 Task: Buy 5 Kegerators from Small Appliances section under best seller category for shipping address: Christian Kelly, 4555 Long Street, Gainesville, Florida 32653, Cell Number 3522153680. Pay from credit card ending with 7965, CVV 549
Action: Mouse moved to (80, 72)
Screenshot: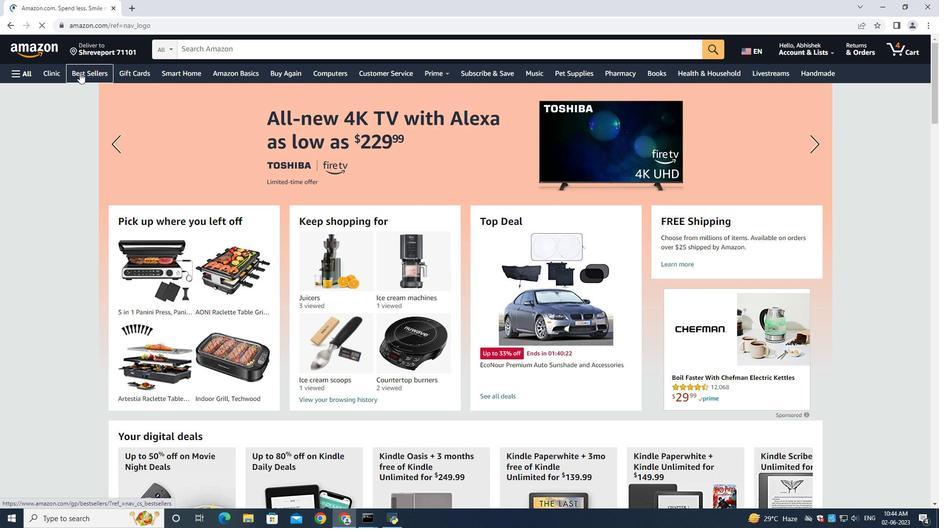 
Action: Mouse pressed left at (80, 72)
Screenshot: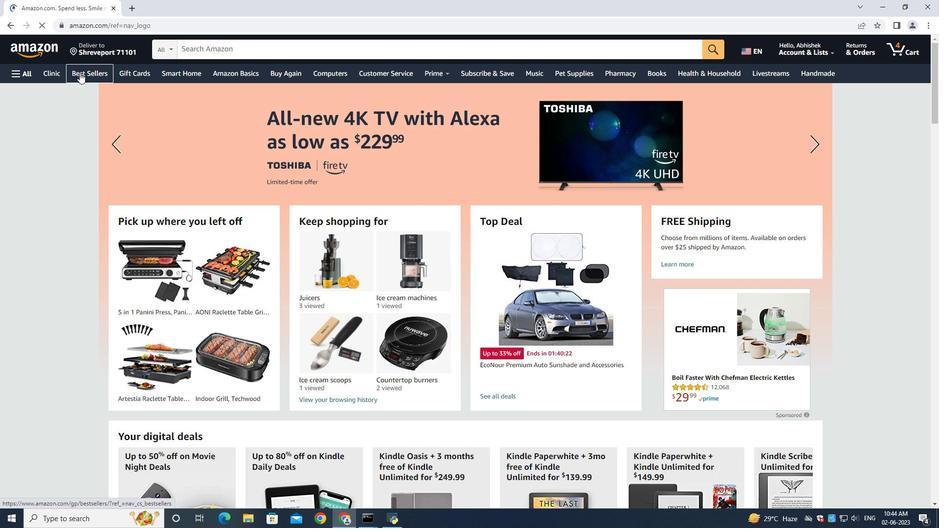 
Action: Mouse moved to (211, 45)
Screenshot: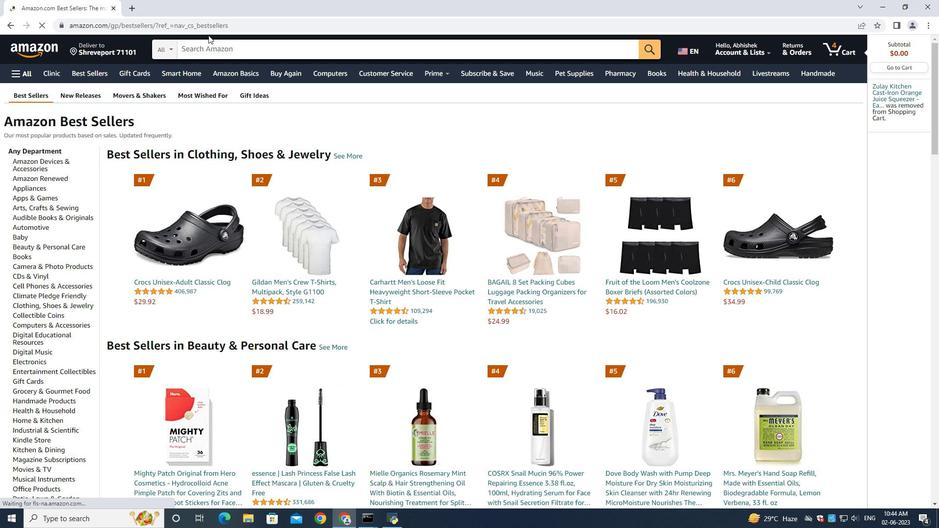 
Action: Mouse pressed left at (211, 45)
Screenshot: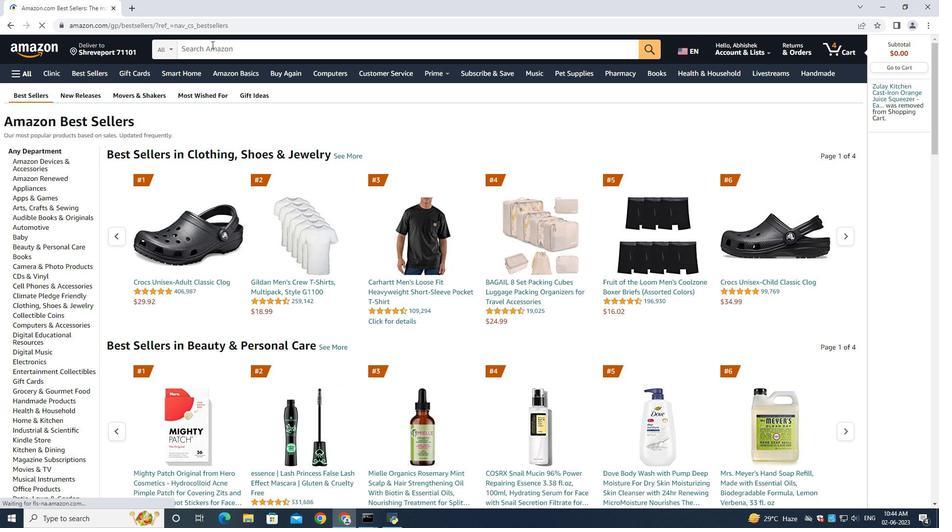 
Action: Mouse moved to (921, 203)
Screenshot: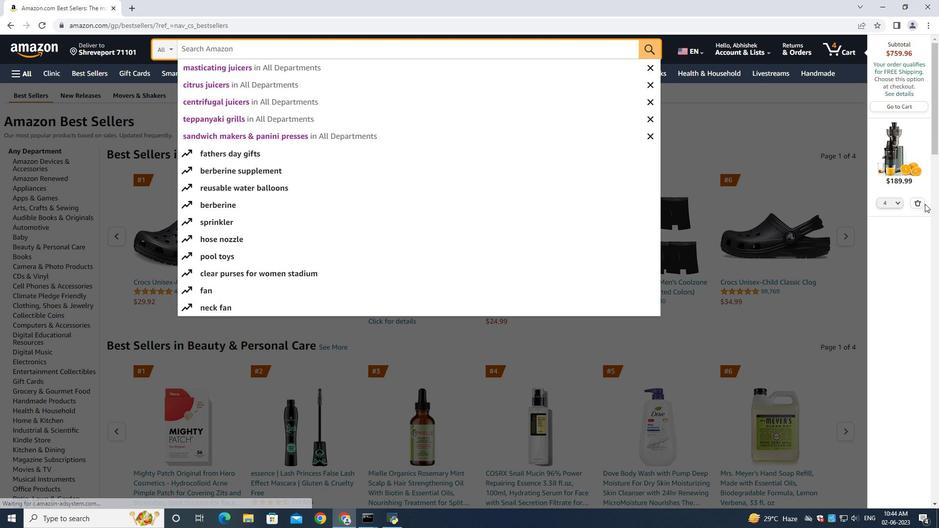 
Action: Mouse pressed left at (921, 203)
Screenshot: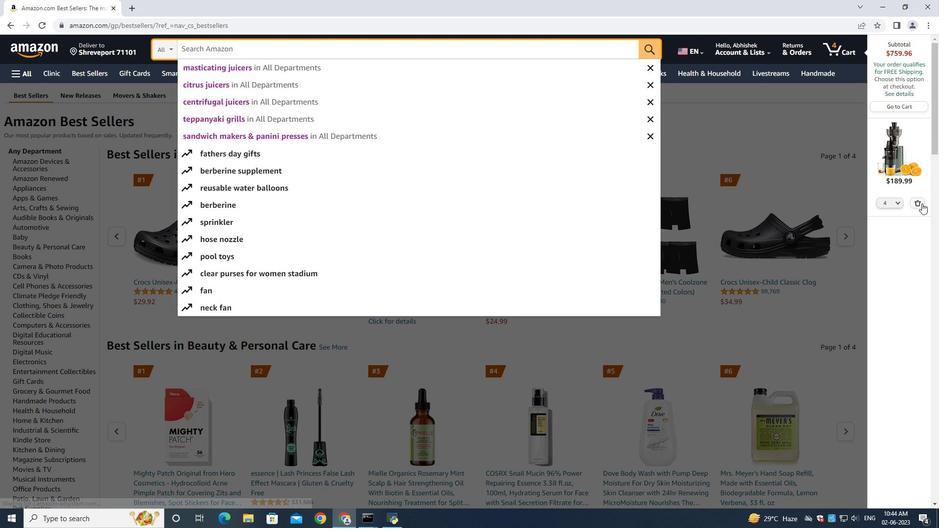 
Action: Mouse moved to (229, 53)
Screenshot: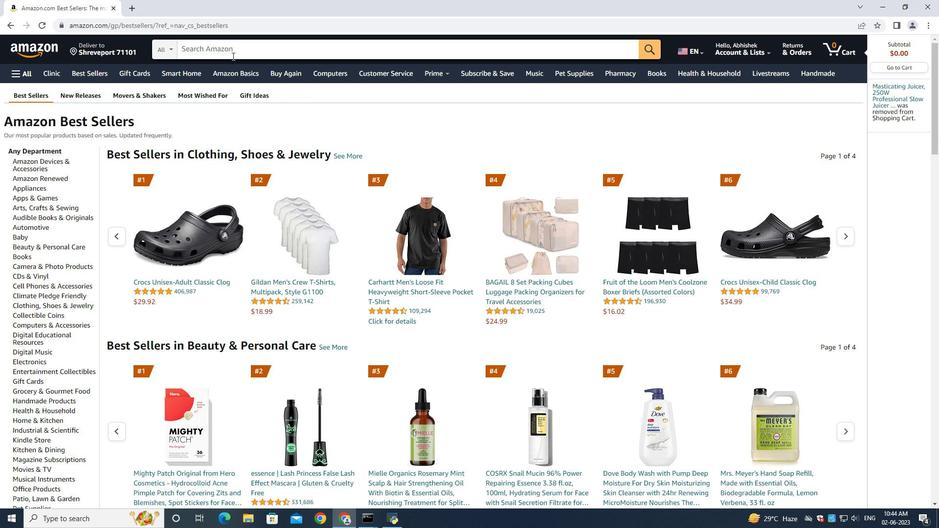 
Action: Mouse pressed left at (229, 53)
Screenshot: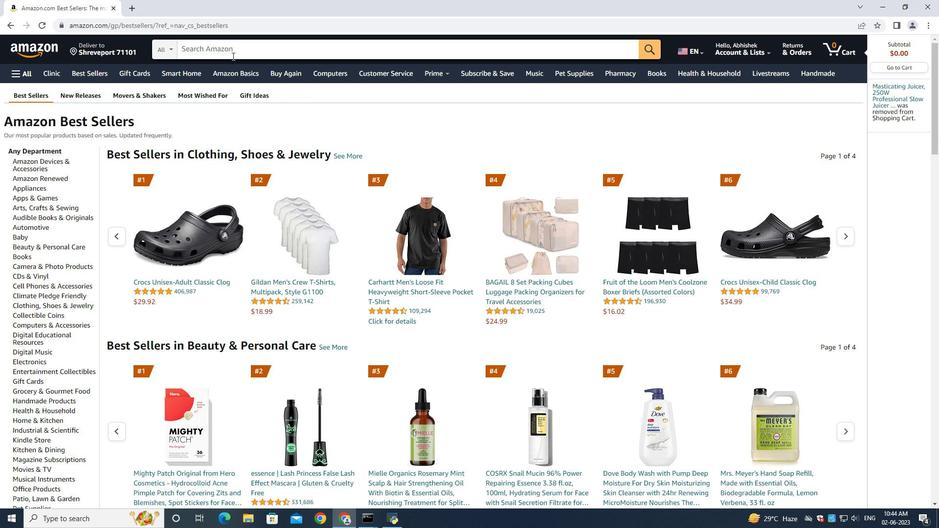 
Action: Mouse moved to (229, 53)
Screenshot: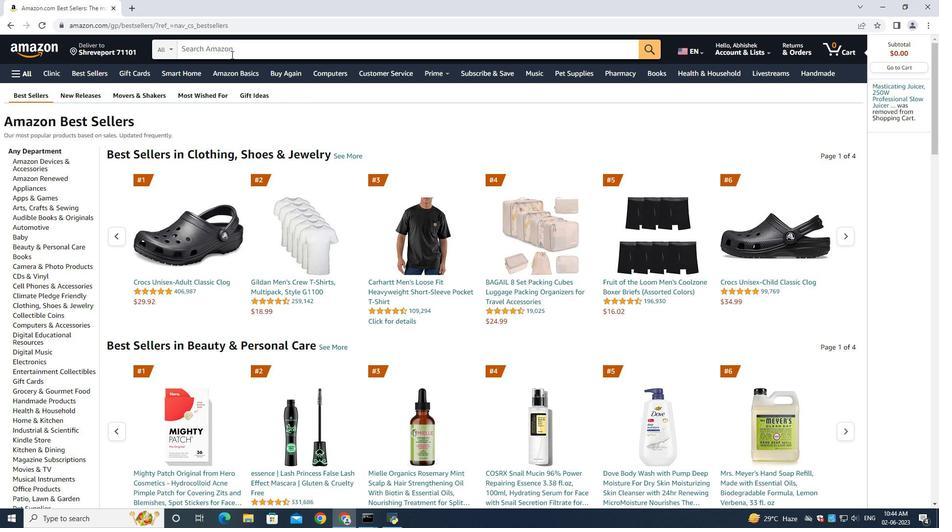 
Action: Key pressed <Key.shift>Kegerators
Screenshot: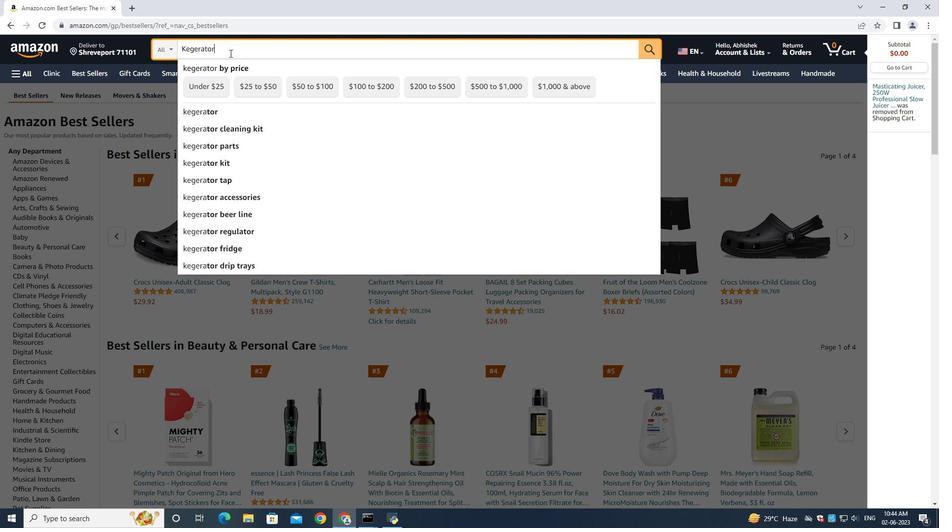
Action: Mouse moved to (237, 55)
Screenshot: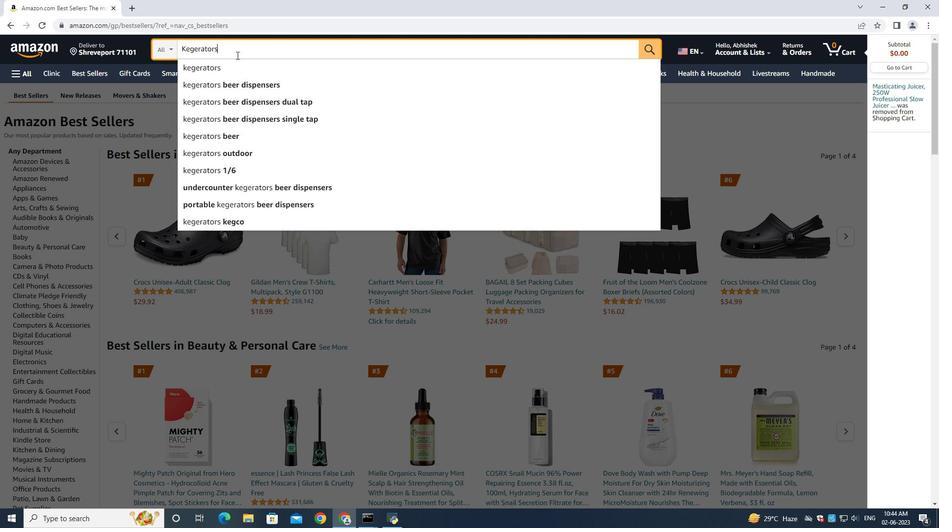 
Action: Key pressed <Key.space><Key.enter>
Screenshot: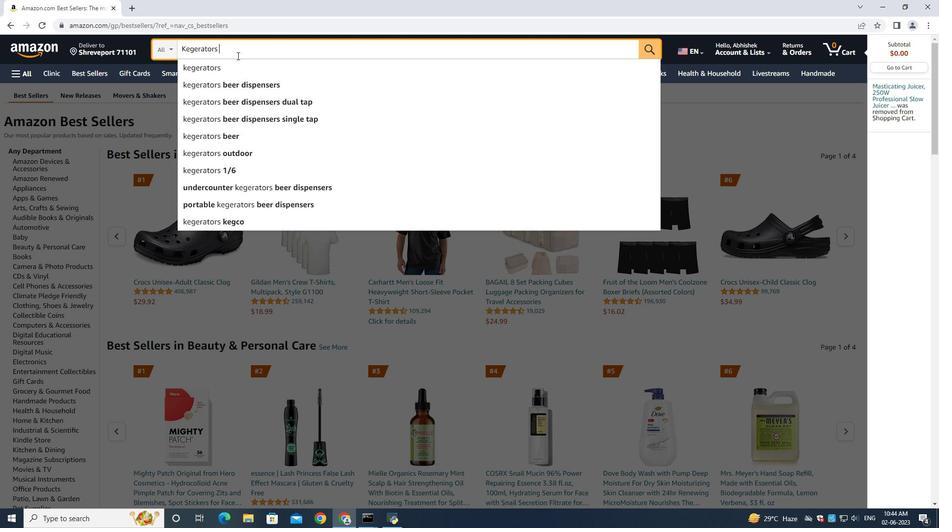
Action: Mouse moved to (272, 54)
Screenshot: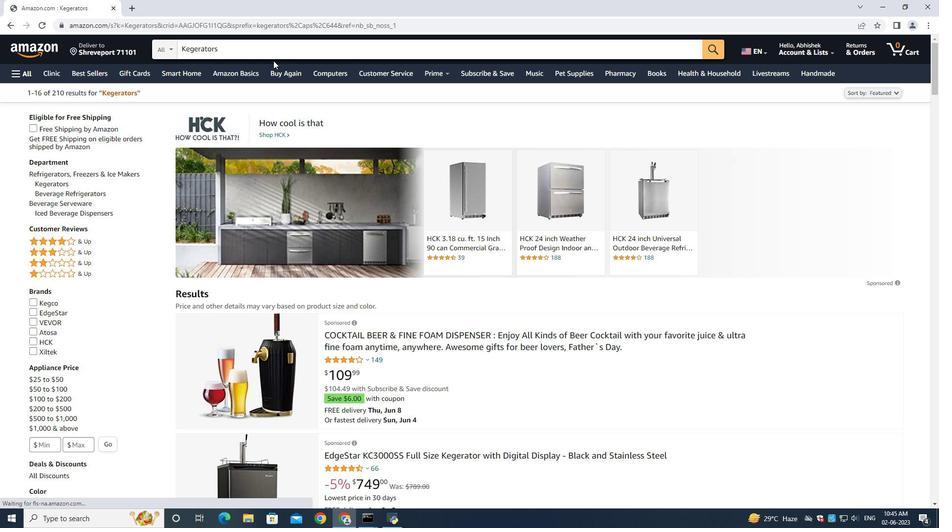 
Action: Mouse pressed left at (272, 54)
Screenshot: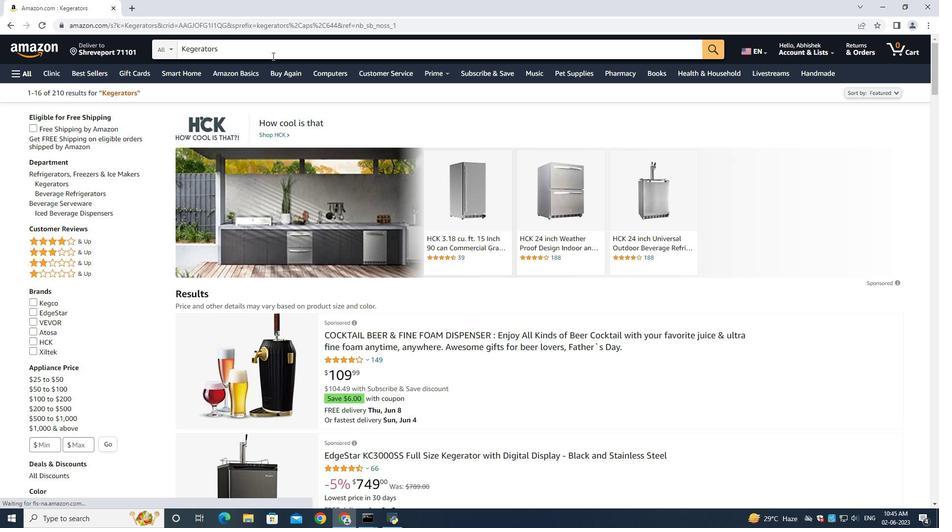
Action: Mouse moved to (273, 54)
Screenshot: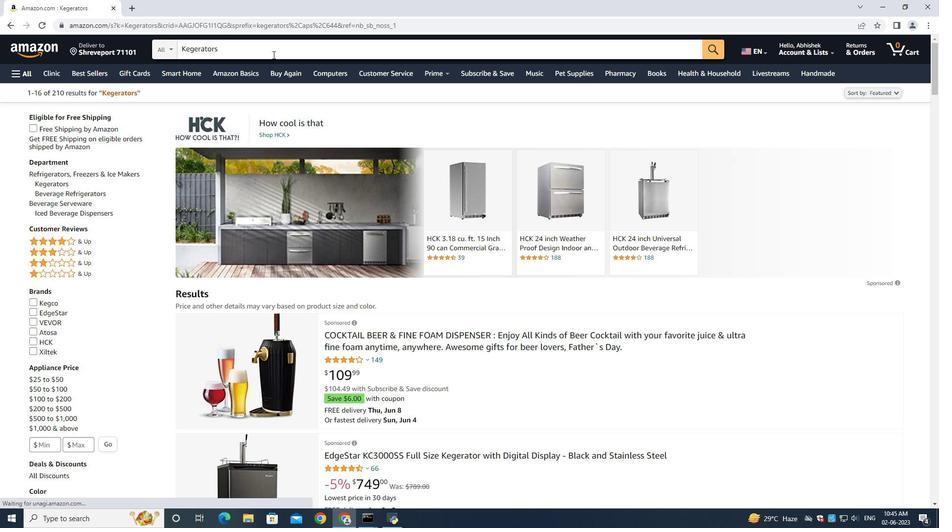 
Action: Key pressed <Key.space>small<Key.enter>
Screenshot: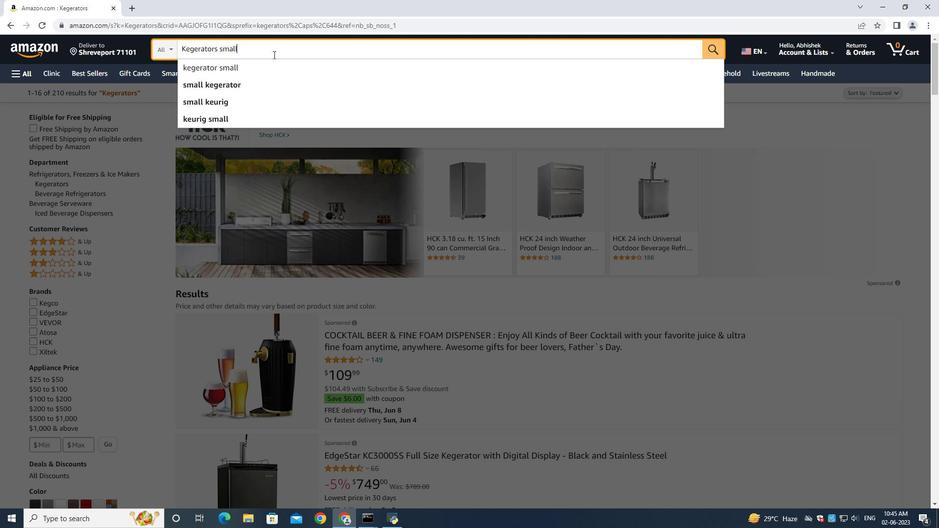 
Action: Mouse moved to (272, 52)
Screenshot: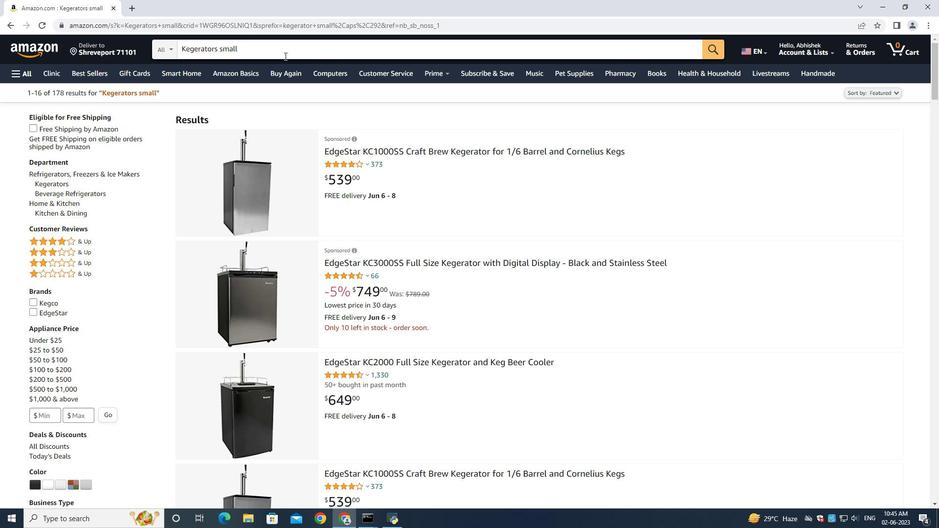 
Action: Mouse pressed left at (272, 52)
Screenshot: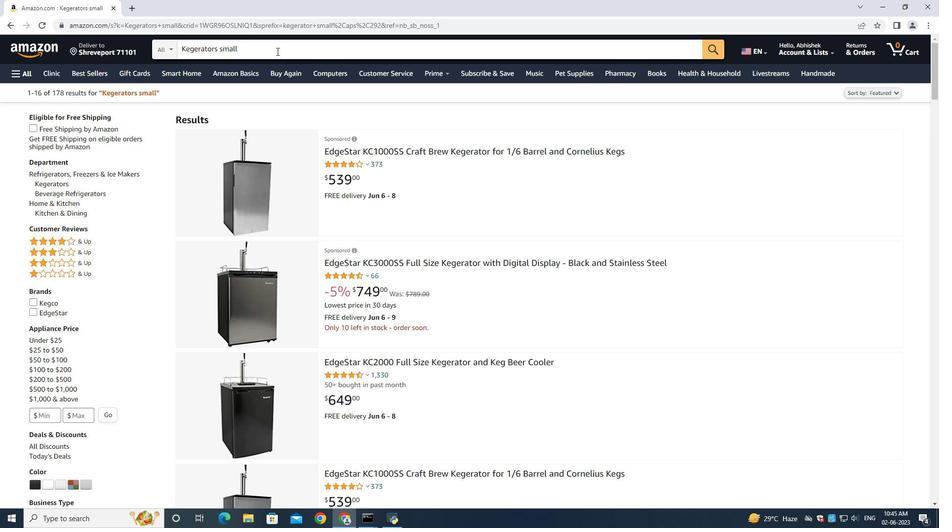 
Action: Key pressed <Key.space>appliances<Key.enter>
Screenshot: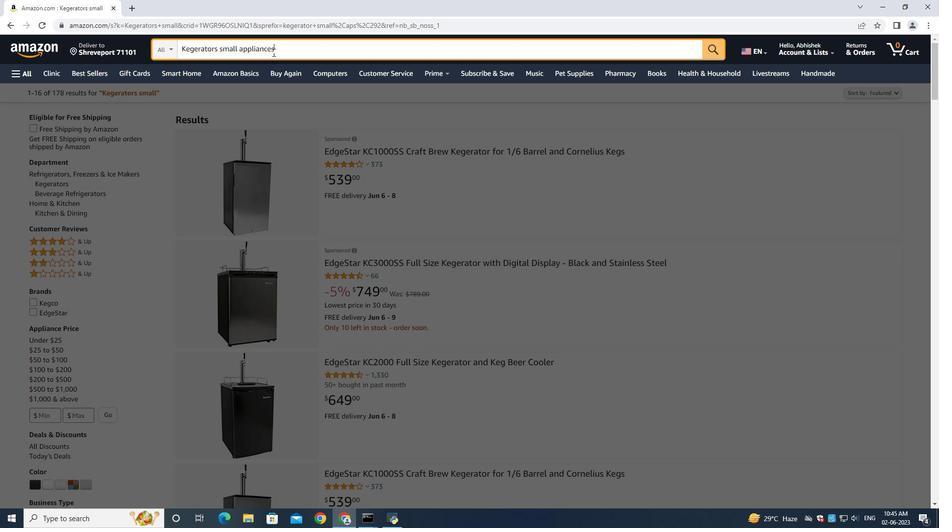 
Action: Mouse moved to (56, 184)
Screenshot: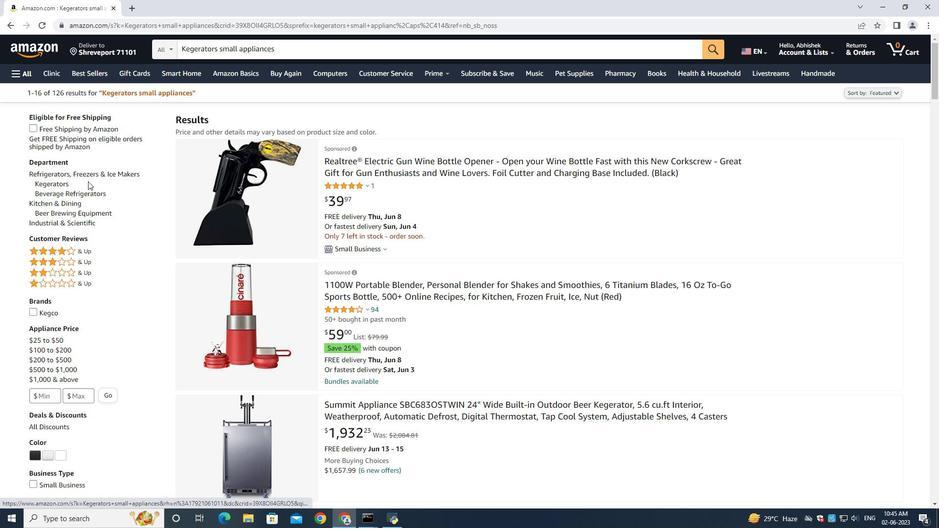 
Action: Mouse pressed left at (56, 184)
Screenshot: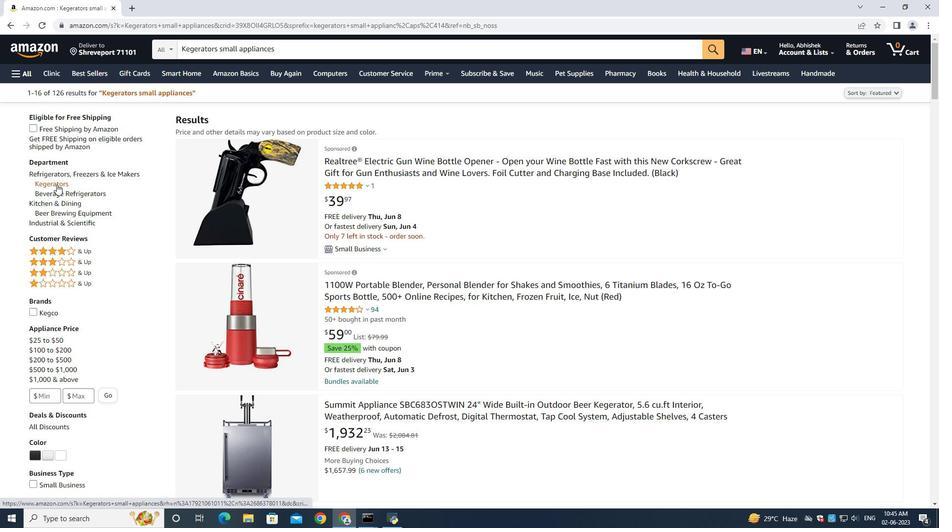 
Action: Mouse moved to (423, 178)
Screenshot: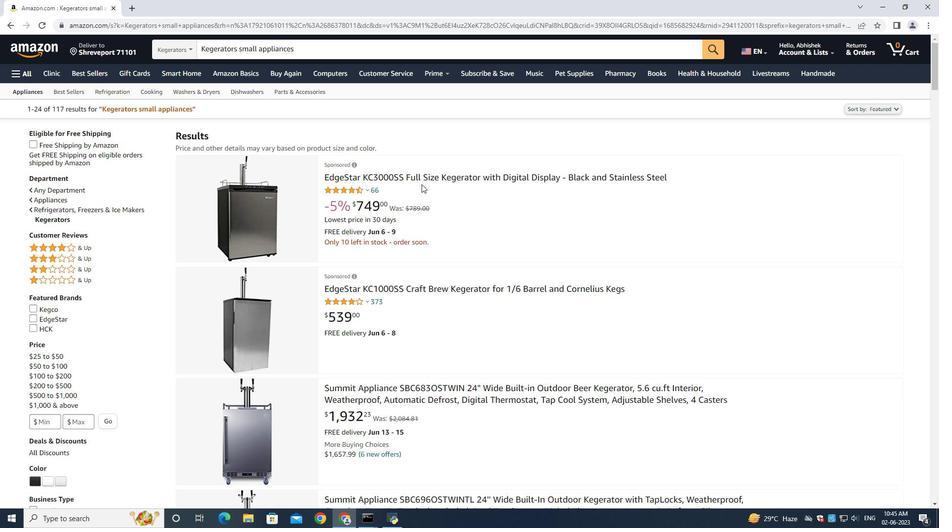 
Action: Mouse pressed left at (423, 178)
Screenshot: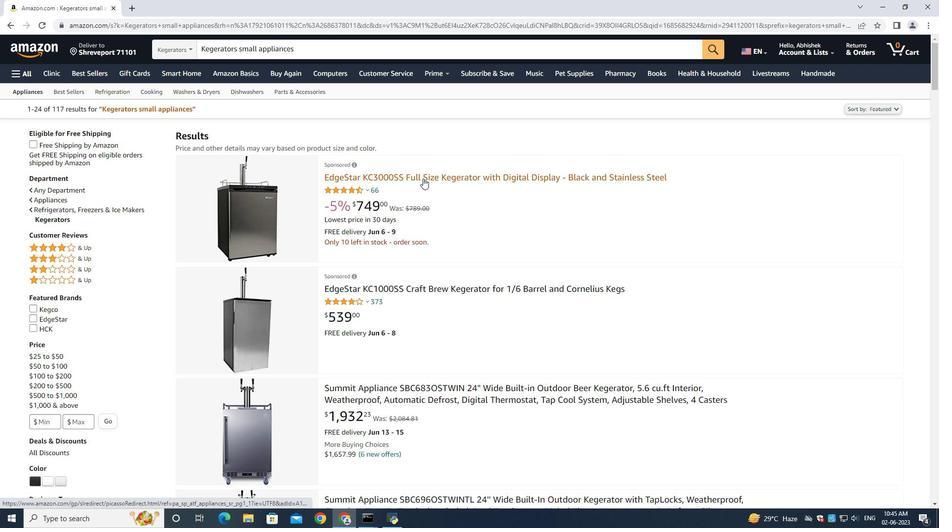 
Action: Mouse moved to (726, 235)
Screenshot: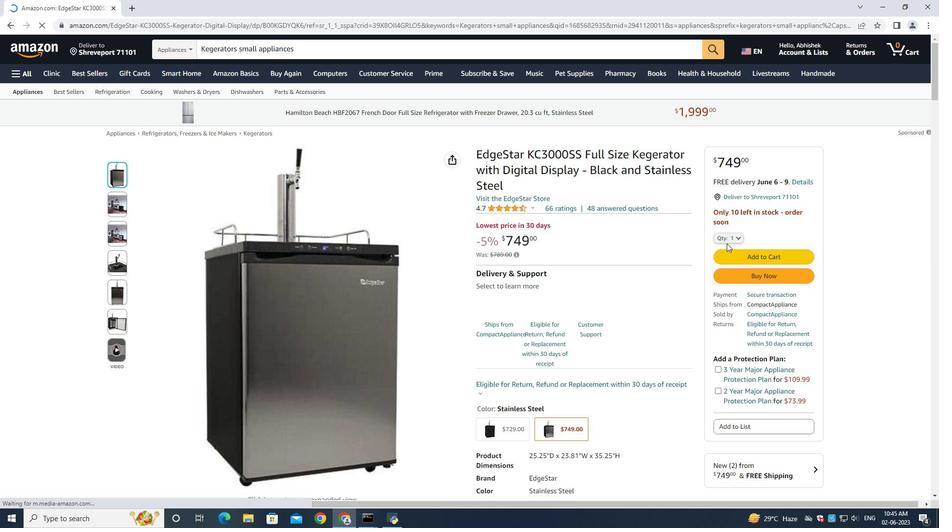 
Action: Mouse pressed left at (726, 235)
Screenshot: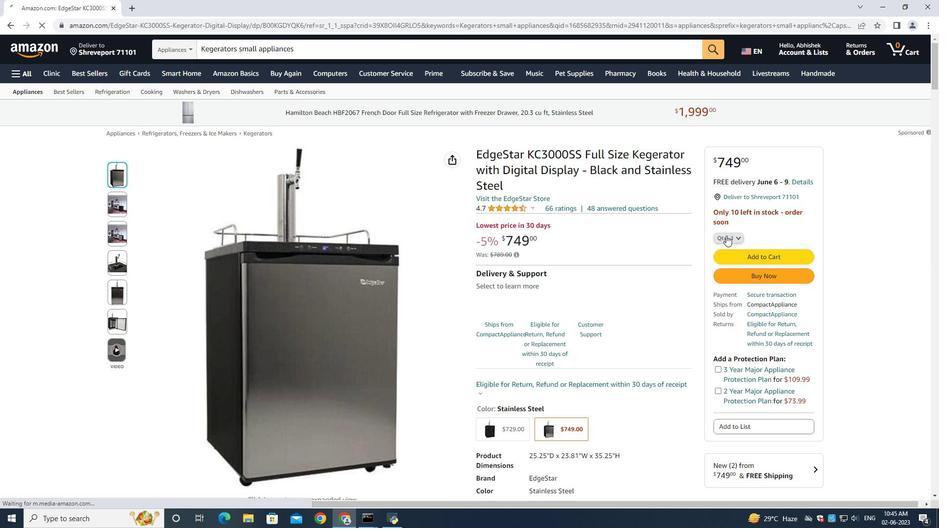 
Action: Mouse moved to (719, 291)
Screenshot: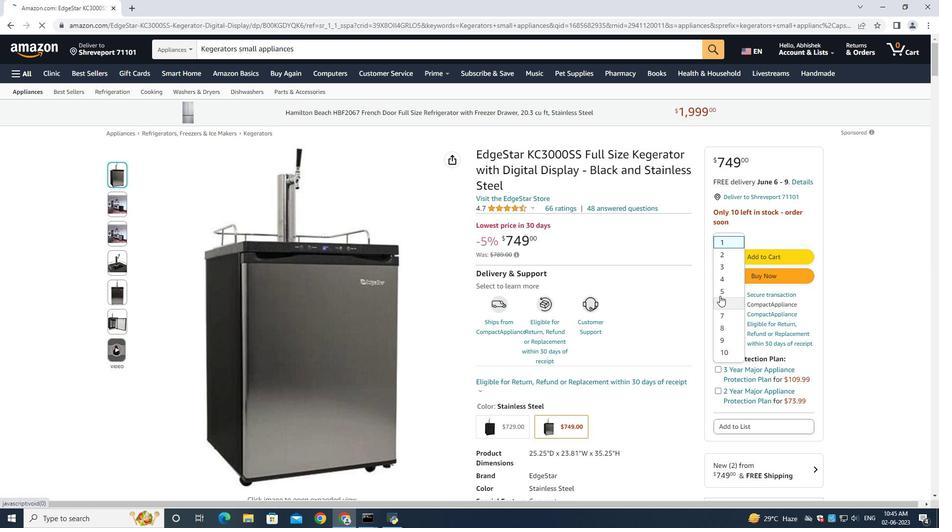 
Action: Mouse pressed left at (719, 291)
Screenshot: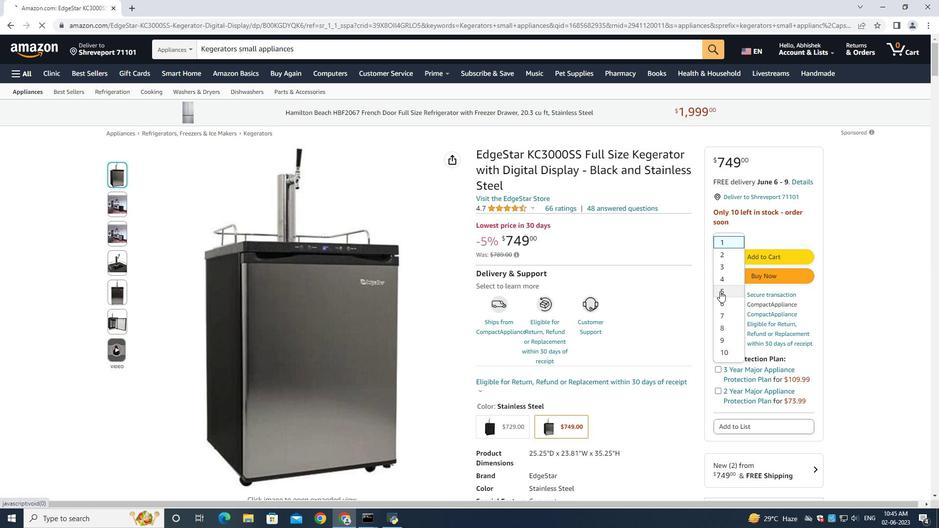 
Action: Mouse moved to (758, 276)
Screenshot: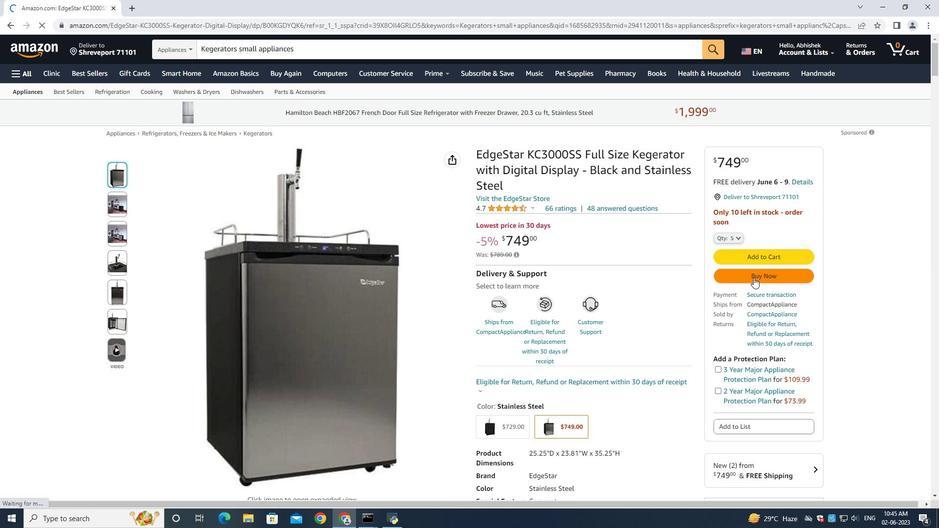 
Action: Mouse pressed left at (758, 276)
Screenshot: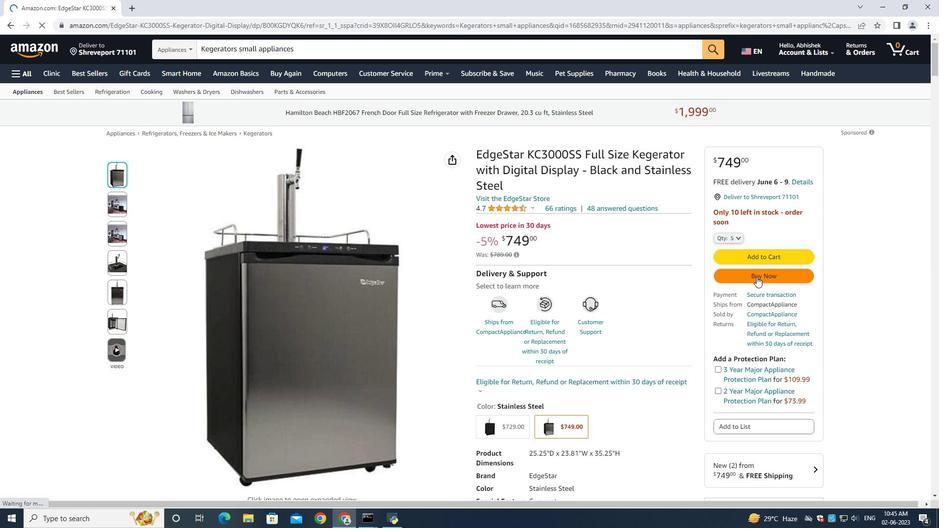 
Action: Mouse moved to (760, 276)
Screenshot: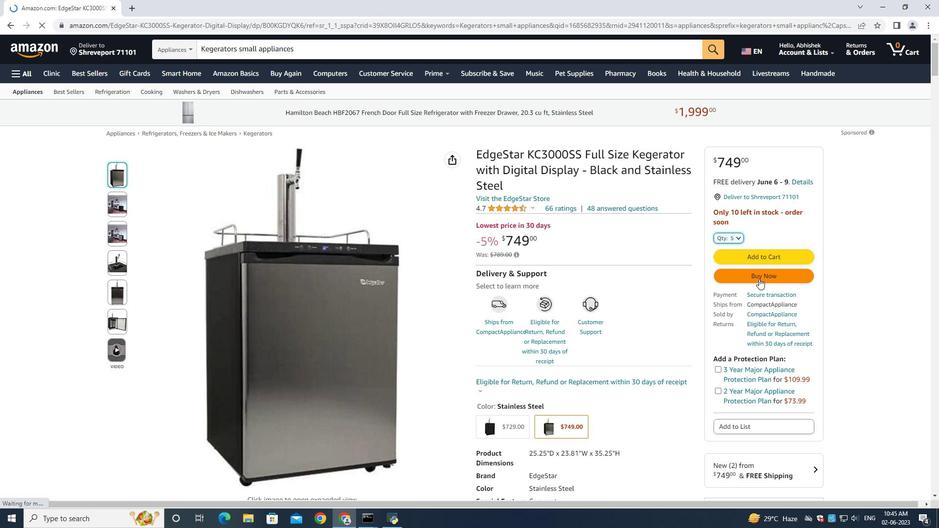 
Action: Mouse pressed left at (760, 276)
Screenshot: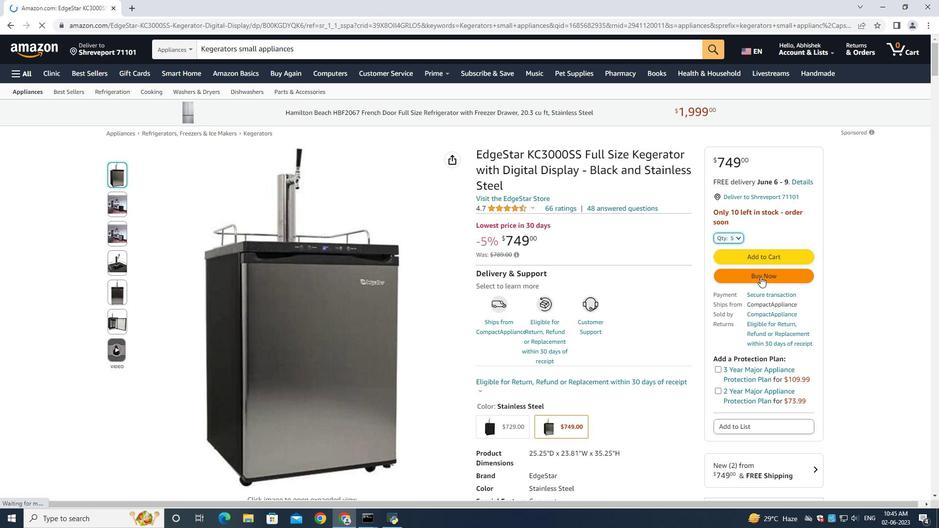 
Action: Mouse moved to (533, 269)
Screenshot: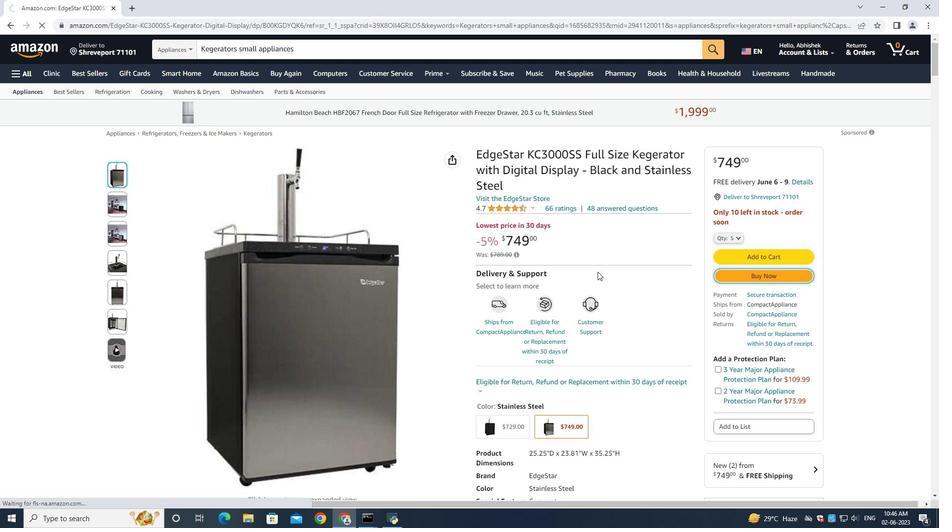 
Action: Mouse scrolled (533, 269) with delta (0, 0)
Screenshot: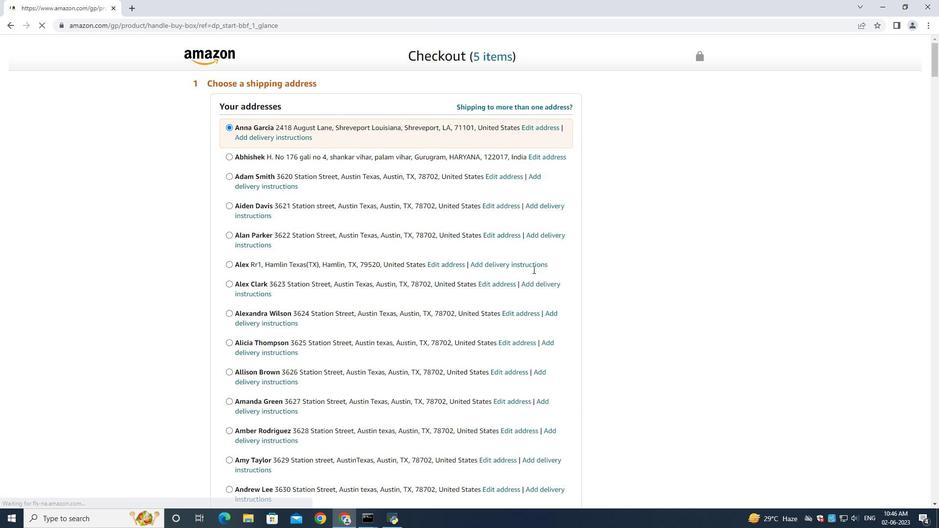 
Action: Mouse moved to (533, 270)
Screenshot: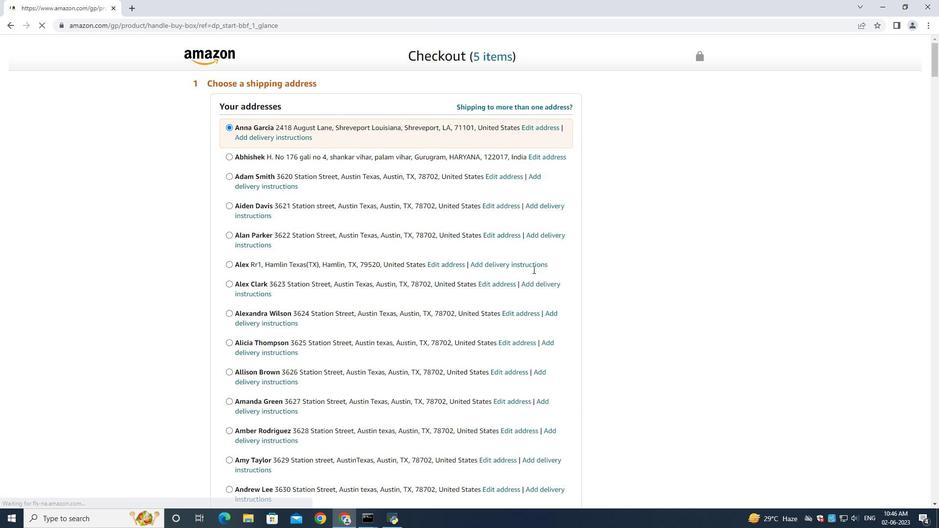 
Action: Mouse scrolled (533, 269) with delta (0, 0)
Screenshot: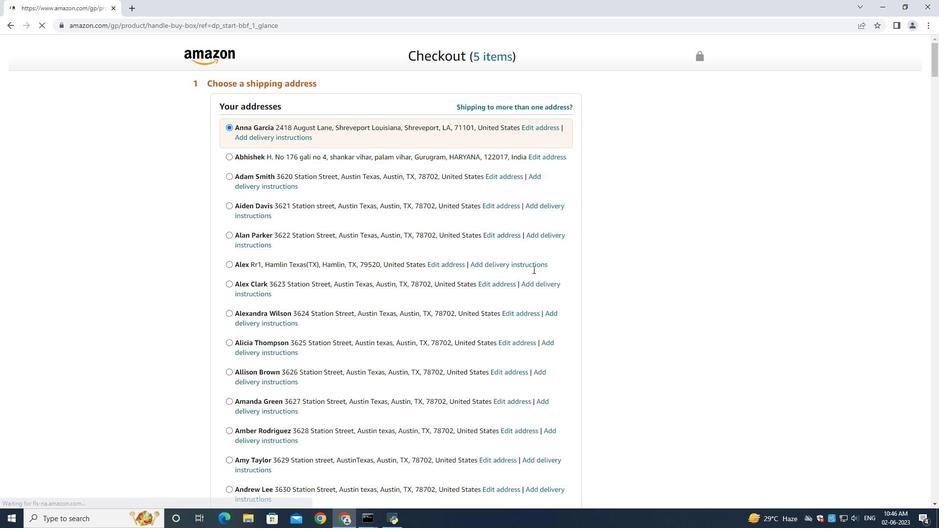 
Action: Mouse moved to (532, 273)
Screenshot: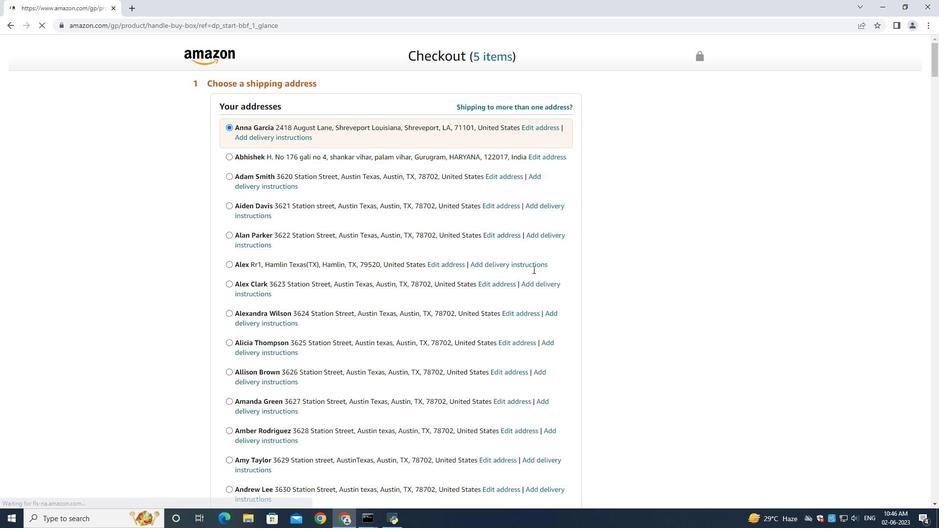 
Action: Mouse scrolled (532, 272) with delta (0, 0)
Screenshot: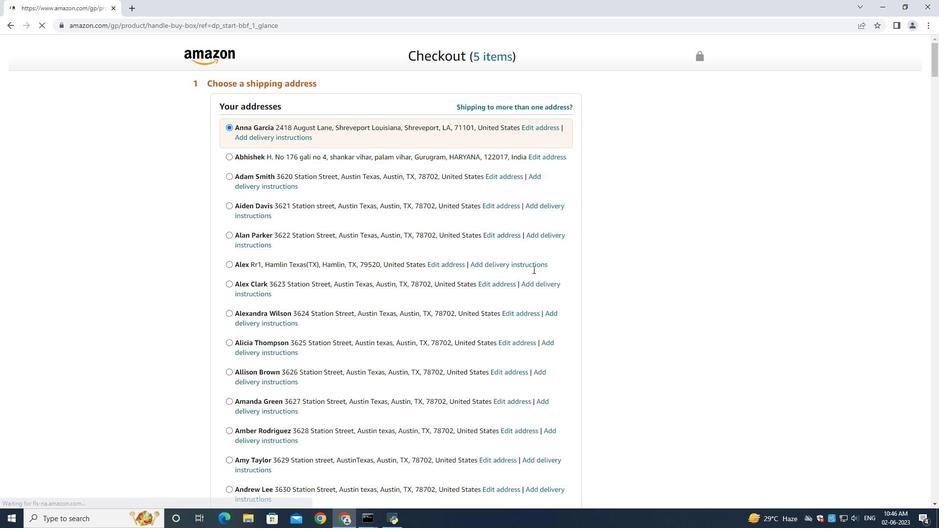 
Action: Mouse moved to (532, 273)
Screenshot: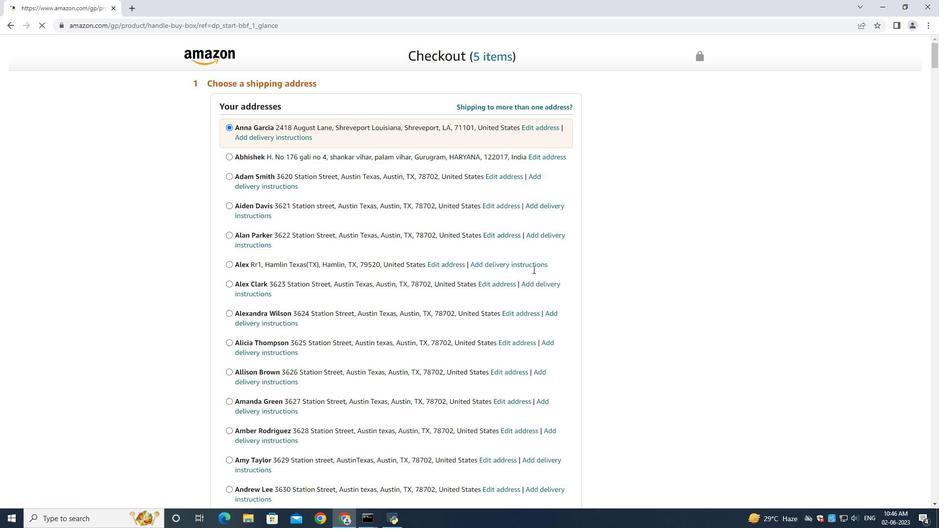 
Action: Mouse scrolled (532, 272) with delta (0, 0)
Screenshot: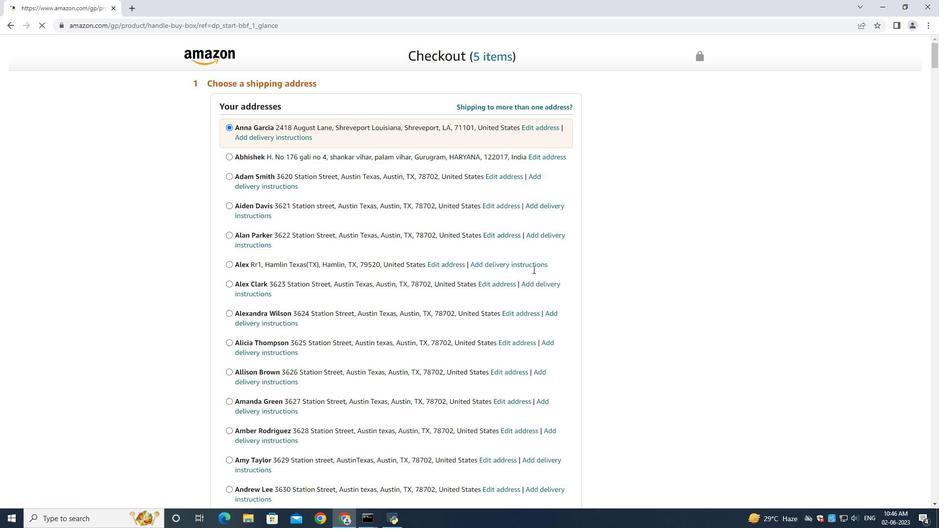 
Action: Mouse moved to (532, 273)
Screenshot: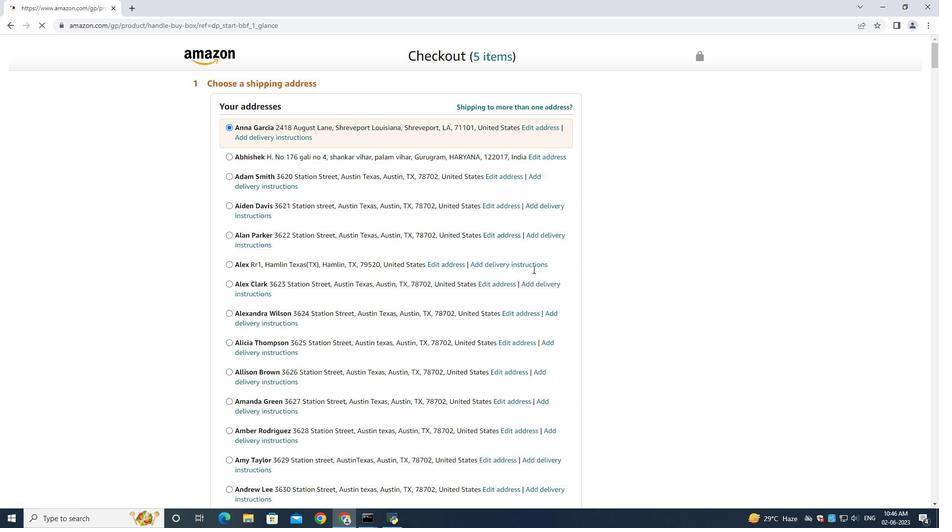 
Action: Mouse scrolled (532, 272) with delta (0, 0)
Screenshot: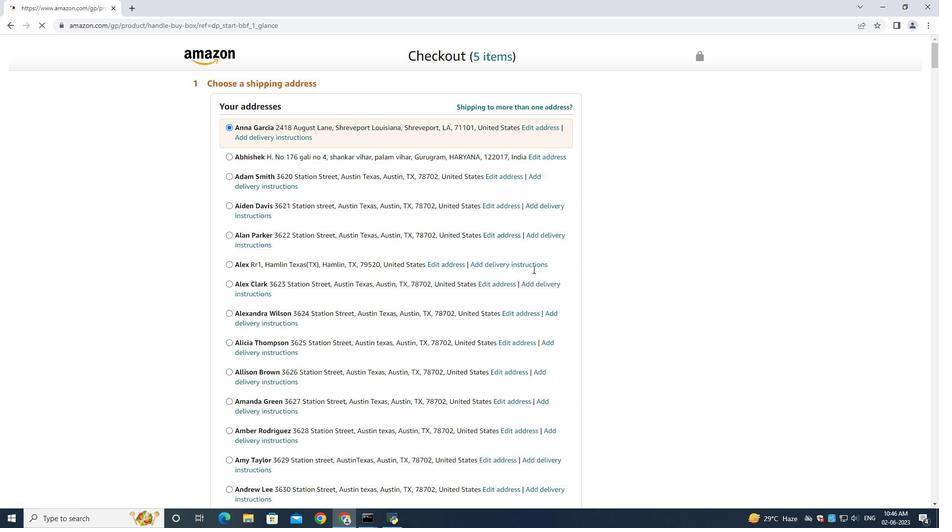 
Action: Mouse moved to (532, 272)
Screenshot: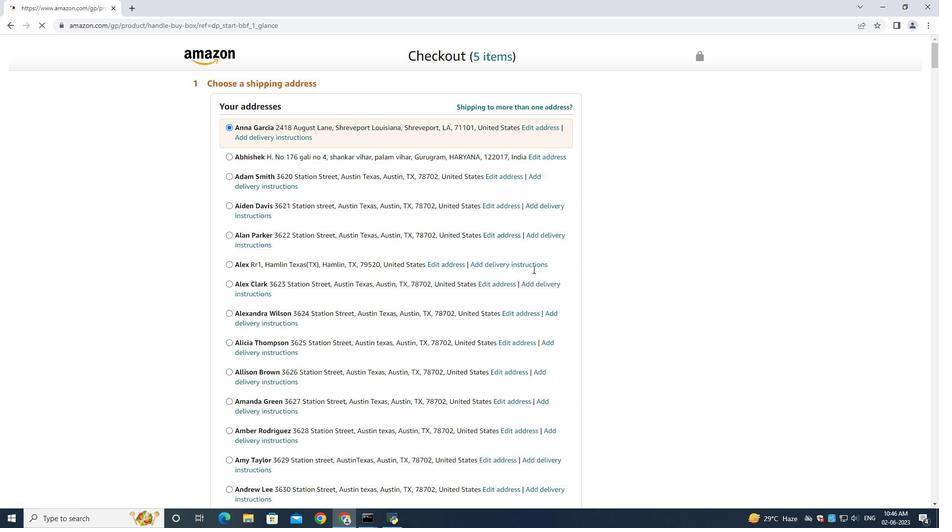 
Action: Mouse scrolled (532, 272) with delta (0, 0)
Screenshot: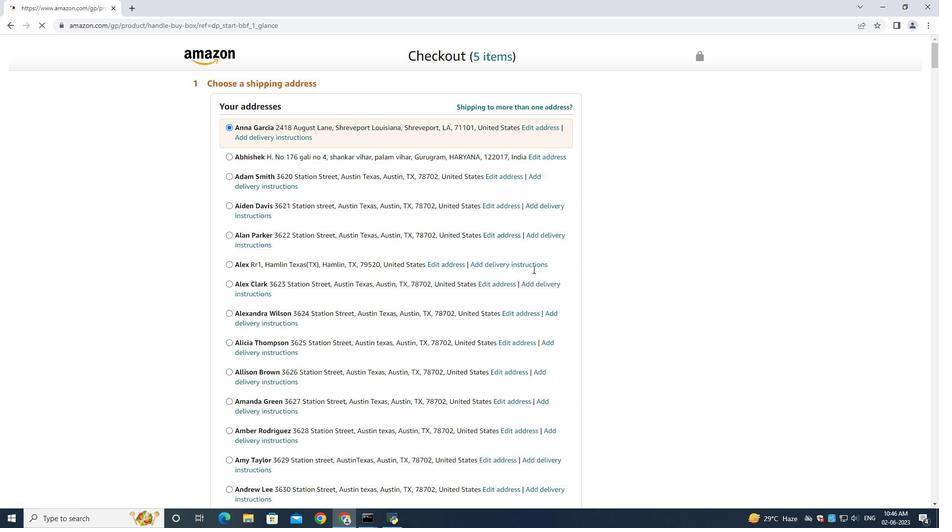 
Action: Mouse moved to (531, 272)
Screenshot: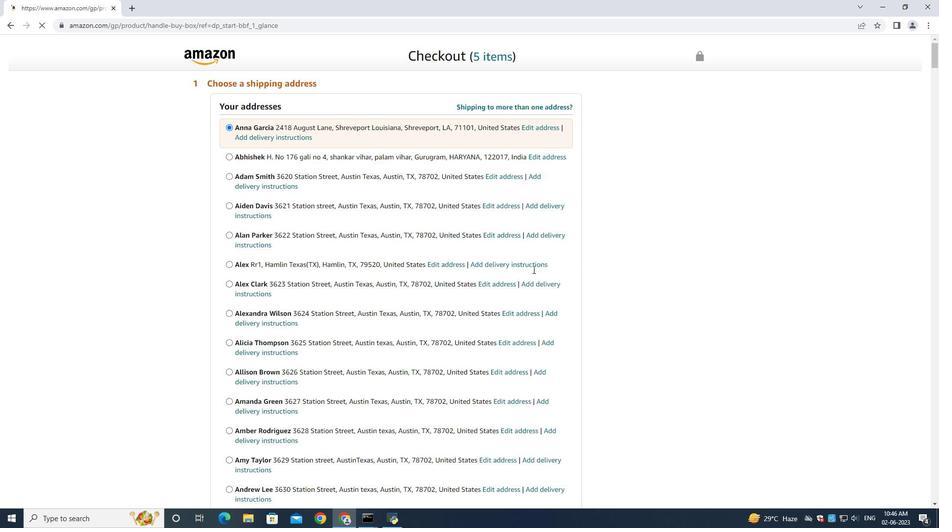 
Action: Mouse scrolled (532, 271) with delta (0, 0)
Screenshot: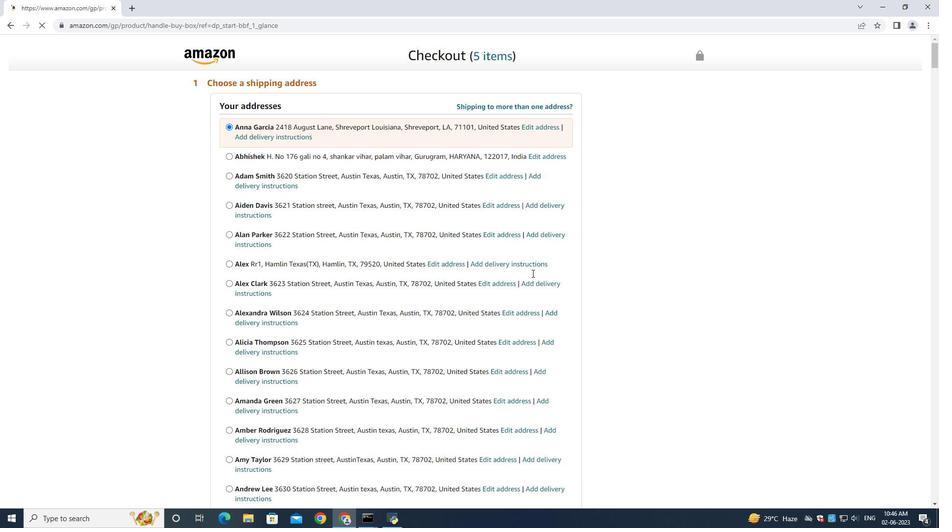 
Action: Mouse moved to (472, 265)
Screenshot: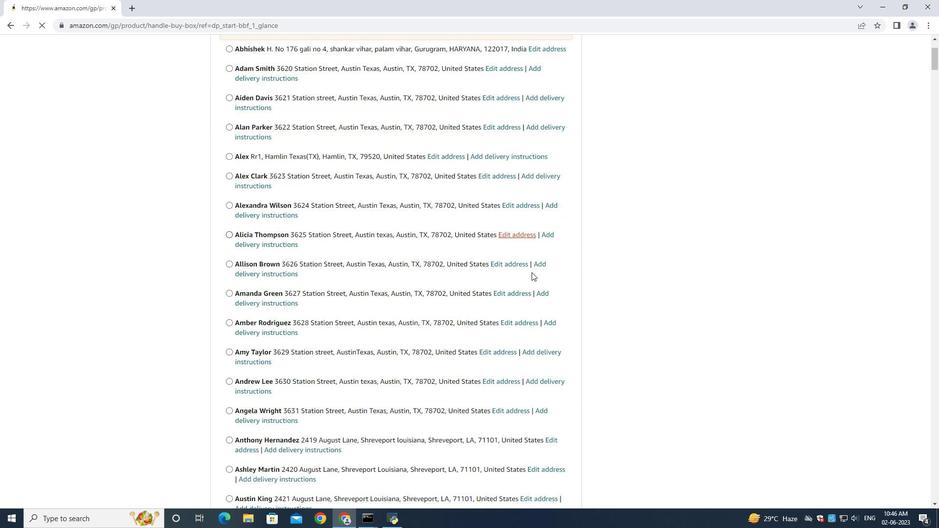 
Action: Mouse scrolled (472, 264) with delta (0, 0)
Screenshot: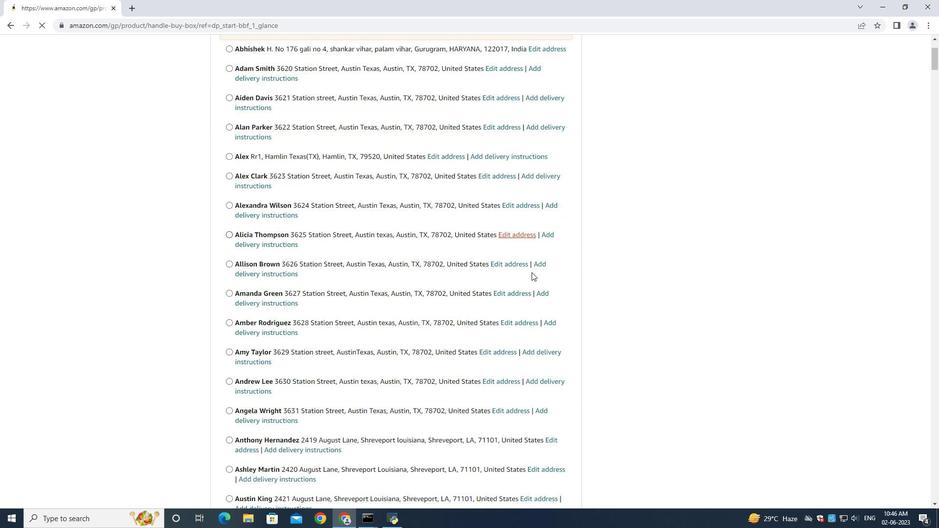 
Action: Mouse moved to (471, 266)
Screenshot: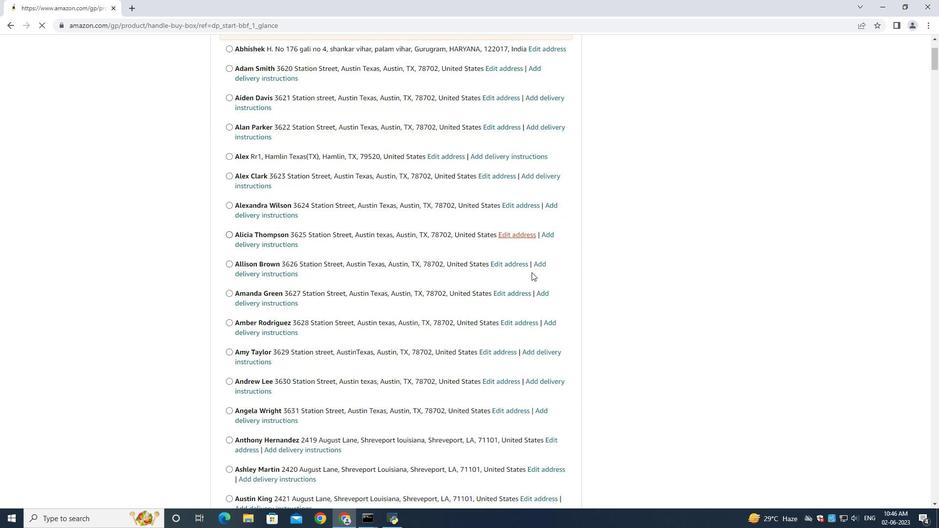 
Action: Mouse scrolled (471, 265) with delta (0, 0)
Screenshot: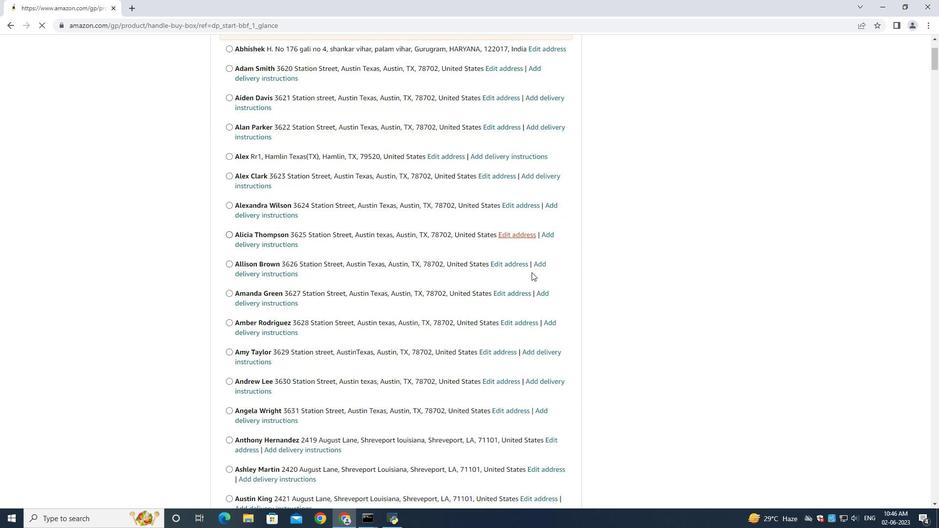 
Action: Mouse moved to (471, 266)
Screenshot: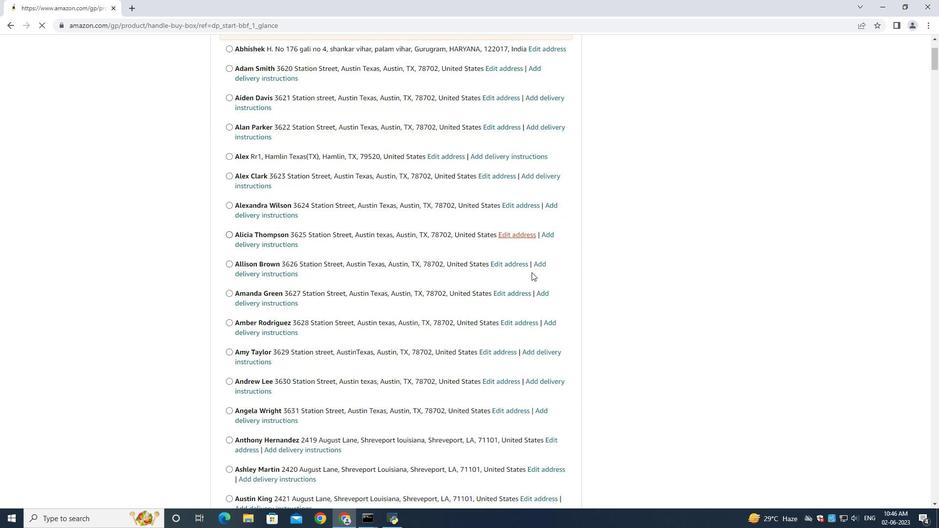 
Action: Mouse scrolled (471, 265) with delta (0, 0)
Screenshot: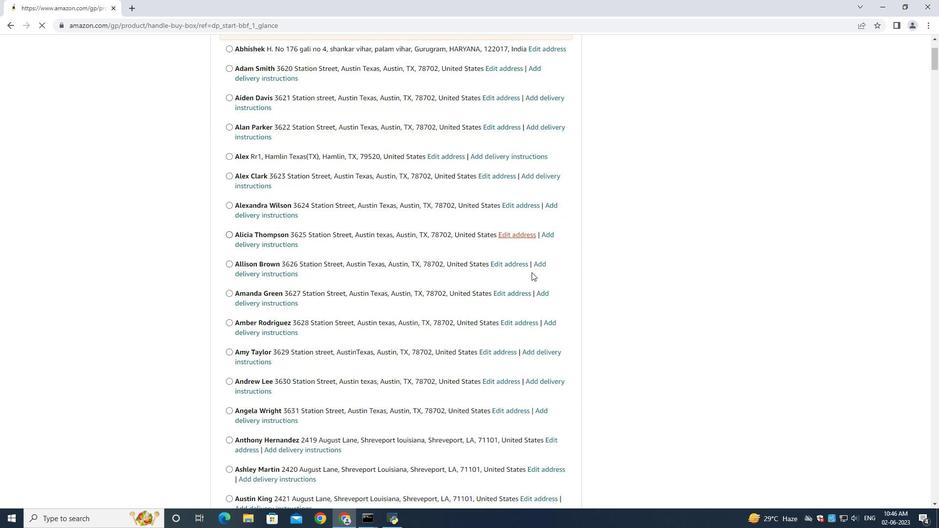 
Action: Mouse moved to (470, 266)
Screenshot: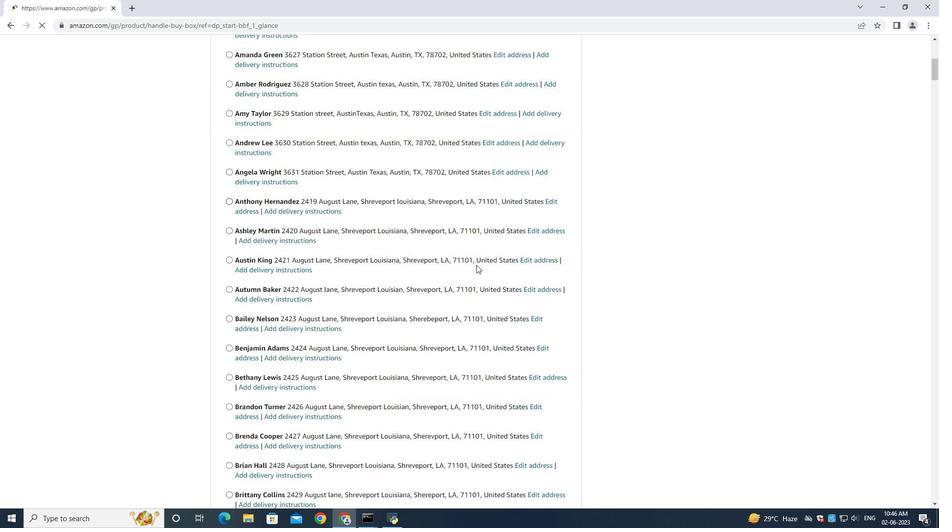 
Action: Mouse scrolled (471, 265) with delta (0, 0)
Screenshot: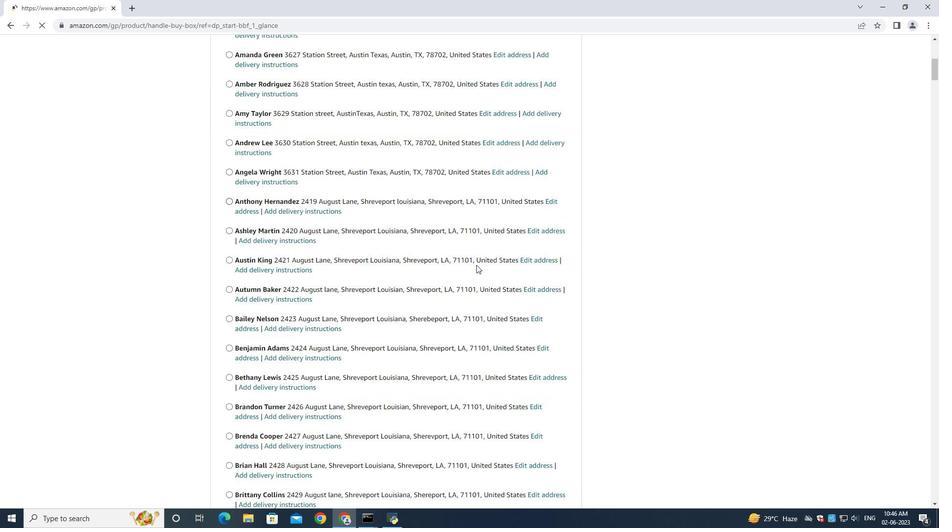 
Action: Mouse moved to (468, 265)
Screenshot: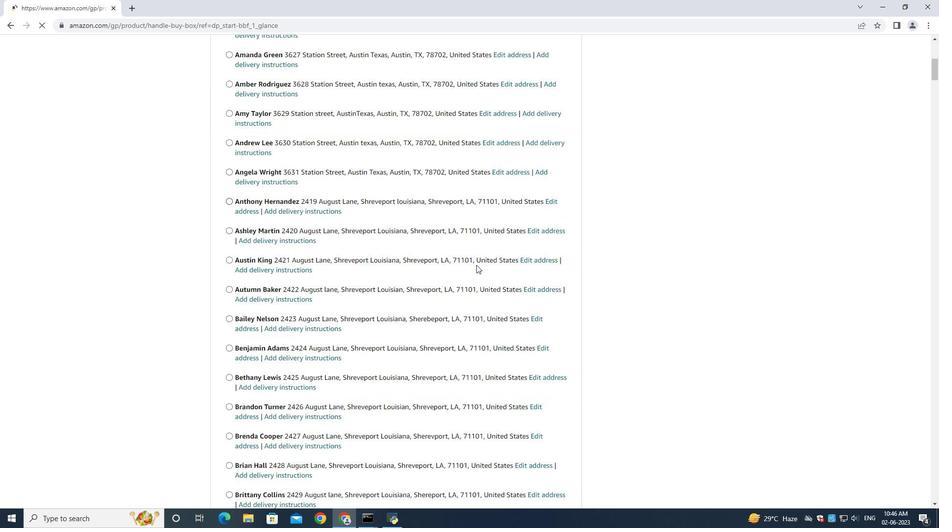 
Action: Mouse scrolled (471, 265) with delta (0, 0)
Screenshot: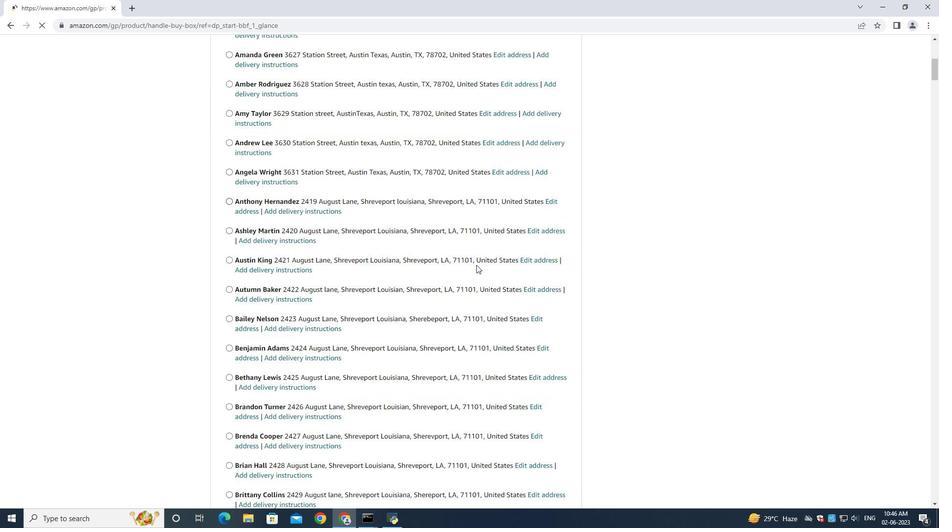 
Action: Mouse moved to (468, 265)
Screenshot: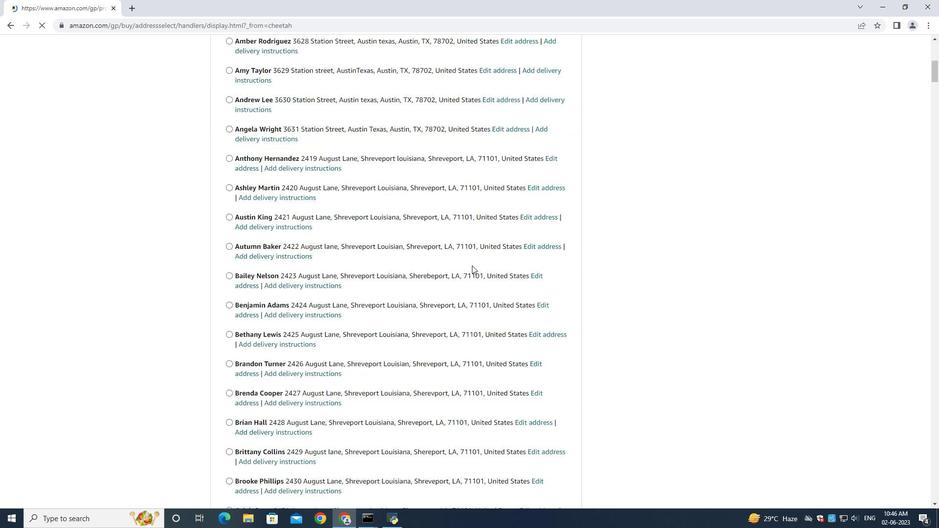 
Action: Mouse scrolled (471, 265) with delta (0, 0)
Screenshot: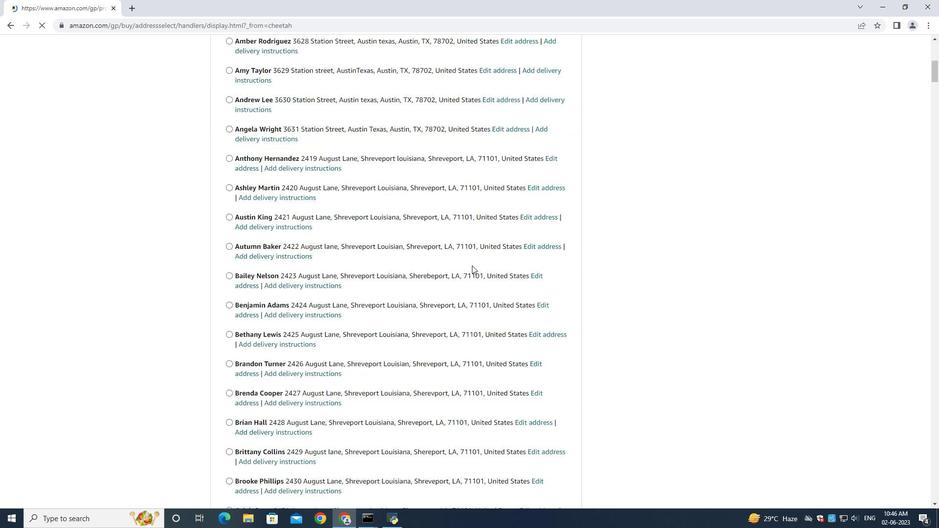 
Action: Mouse moved to (467, 264)
Screenshot: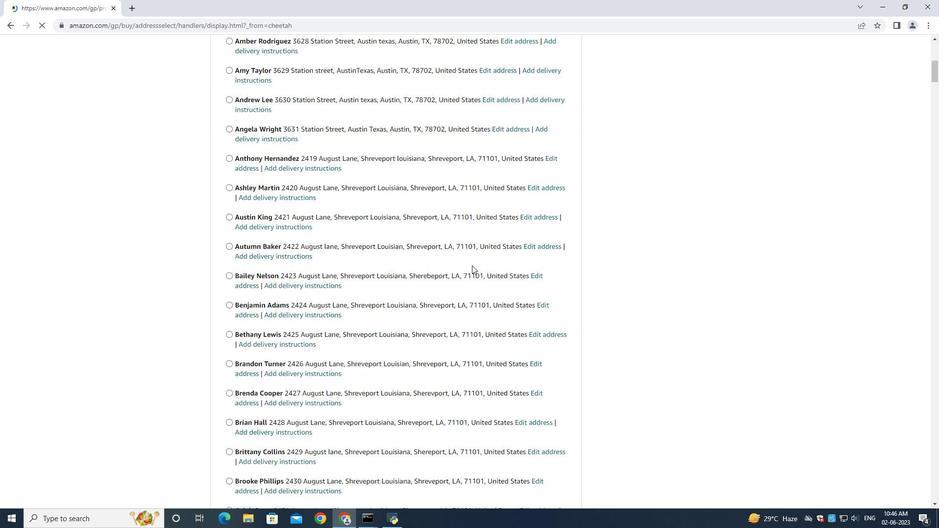 
Action: Mouse scrolled (471, 265) with delta (0, 0)
Screenshot: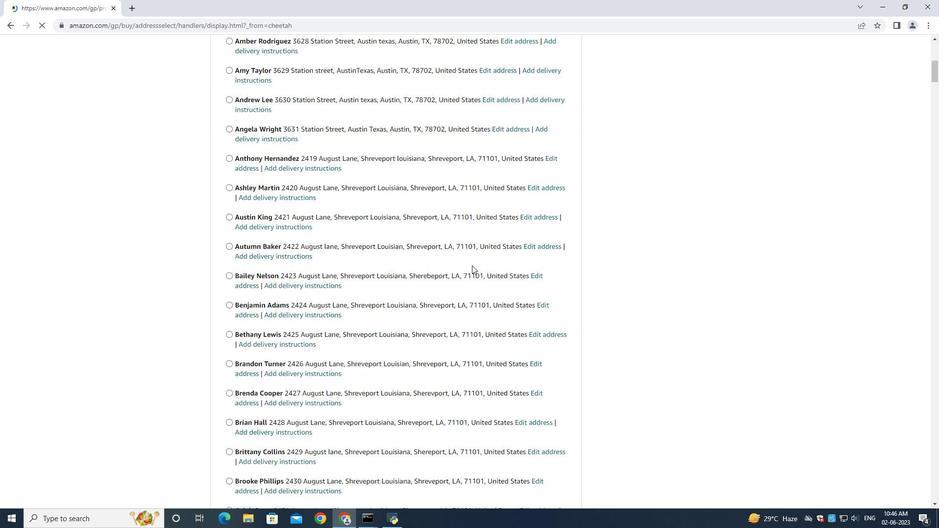 
Action: Mouse moved to (467, 263)
Screenshot: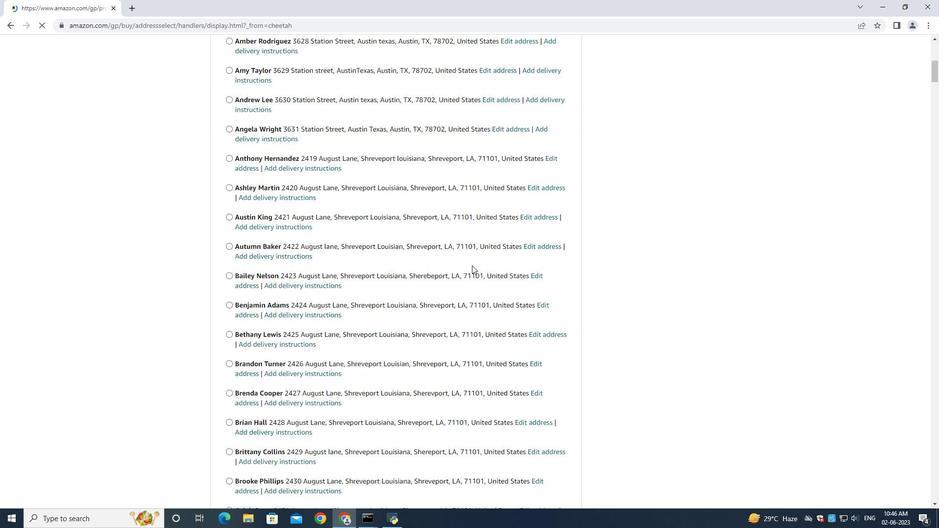 
Action: Mouse scrolled (468, 265) with delta (0, 0)
Screenshot: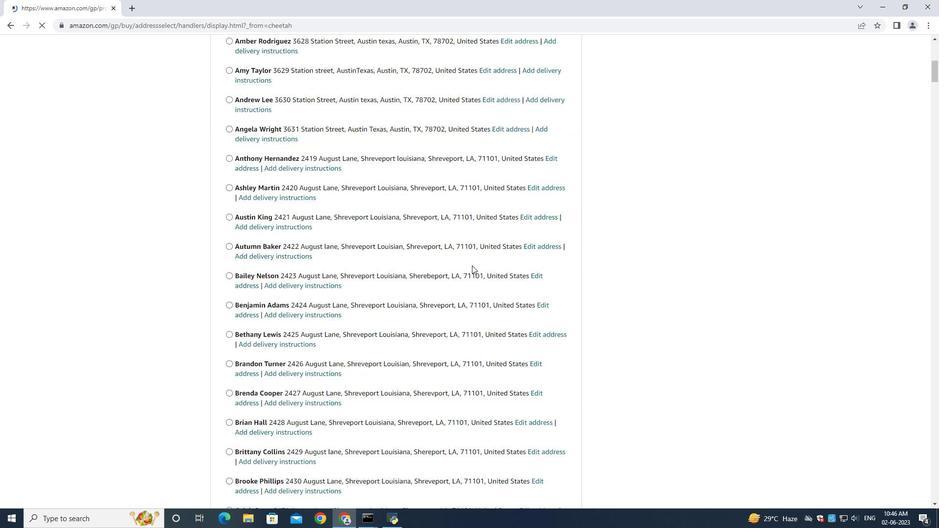 
Action: Mouse moved to (467, 263)
Screenshot: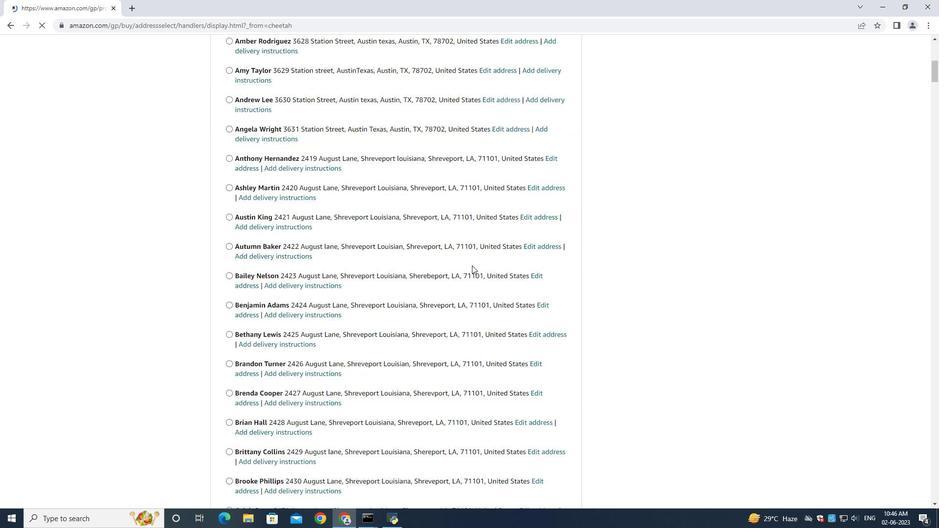 
Action: Mouse scrolled (467, 263) with delta (0, 0)
Screenshot: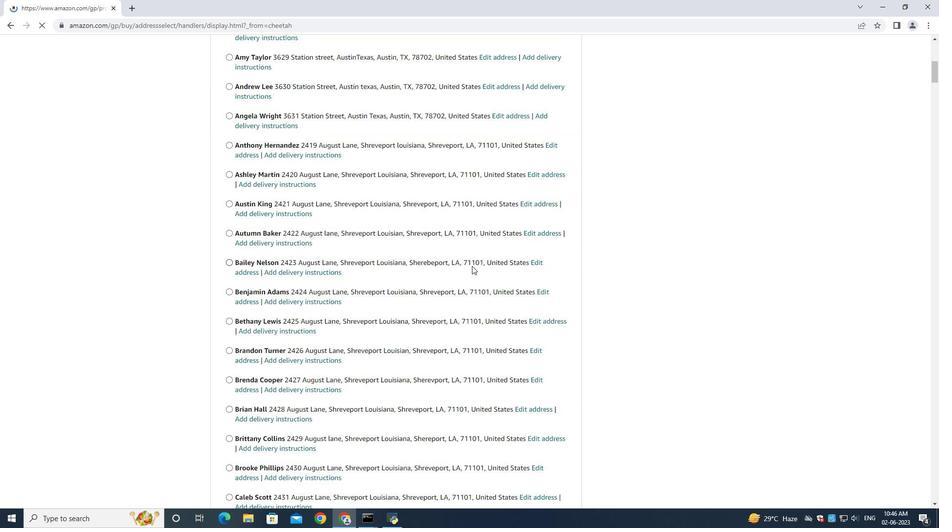 
Action: Mouse scrolled (467, 263) with delta (0, 0)
Screenshot: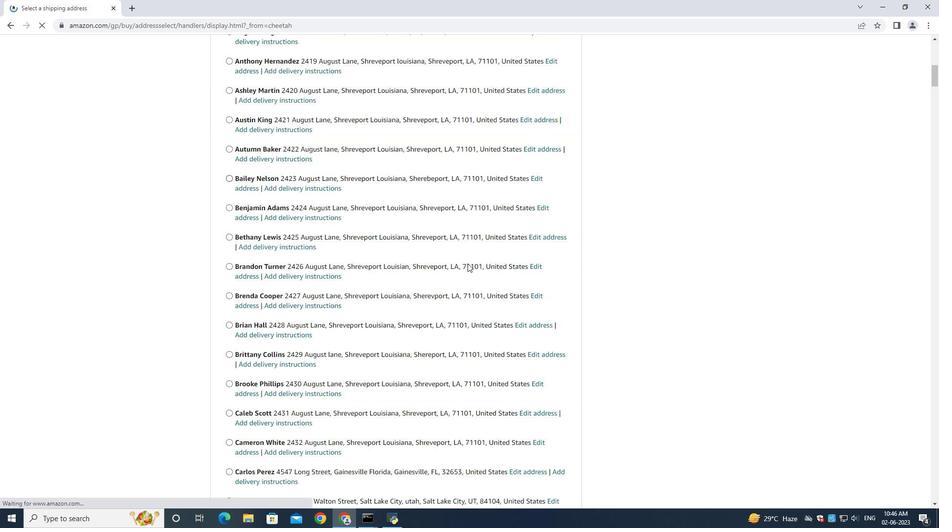 
Action: Mouse scrolled (467, 263) with delta (0, 0)
Screenshot: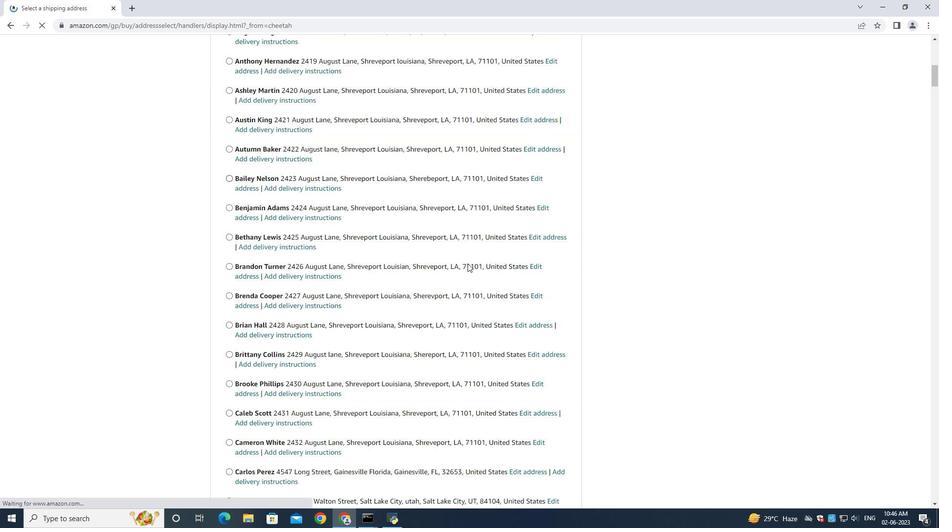 
Action: Mouse scrolled (467, 263) with delta (0, 0)
Screenshot: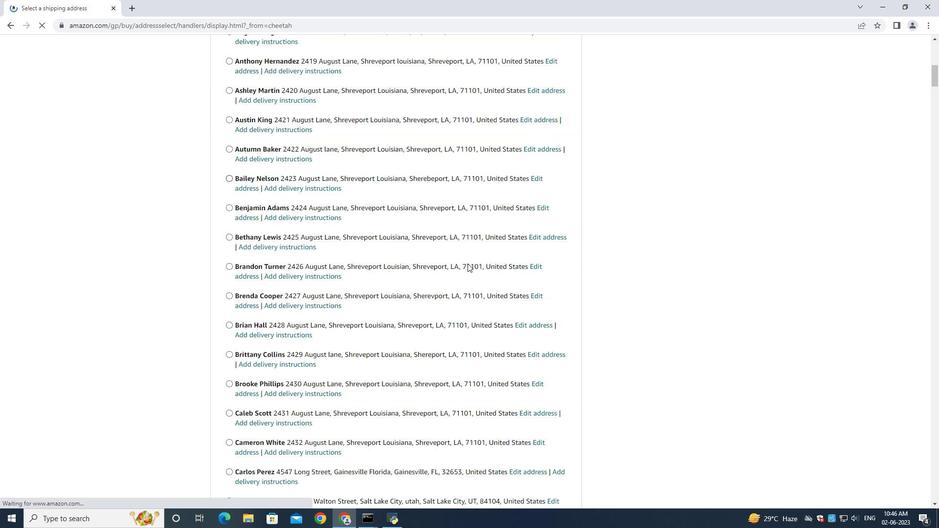
Action: Mouse scrolled (467, 263) with delta (0, 0)
Screenshot: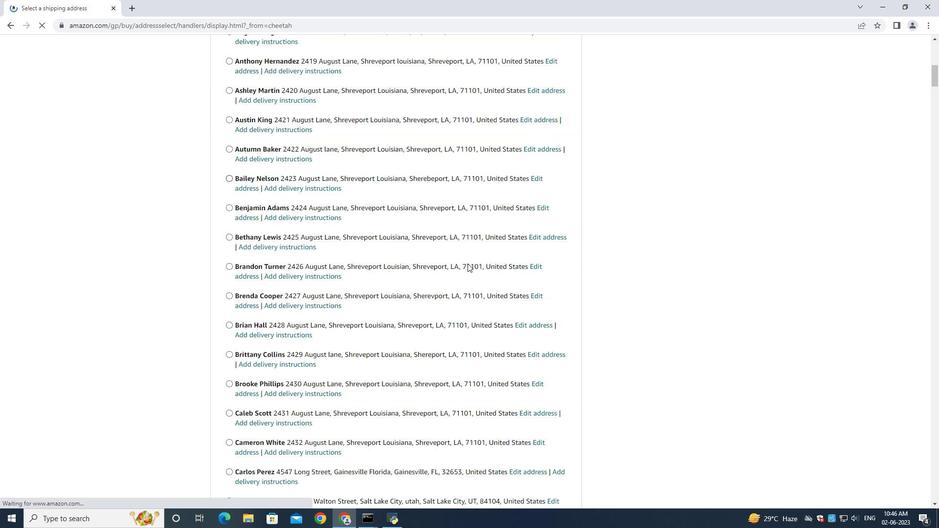 
Action: Mouse scrolled (467, 263) with delta (0, 0)
Screenshot: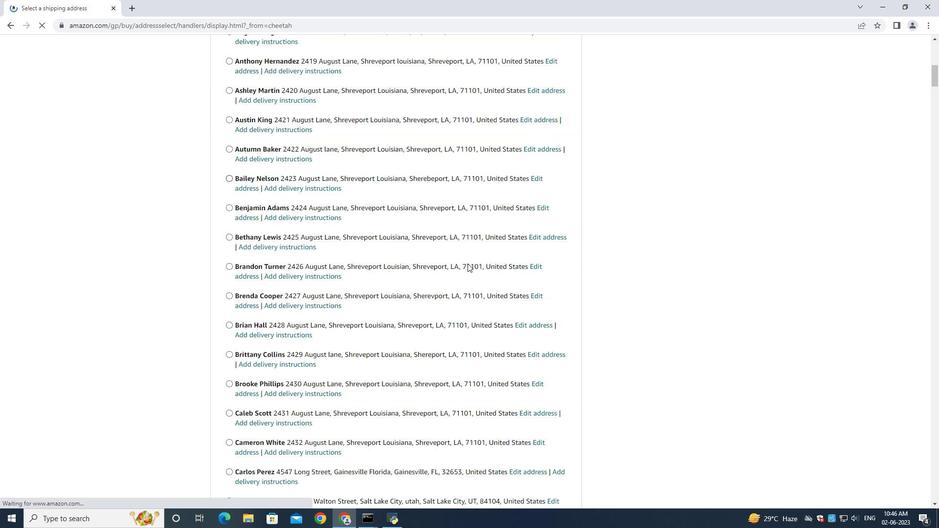 
Action: Mouse scrolled (467, 263) with delta (0, 0)
Screenshot: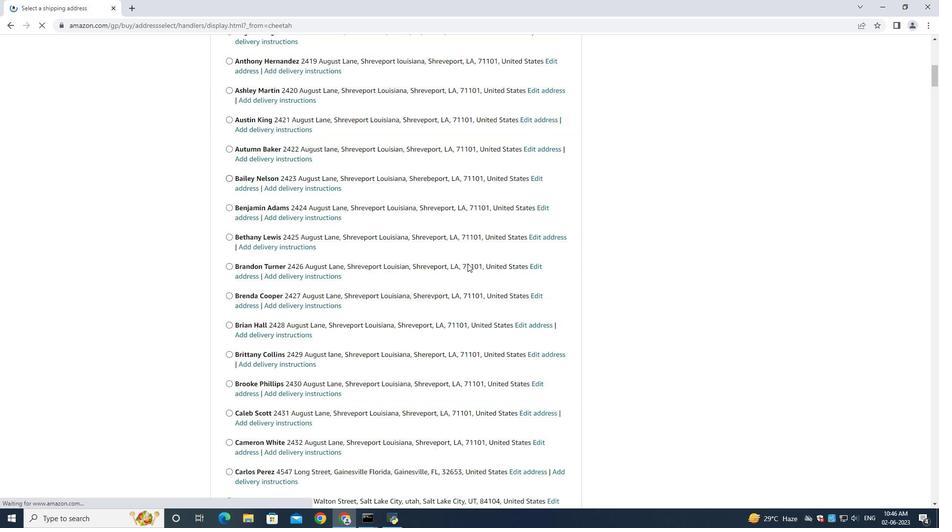 
Action: Mouse moved to (462, 258)
Screenshot: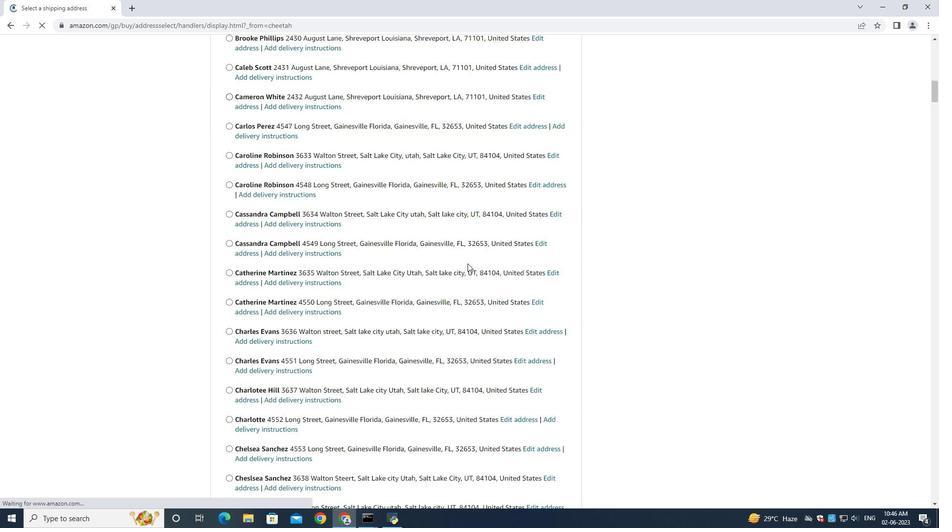 
Action: Mouse scrolled (462, 258) with delta (0, 0)
Screenshot: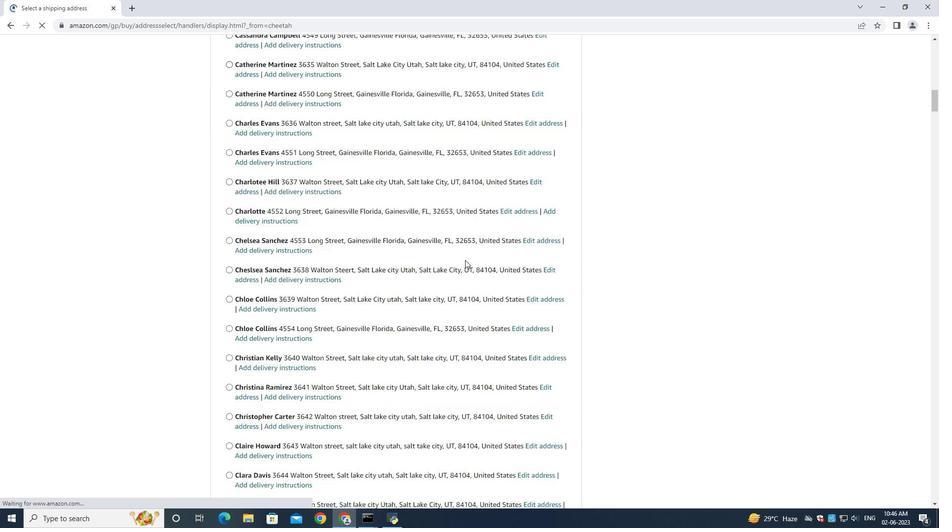 
Action: Mouse scrolled (462, 258) with delta (0, 0)
Screenshot: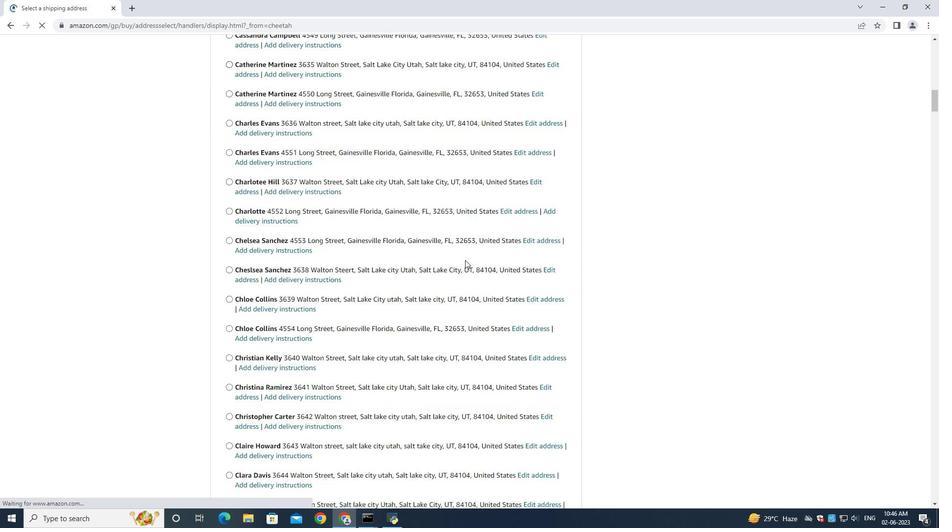
Action: Mouse scrolled (462, 258) with delta (0, 0)
Screenshot: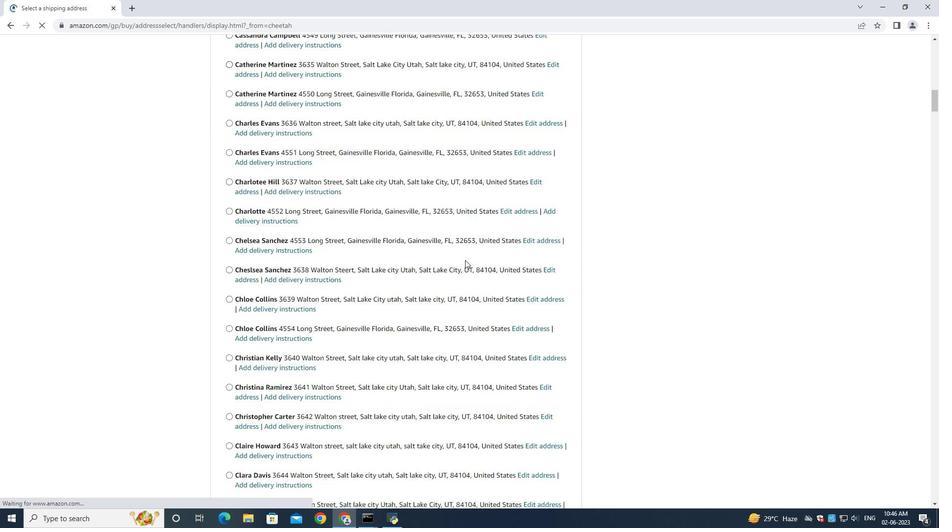 
Action: Mouse moved to (462, 258)
Screenshot: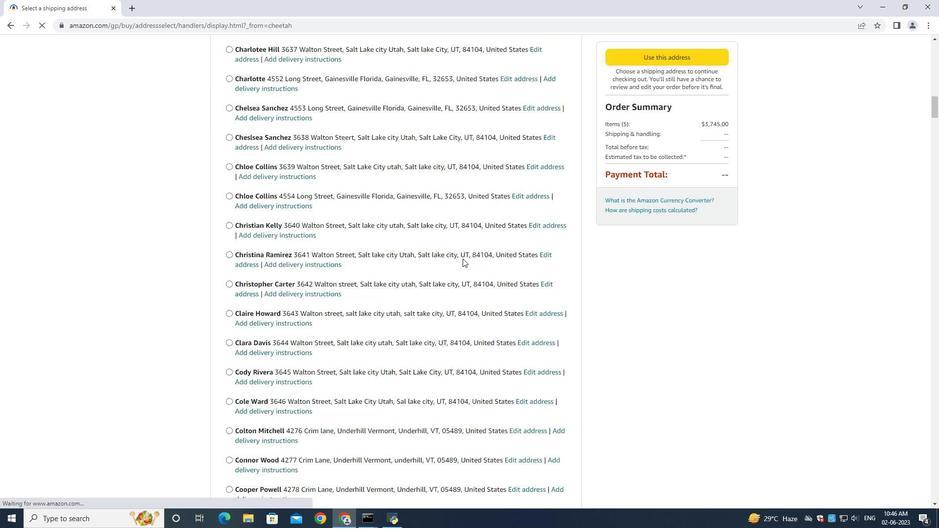 
Action: Mouse scrolled (462, 258) with delta (0, 0)
Screenshot: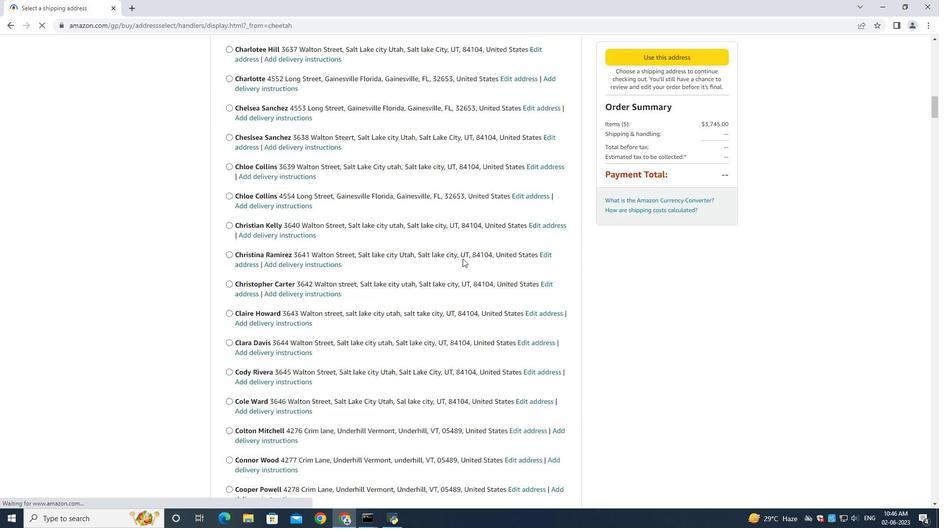 
Action: Mouse moved to (461, 257)
Screenshot: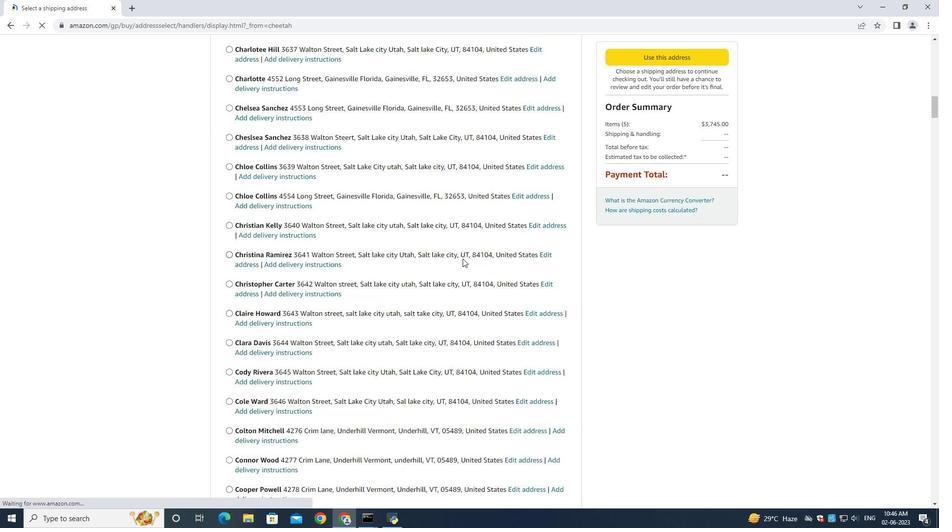 
Action: Mouse scrolled (462, 258) with delta (0, 0)
Screenshot: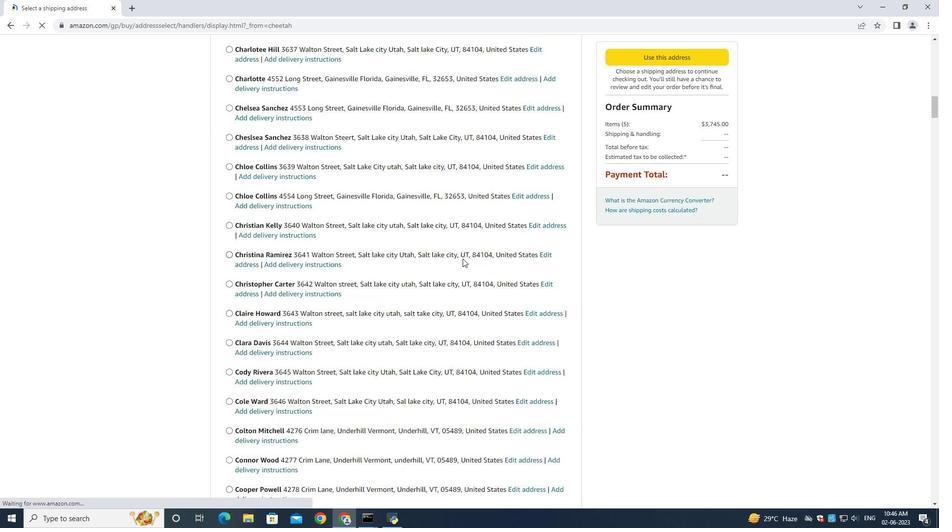 
Action: Mouse moved to (461, 256)
Screenshot: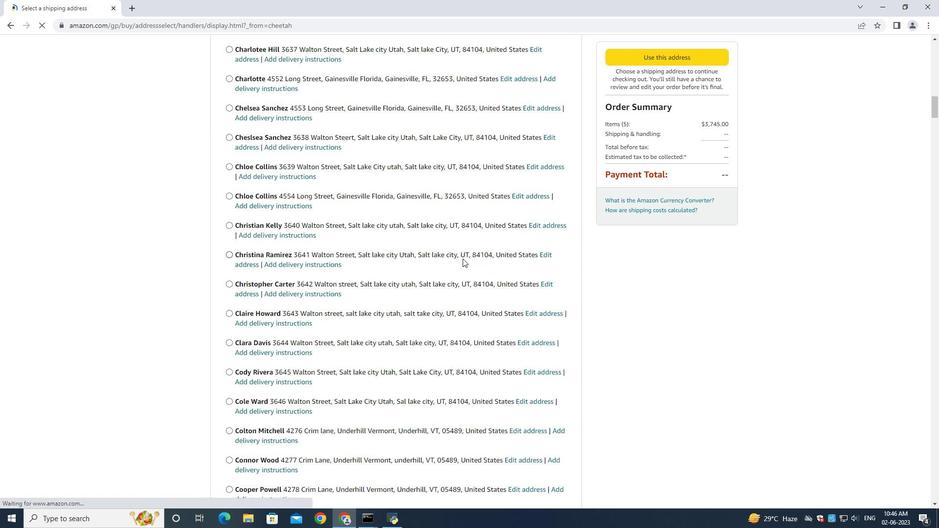 
Action: Mouse scrolled (462, 258) with delta (0, 0)
Screenshot: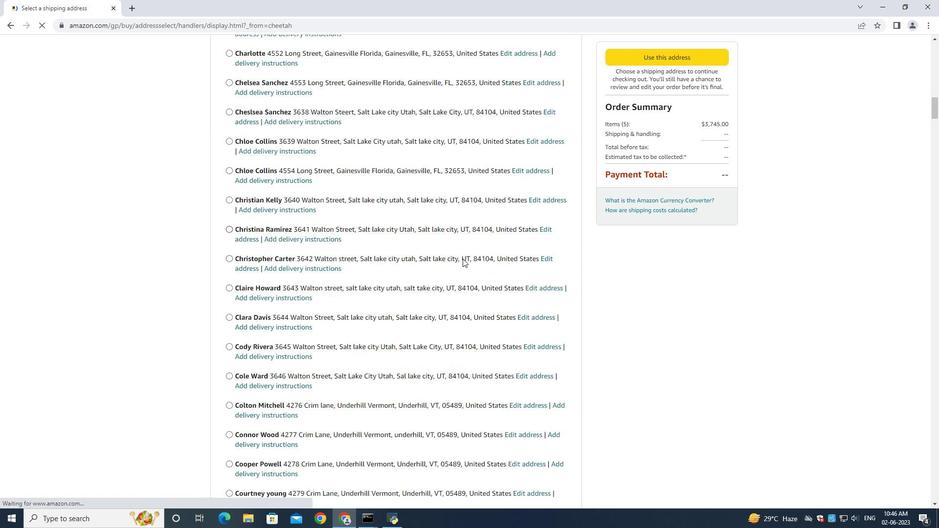 
Action: Mouse moved to (456, 250)
Screenshot: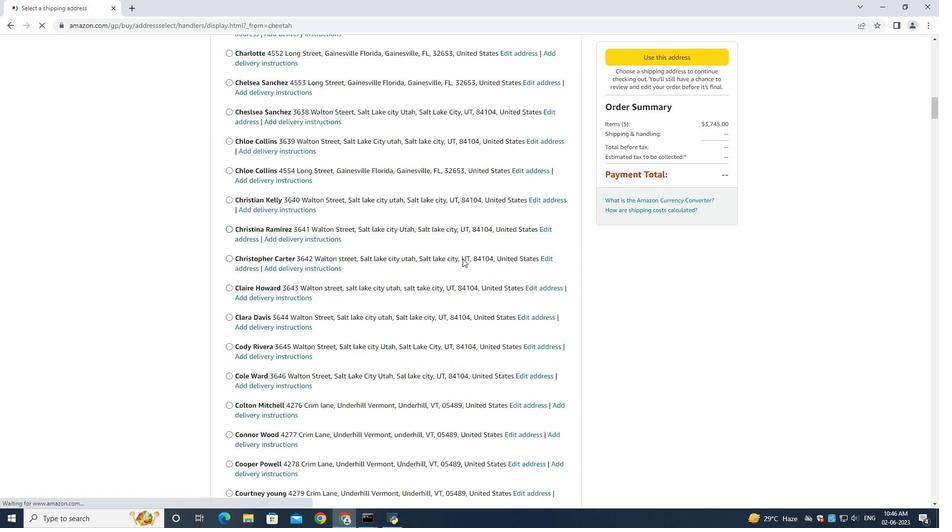 
Action: Mouse scrolled (461, 256) with delta (0, 0)
Screenshot: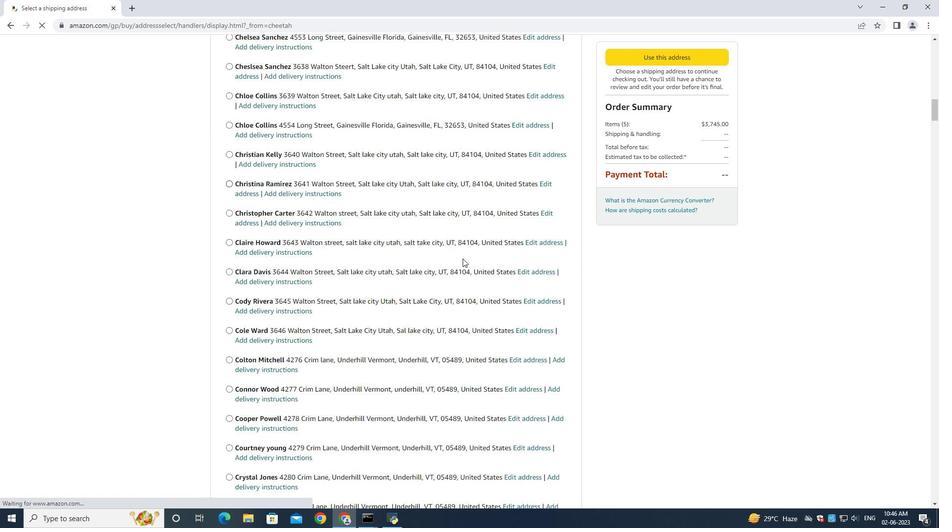 
Action: Mouse moved to (436, 246)
Screenshot: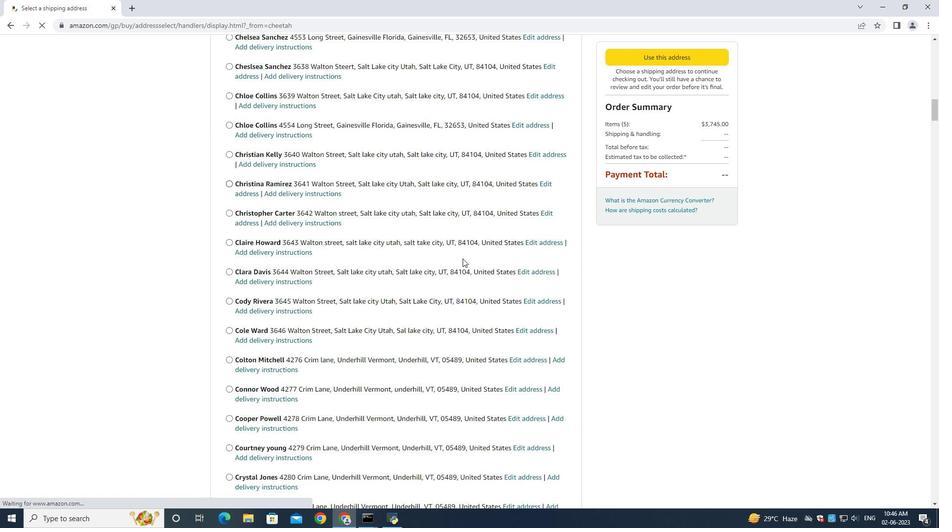 
Action: Mouse scrolled (436, 245) with delta (0, 0)
Screenshot: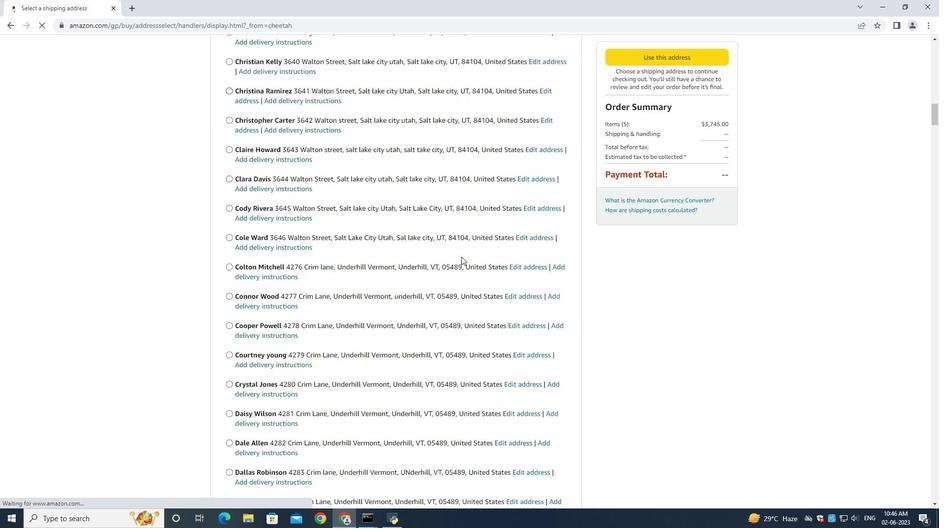 
Action: Mouse moved to (436, 246)
Screenshot: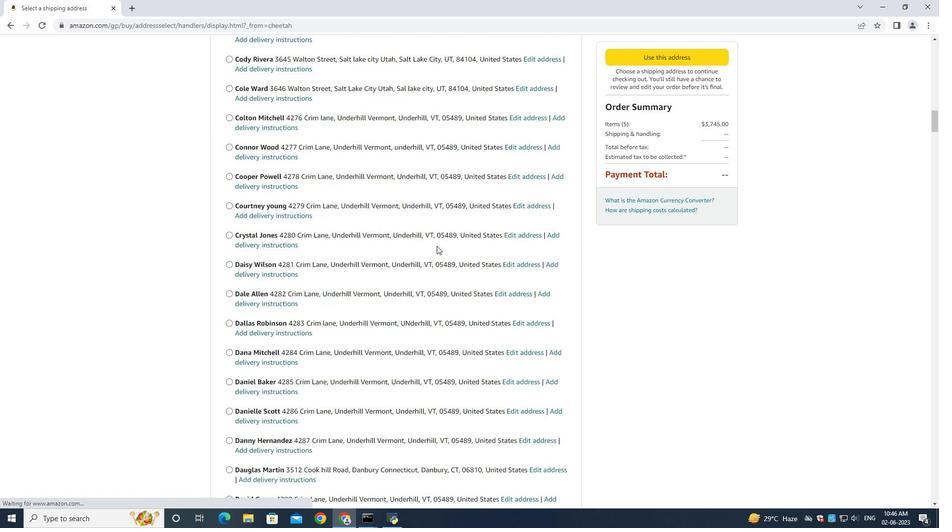 
Action: Mouse scrolled (436, 245) with delta (0, 0)
Screenshot: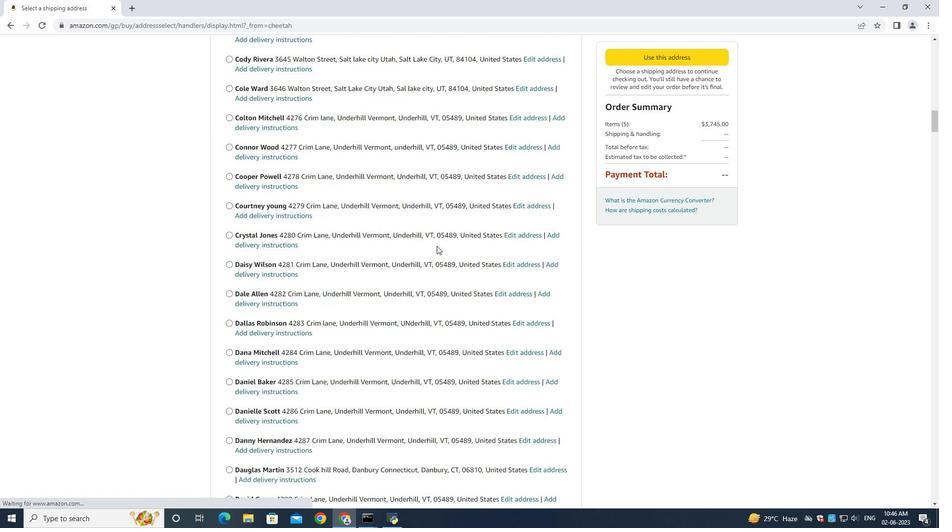 
Action: Mouse moved to (435, 246)
Screenshot: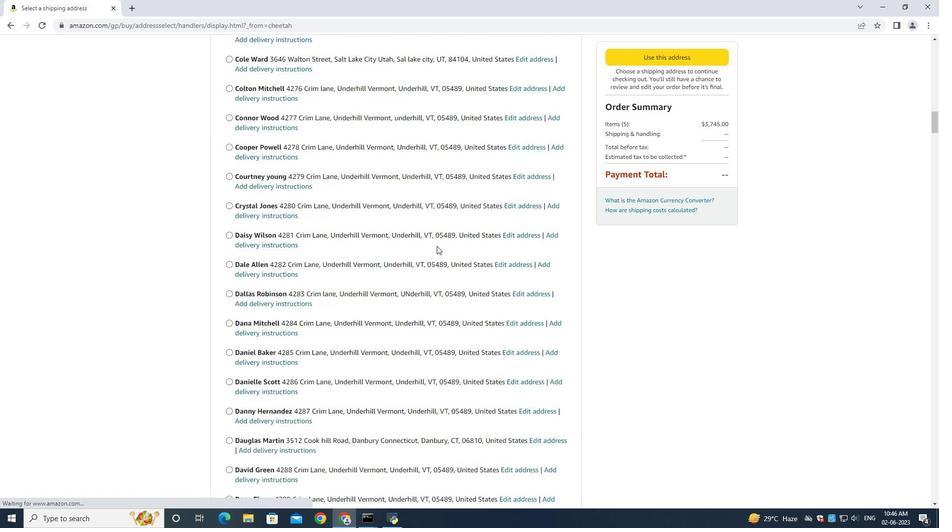 
Action: Mouse scrolled (436, 245) with delta (0, 0)
Screenshot: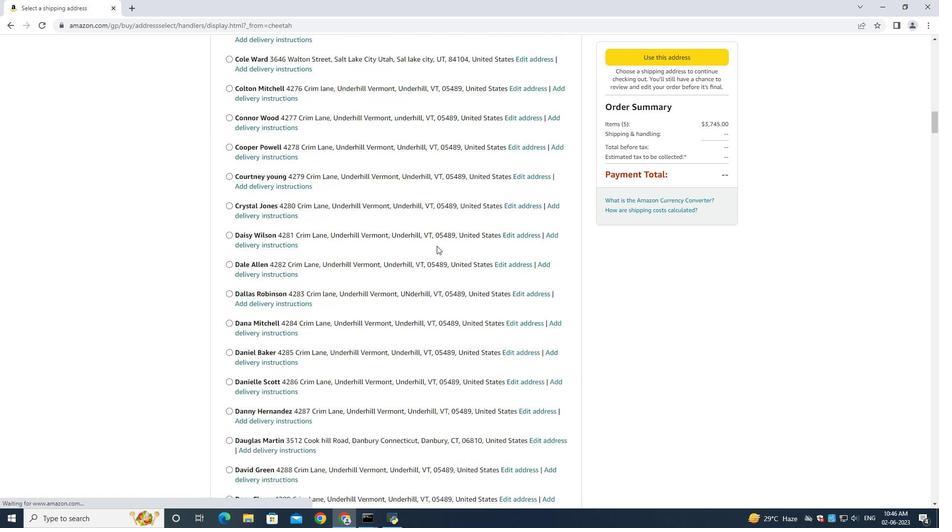 
Action: Mouse moved to (435, 246)
Screenshot: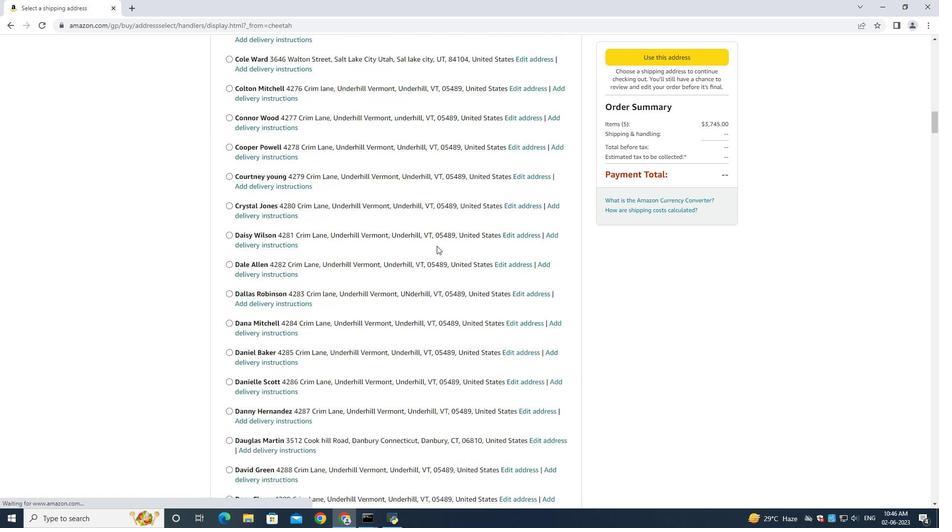 
Action: Mouse scrolled (436, 246) with delta (0, 0)
Screenshot: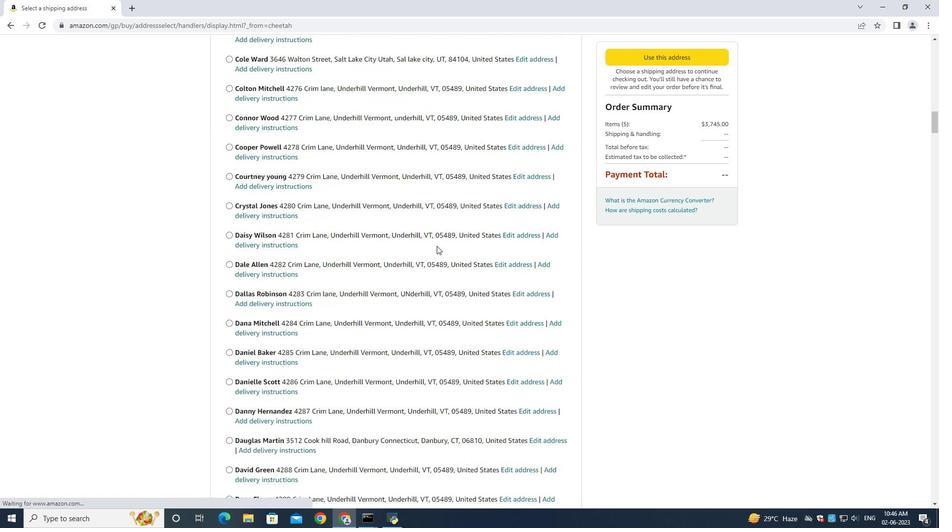 
Action: Mouse moved to (434, 246)
Screenshot: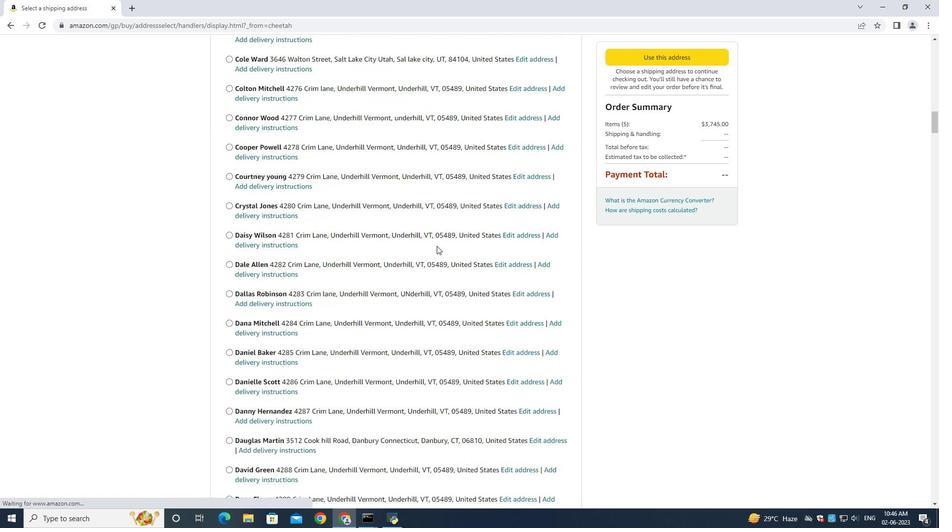 
Action: Mouse scrolled (435, 246) with delta (0, 0)
Screenshot: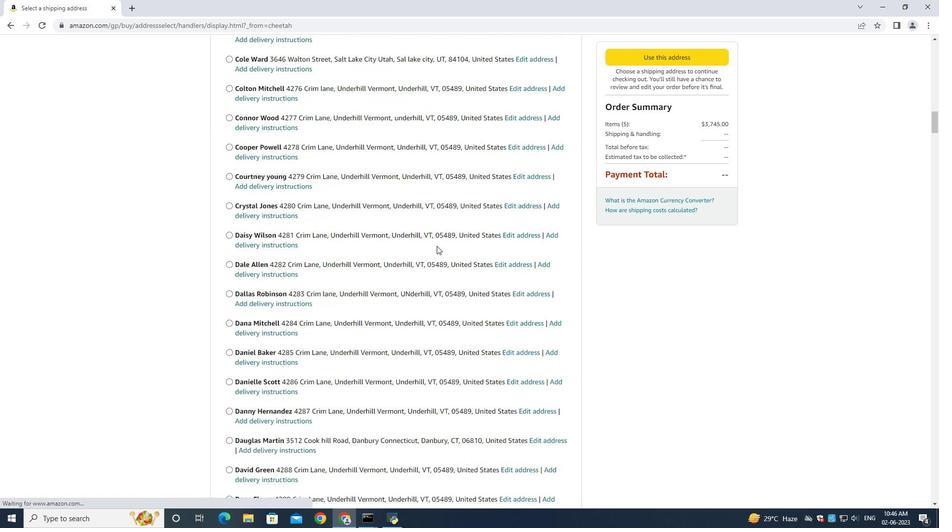 
Action: Mouse moved to (432, 246)
Screenshot: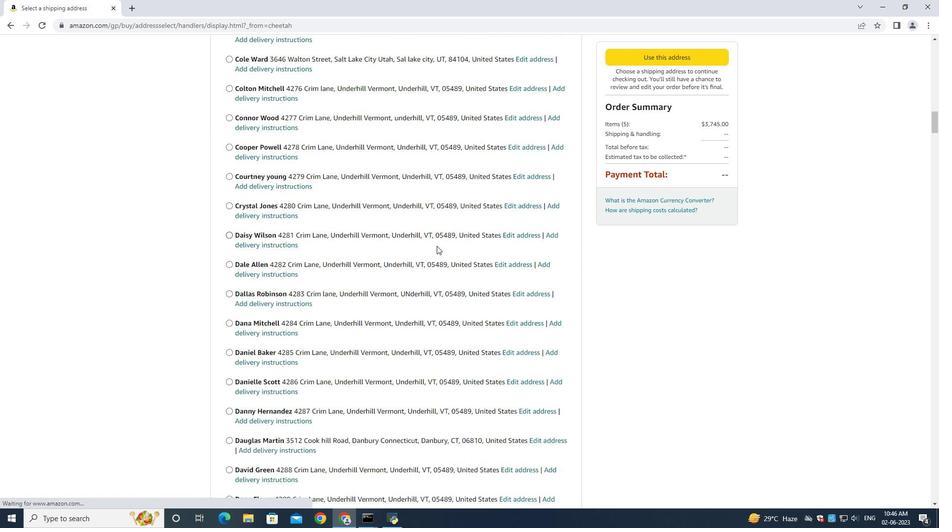 
Action: Mouse scrolled (435, 246) with delta (0, 0)
Screenshot: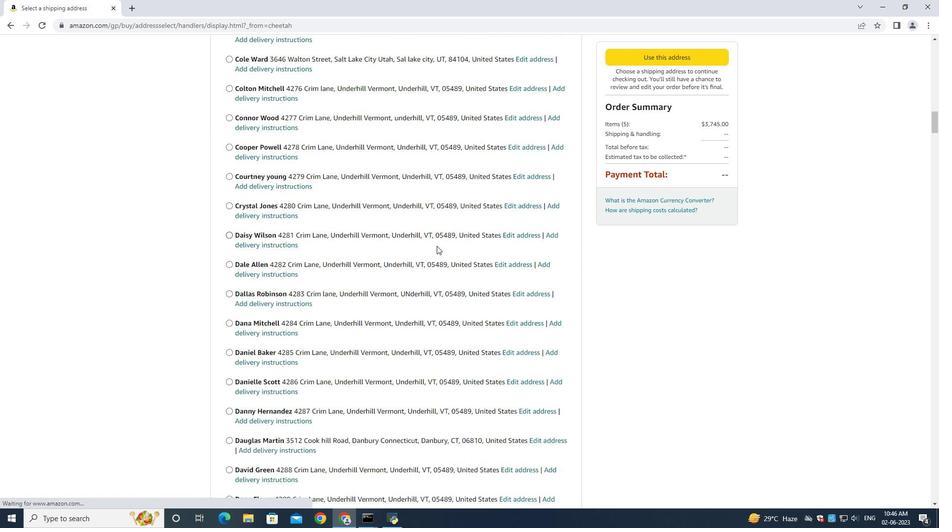 
Action: Mouse moved to (432, 246)
Screenshot: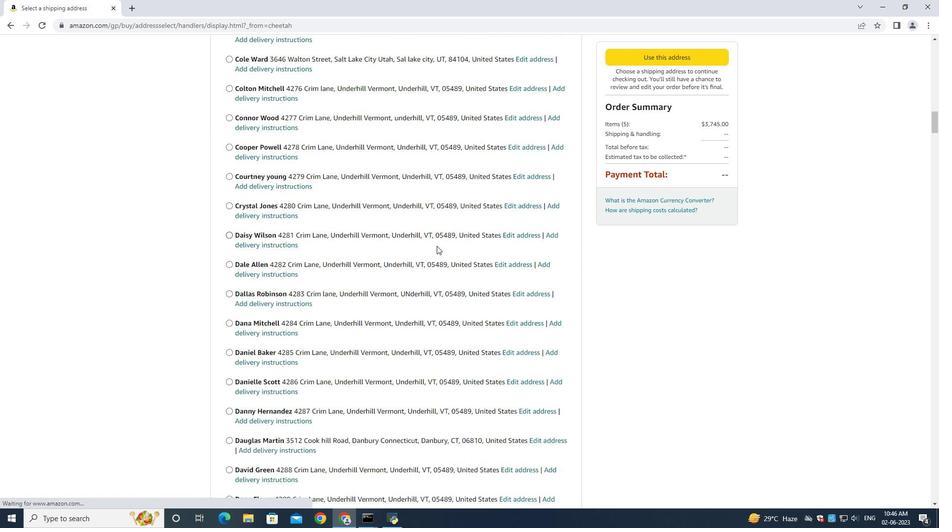 
Action: Mouse scrolled (434, 246) with delta (0, 0)
Screenshot: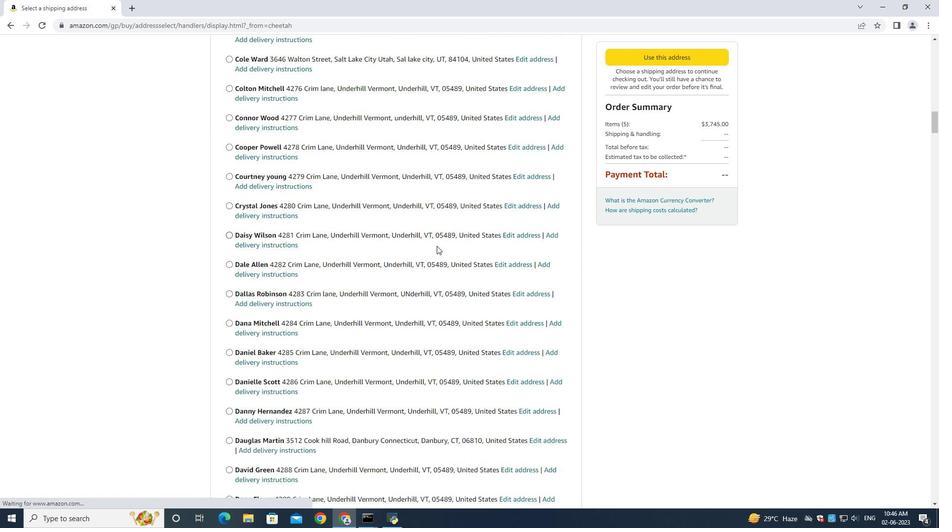
Action: Mouse moved to (432, 246)
Screenshot: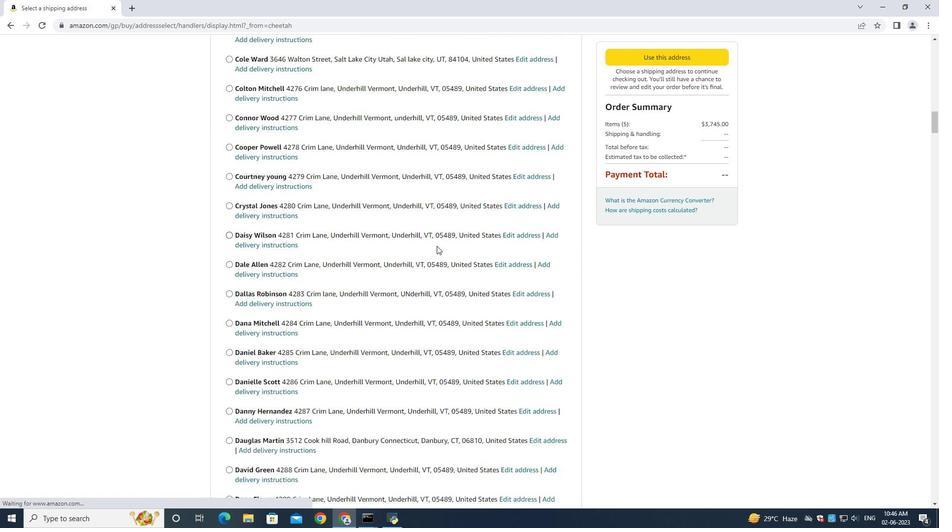 
Action: Mouse scrolled (432, 246) with delta (0, 0)
Screenshot: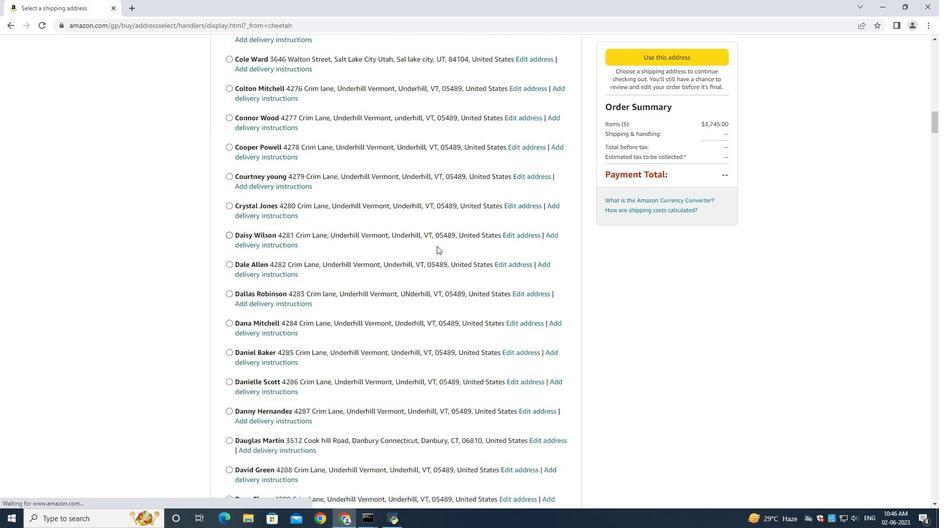 
Action: Mouse moved to (432, 246)
Screenshot: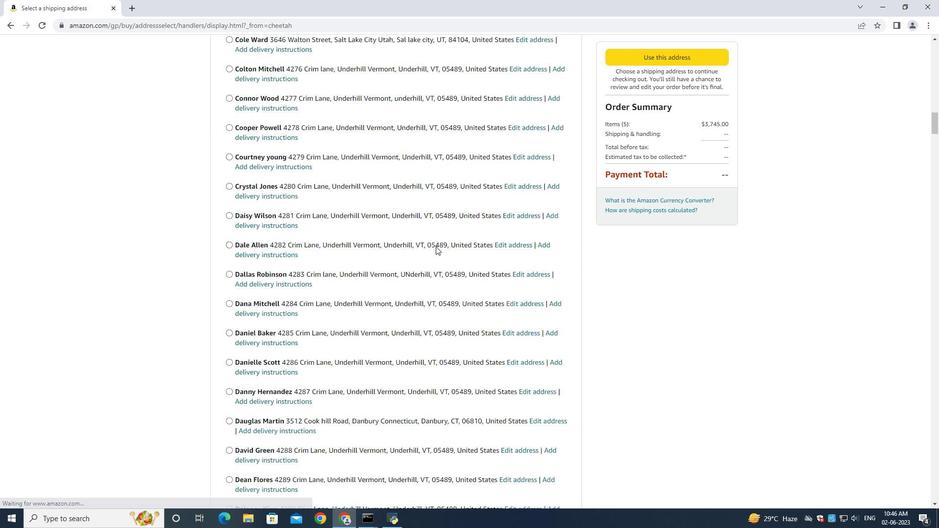 
Action: Mouse scrolled (432, 246) with delta (0, 0)
Screenshot: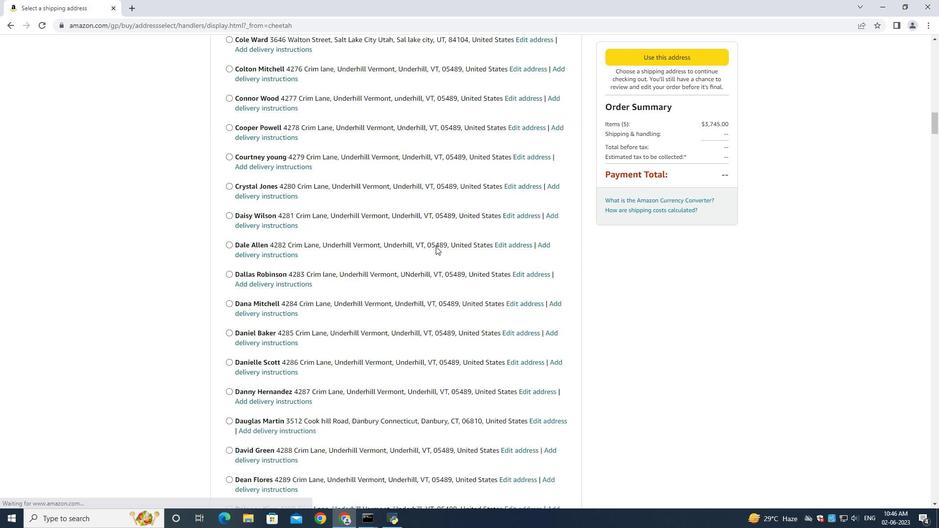 
Action: Mouse moved to (431, 246)
Screenshot: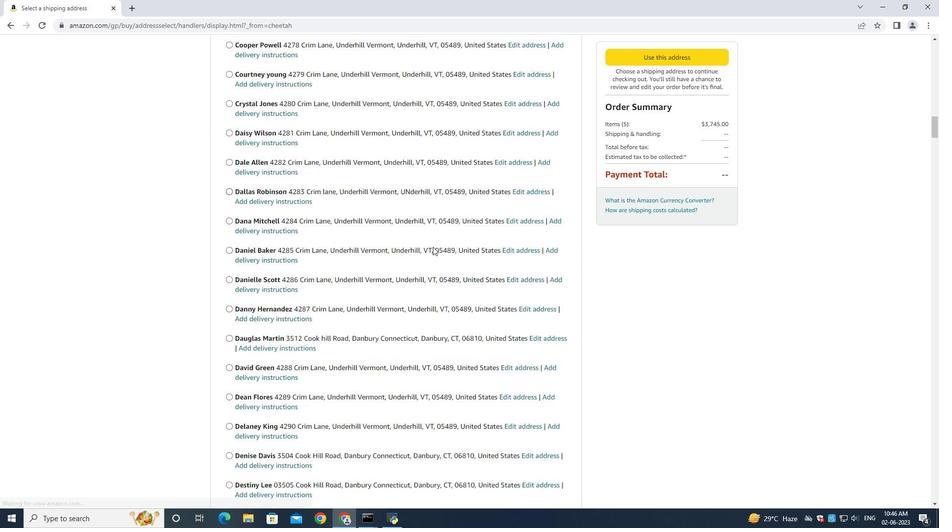 
Action: Mouse scrolled (432, 246) with delta (0, 0)
Screenshot: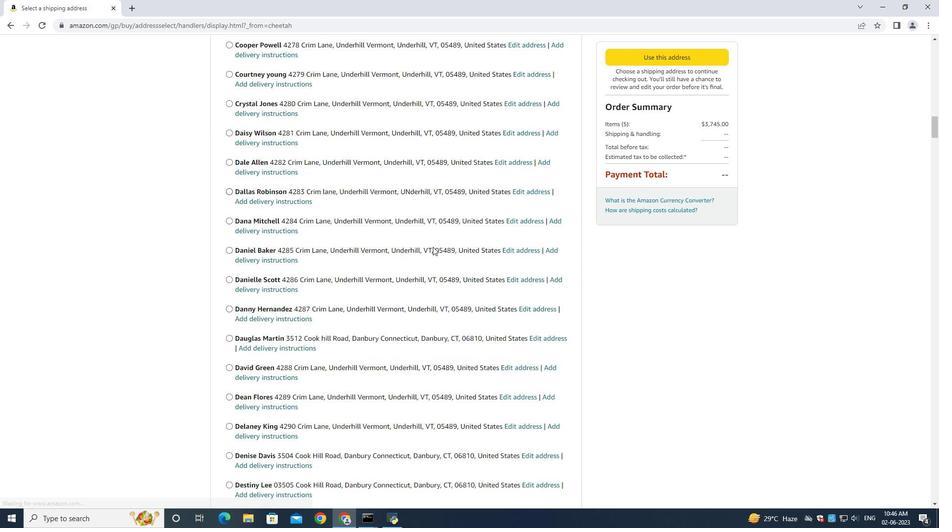 
Action: Mouse scrolled (432, 246) with delta (0, 0)
Screenshot: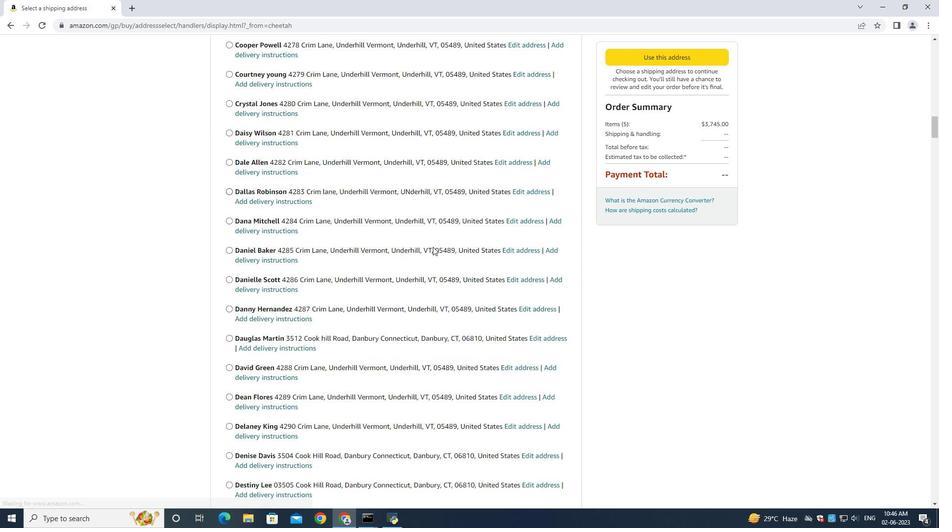 
Action: Mouse scrolled (432, 246) with delta (0, 0)
Screenshot: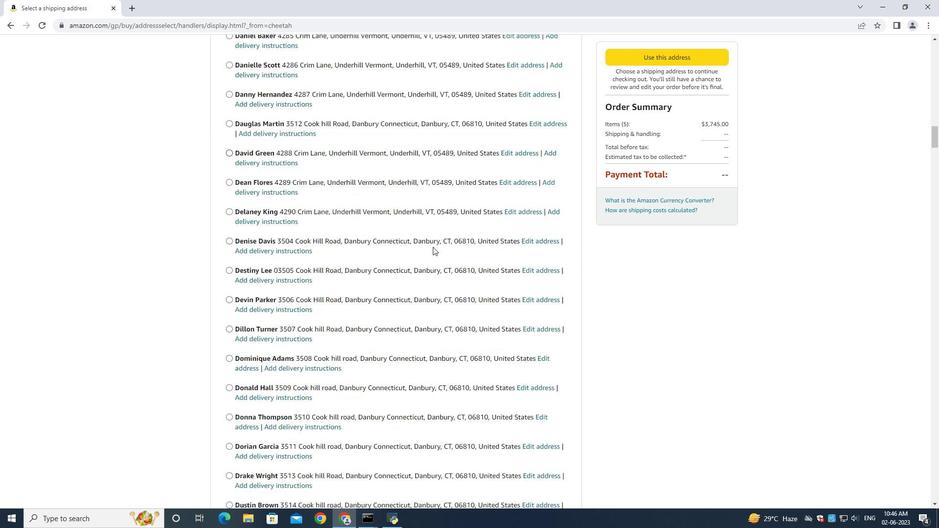
Action: Mouse scrolled (432, 246) with delta (0, 0)
Screenshot: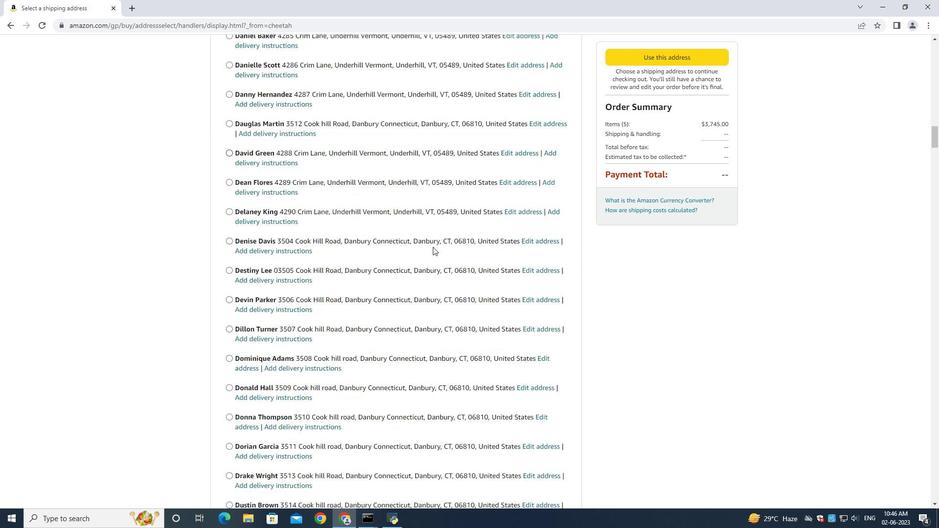 
Action: Mouse scrolled (432, 246) with delta (0, 0)
Screenshot: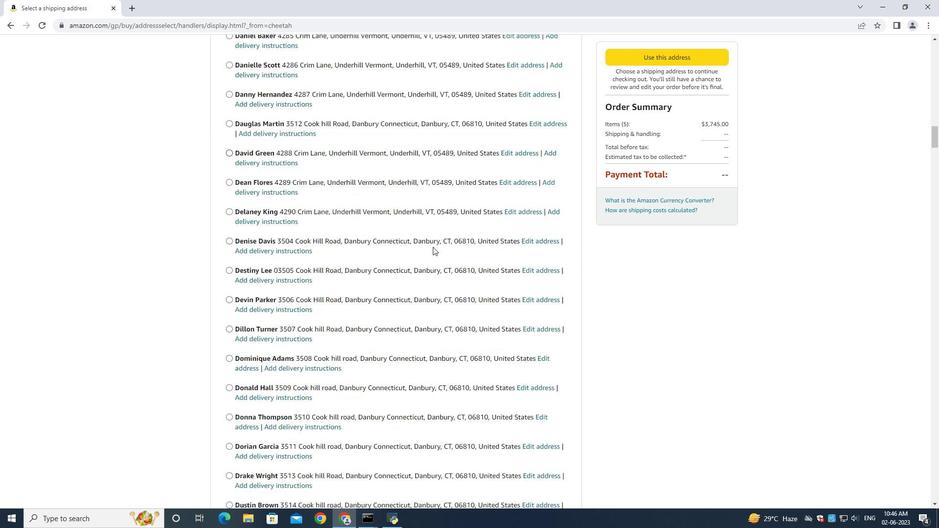 
Action: Mouse scrolled (432, 246) with delta (0, 0)
Screenshot: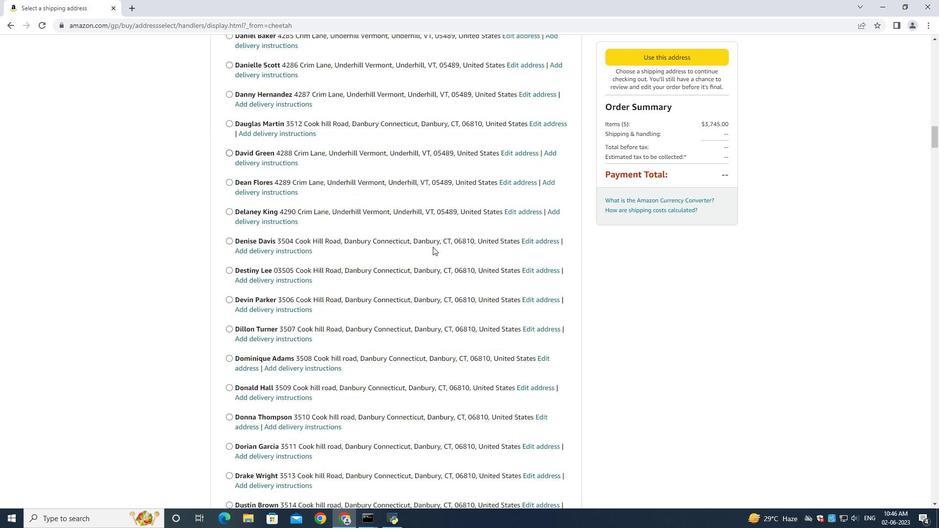 
Action: Mouse scrolled (431, 246) with delta (0, 0)
Screenshot: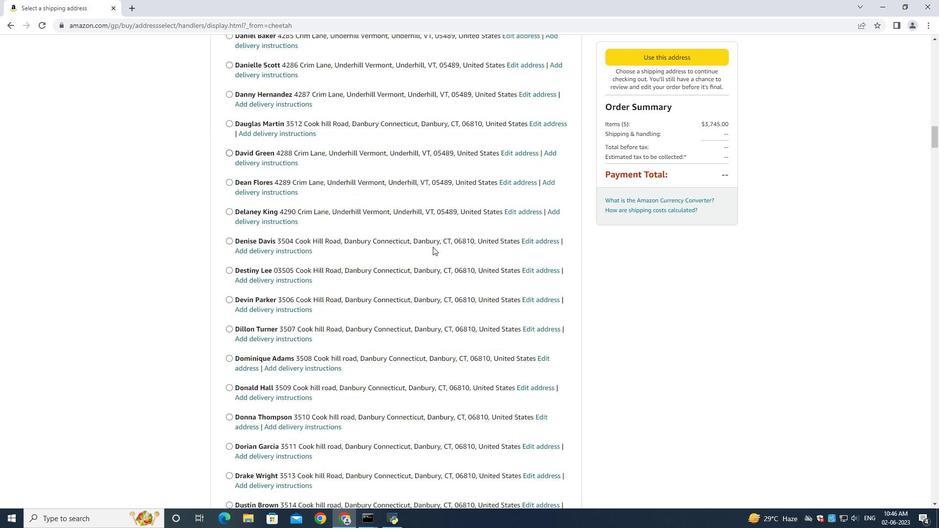 
Action: Mouse scrolled (431, 246) with delta (0, 0)
Screenshot: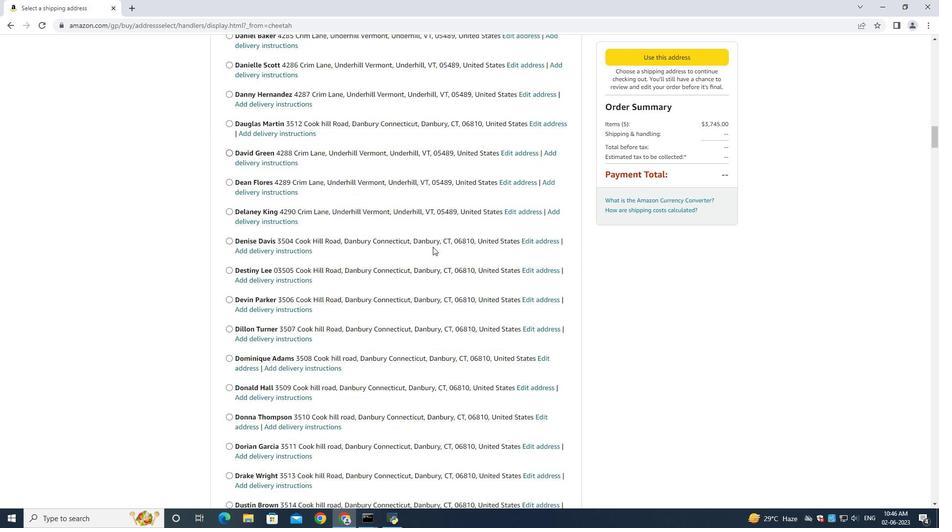 
Action: Mouse scrolled (431, 246) with delta (0, 0)
Screenshot: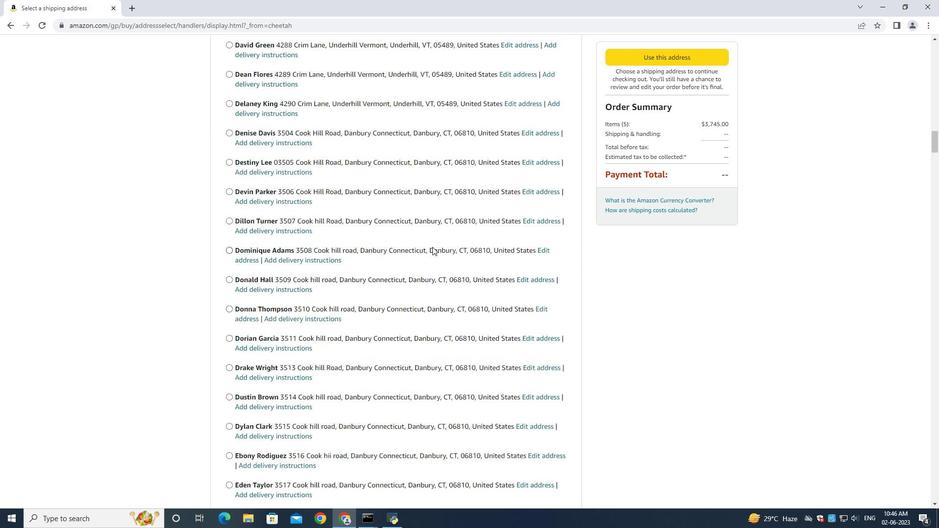 
Action: Mouse scrolled (431, 246) with delta (0, 0)
Screenshot: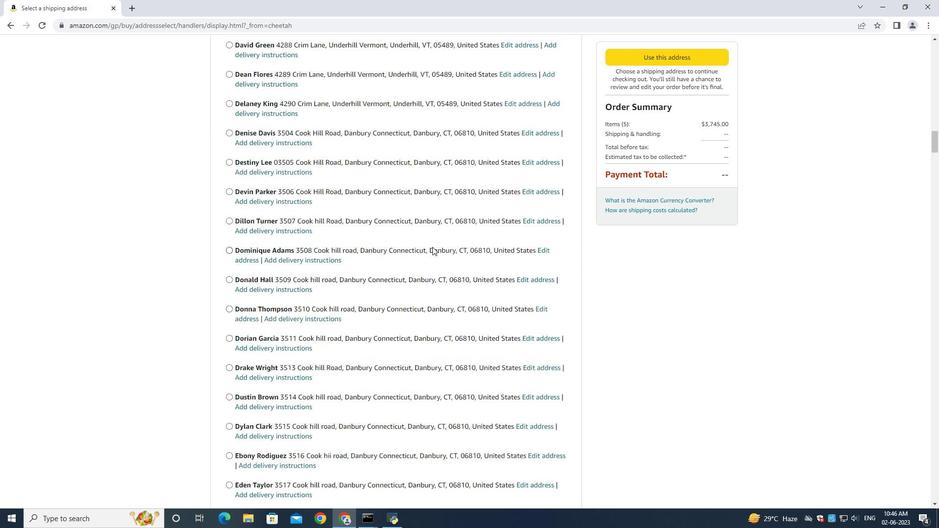 
Action: Mouse scrolled (431, 246) with delta (0, 0)
Screenshot: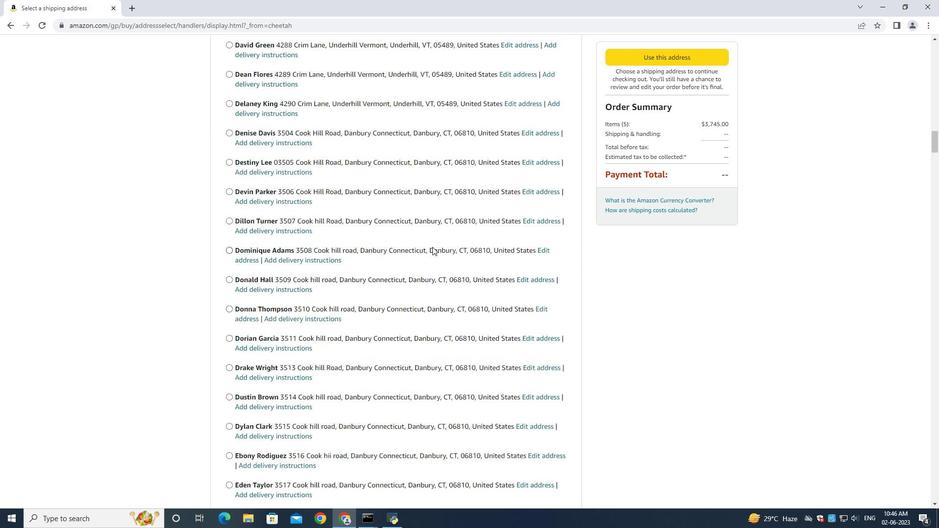 
Action: Mouse scrolled (431, 246) with delta (0, 0)
Screenshot: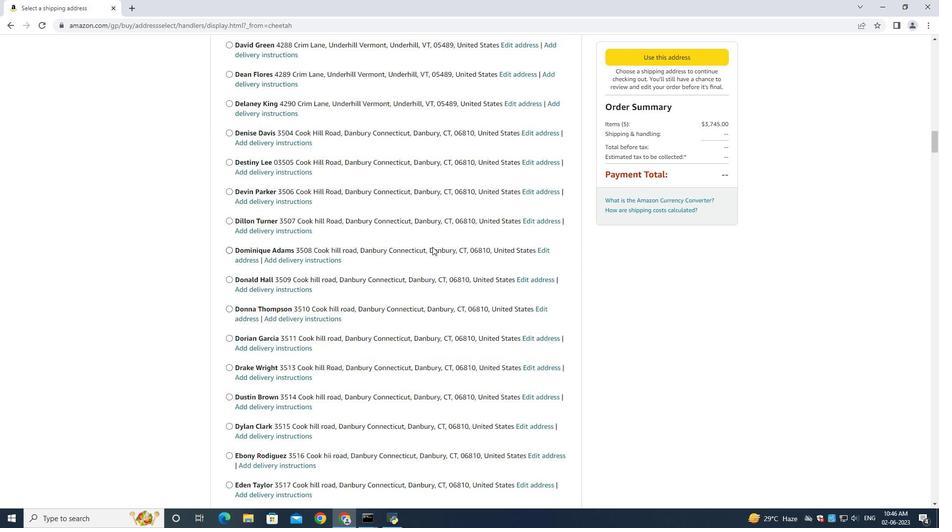 
Action: Mouse scrolled (431, 246) with delta (0, 0)
Screenshot: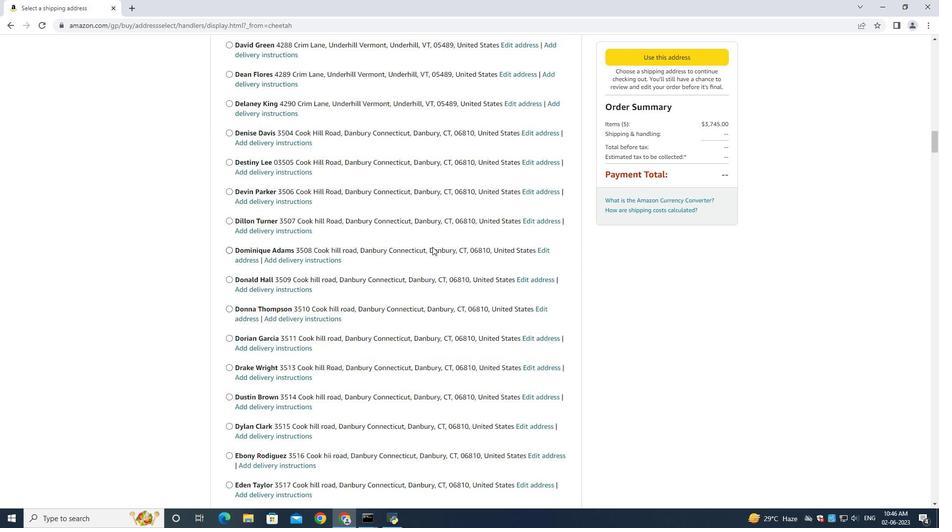
Action: Mouse scrolled (431, 246) with delta (0, 0)
Screenshot: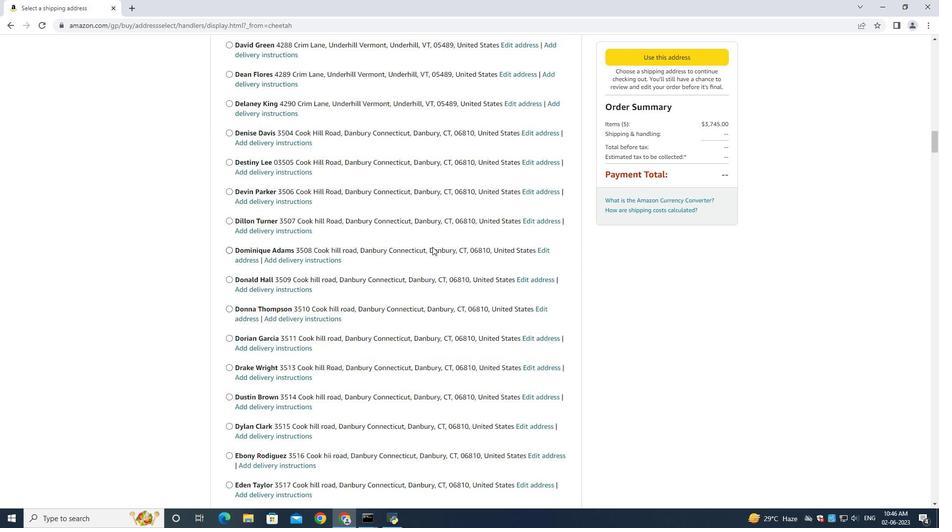 
Action: Mouse scrolled (431, 246) with delta (0, 0)
Screenshot: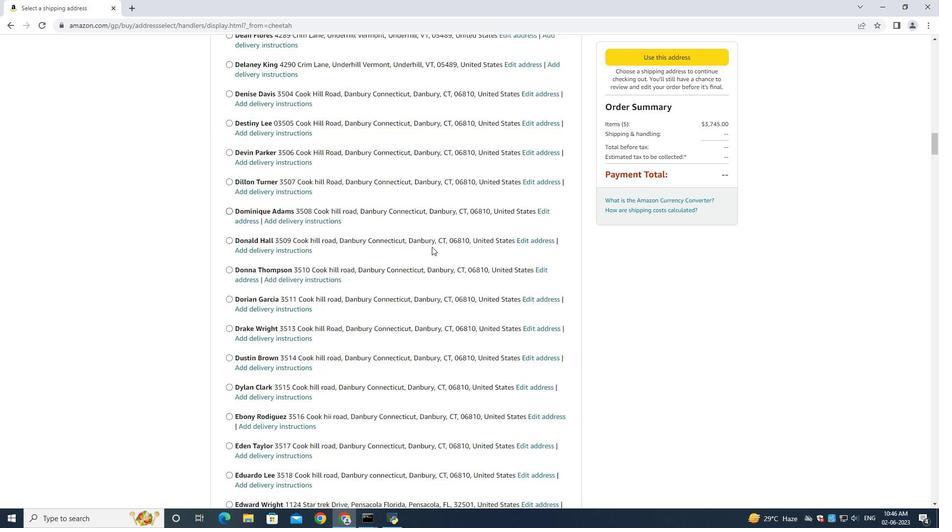 
Action: Mouse scrolled (431, 246) with delta (0, 0)
Screenshot: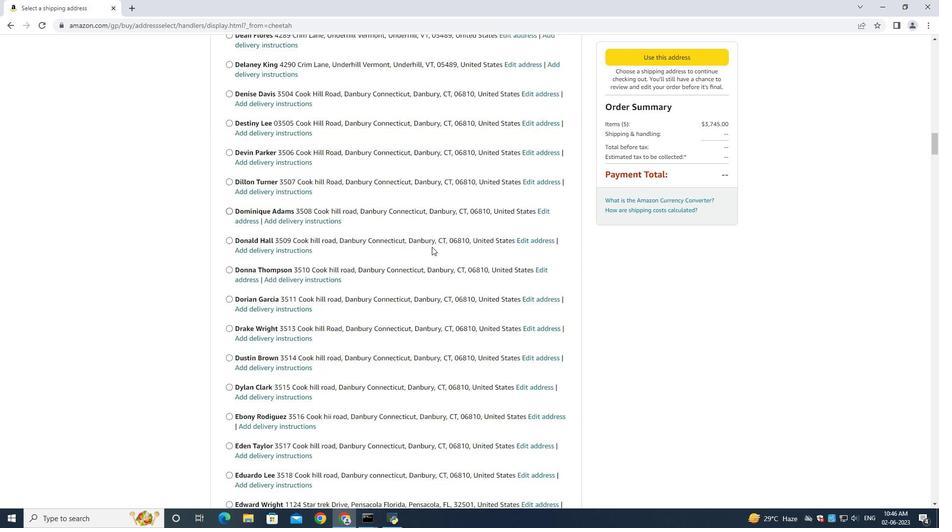 
Action: Mouse scrolled (431, 246) with delta (0, 0)
Screenshot: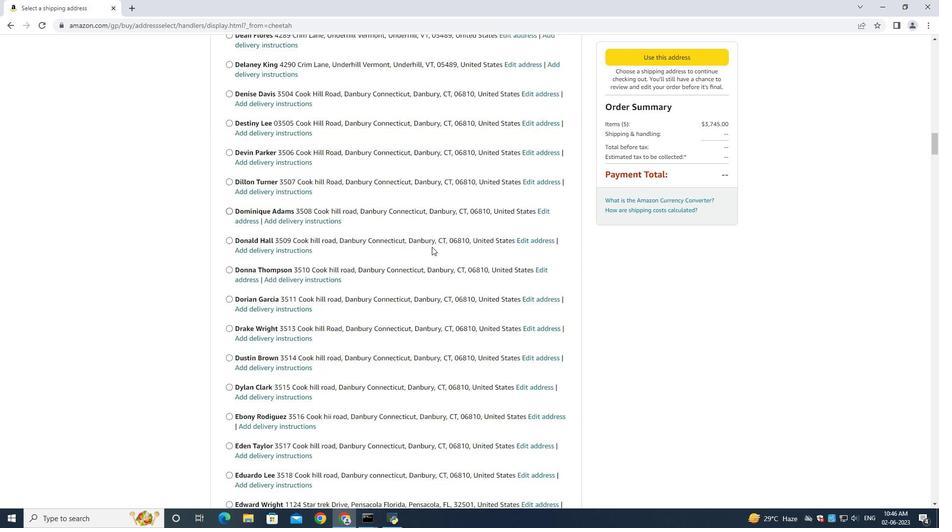 
Action: Mouse scrolled (431, 246) with delta (0, 0)
Screenshot: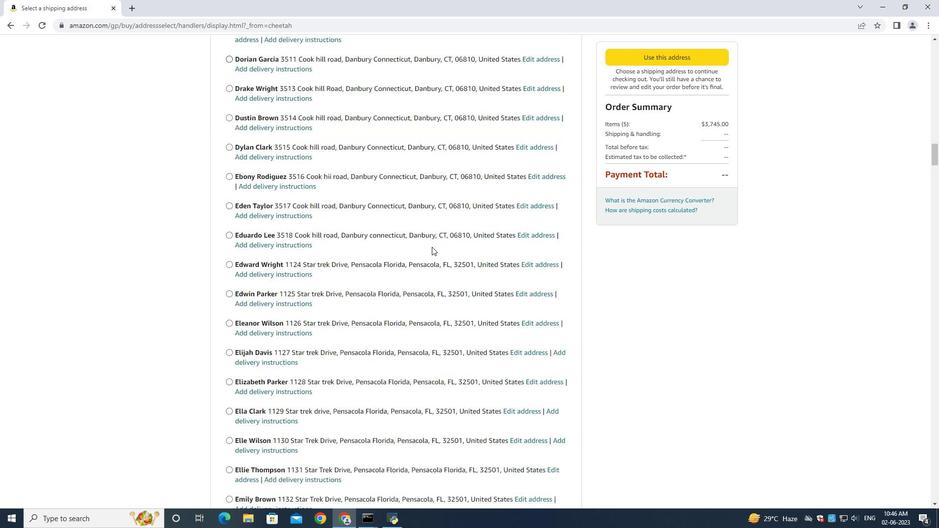 
Action: Mouse moved to (431, 246)
Screenshot: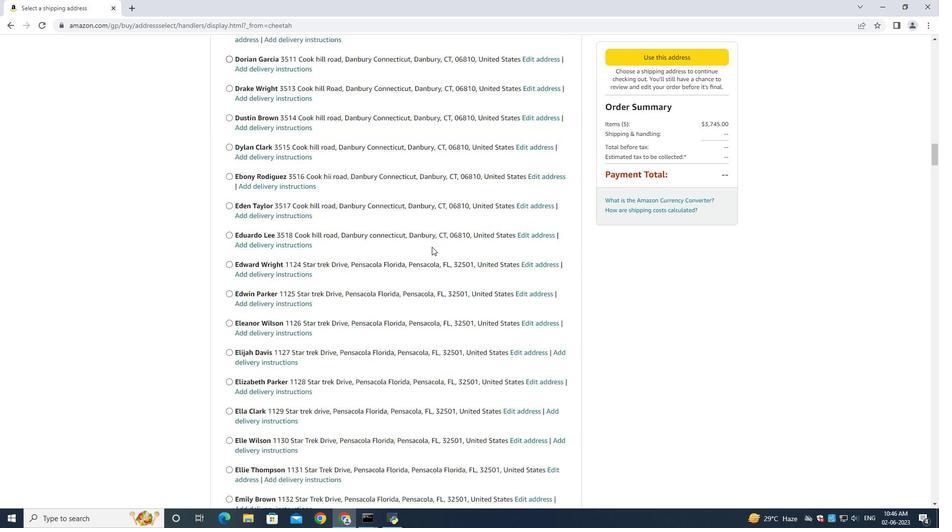 
Action: Mouse scrolled (431, 246) with delta (0, 0)
Screenshot: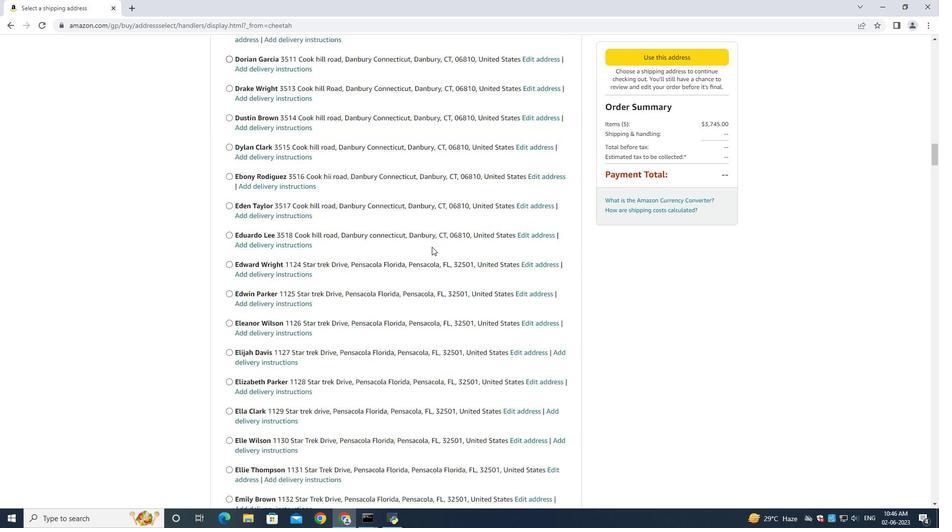 
Action: Mouse moved to (431, 245)
Screenshot: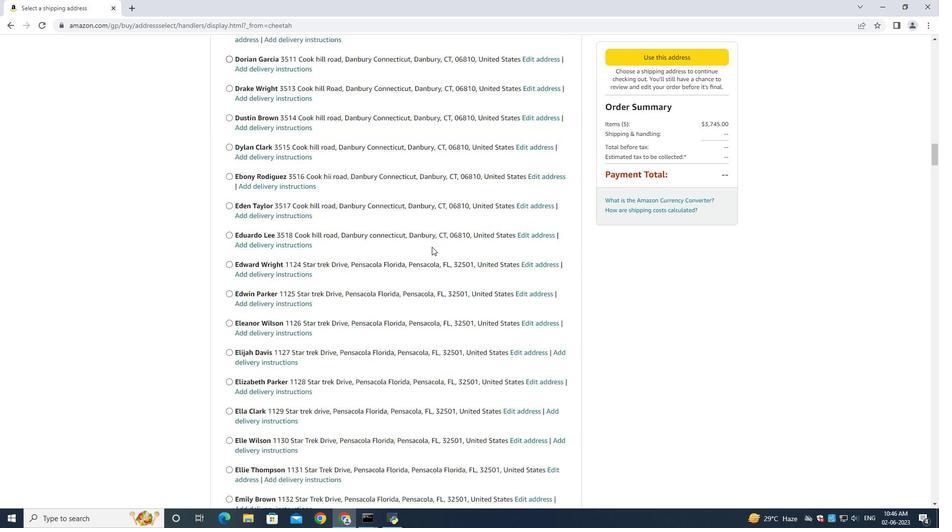
Action: Mouse scrolled (431, 246) with delta (0, 0)
Screenshot: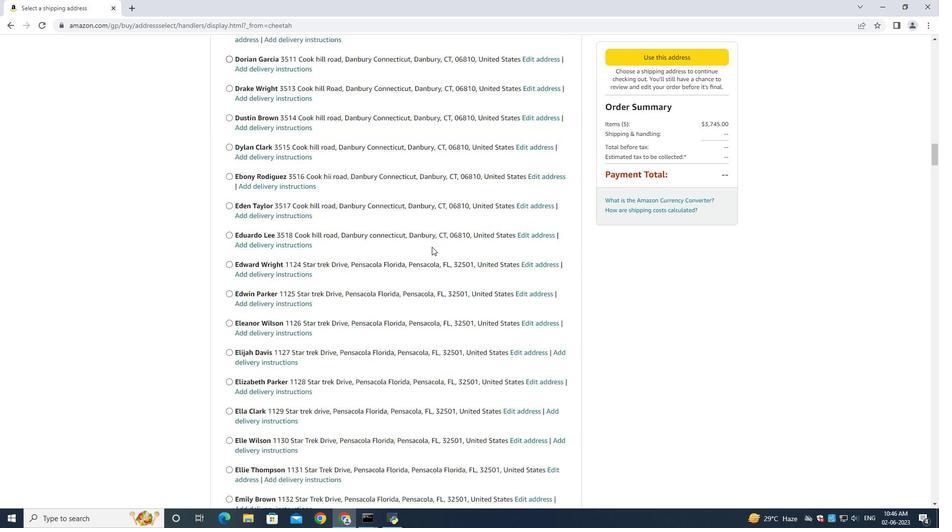 
Action: Mouse moved to (431, 242)
Screenshot: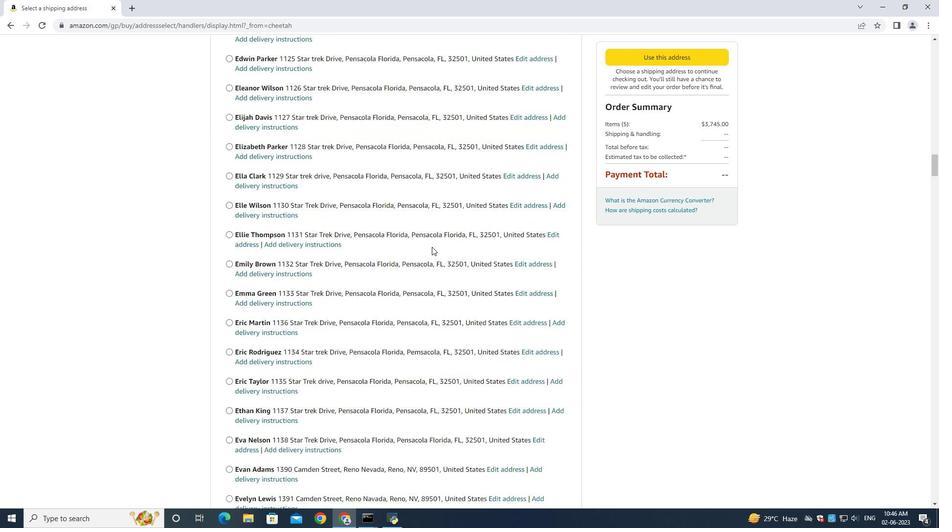 
Action: Mouse scrolled (431, 246) with delta (0, 0)
Screenshot: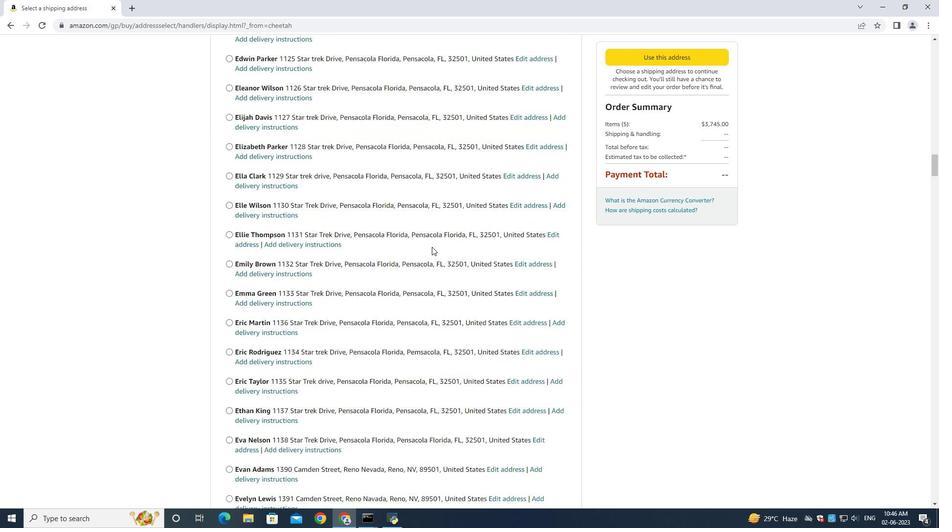 
Action: Mouse moved to (433, 239)
Screenshot: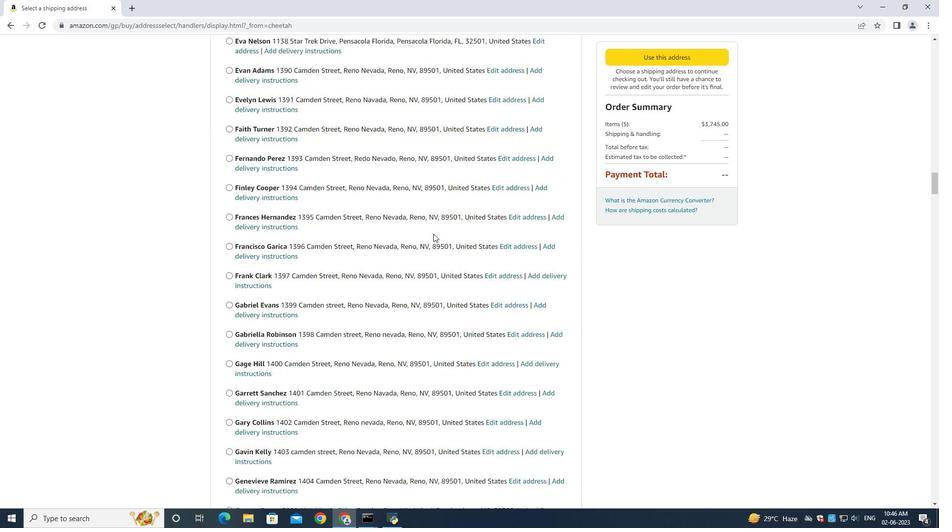 
Action: Mouse scrolled (433, 238) with delta (0, 0)
Screenshot: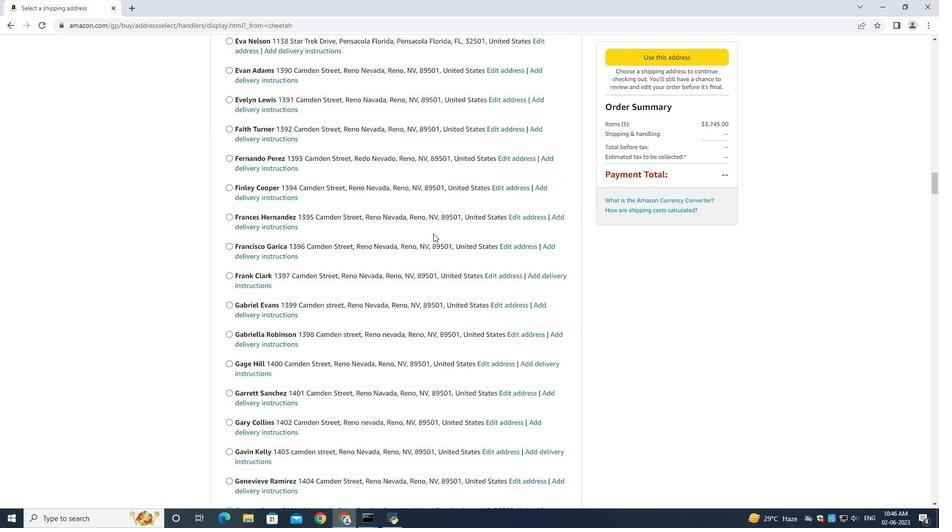 
Action: Mouse moved to (432, 240)
Screenshot: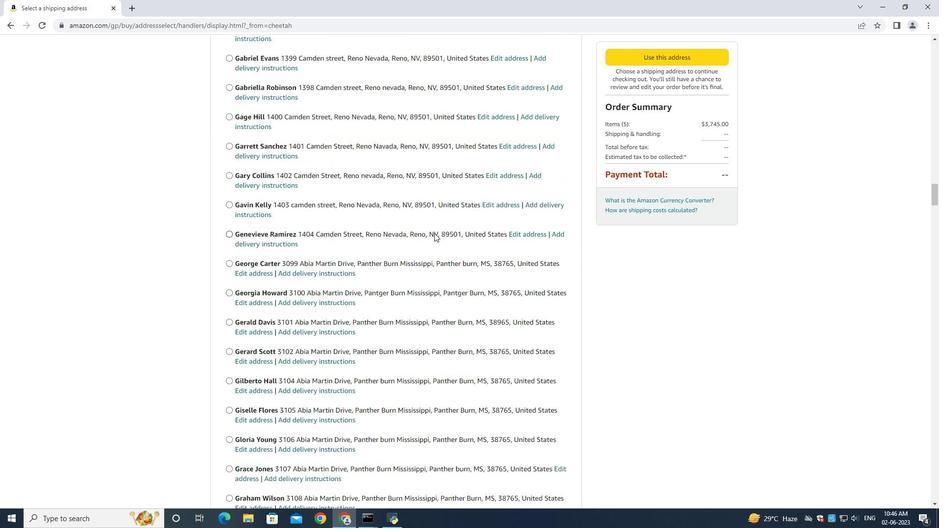 
Action: Mouse scrolled (433, 239) with delta (0, 0)
Screenshot: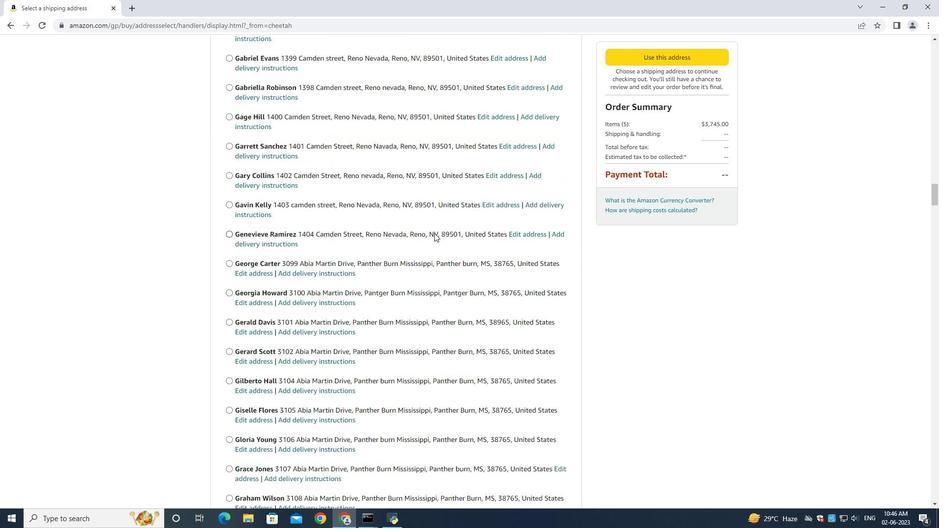 
Action: Mouse moved to (432, 241)
Screenshot: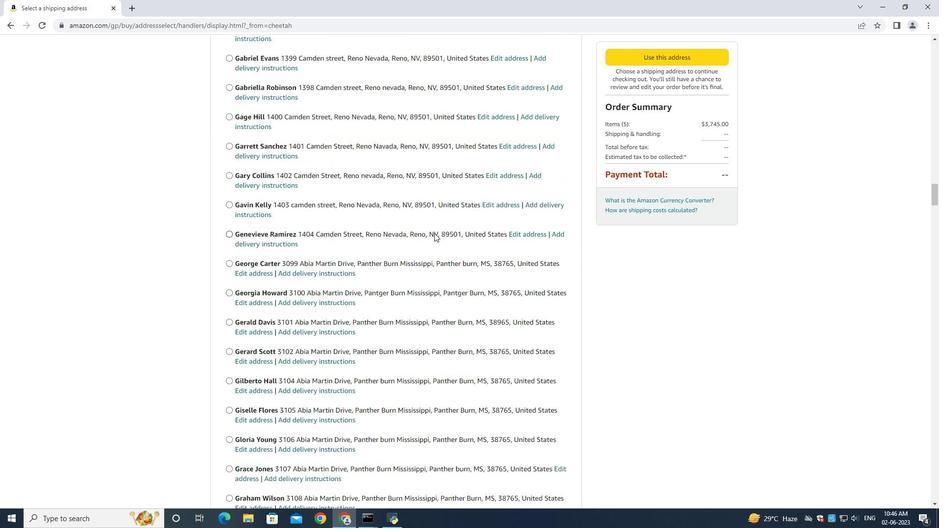 
Action: Mouse scrolled (432, 240) with delta (0, 0)
Screenshot: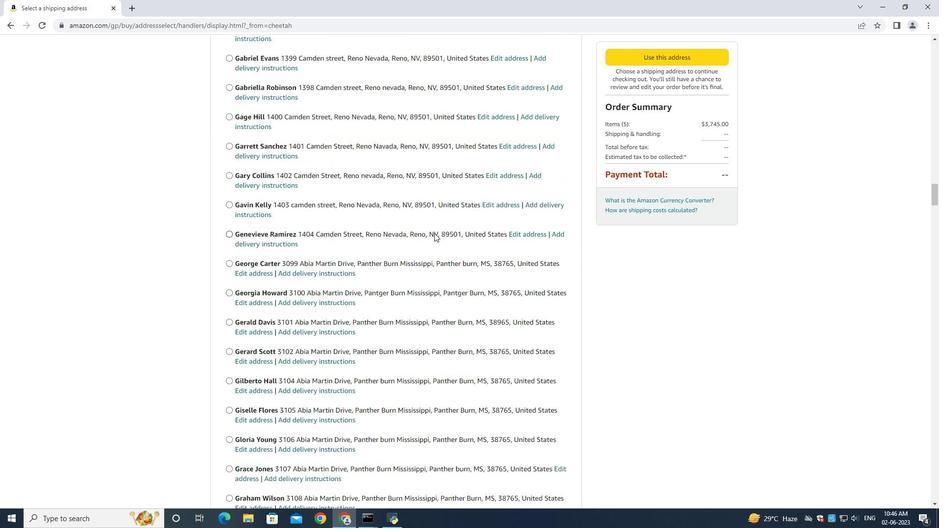 
Action: Mouse scrolled (432, 241) with delta (0, 0)
Screenshot: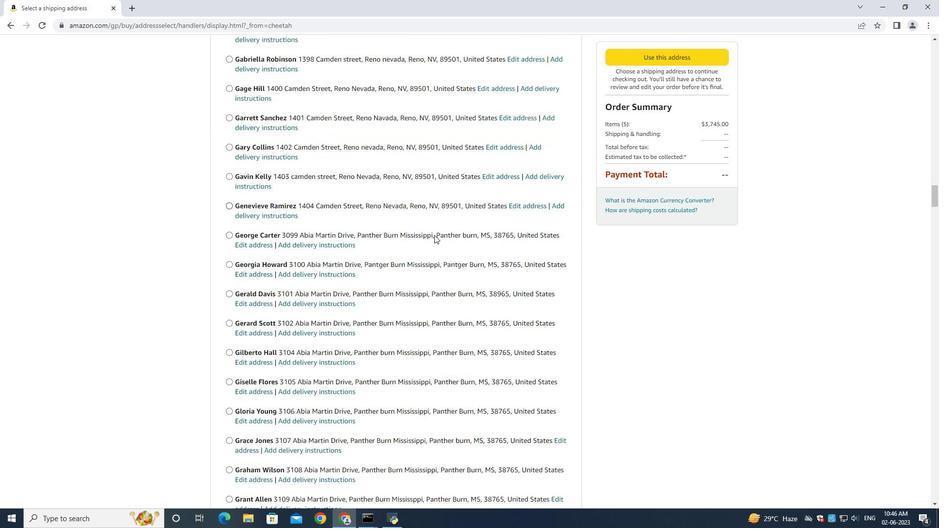 
Action: Mouse scrolled (432, 241) with delta (0, 0)
Screenshot: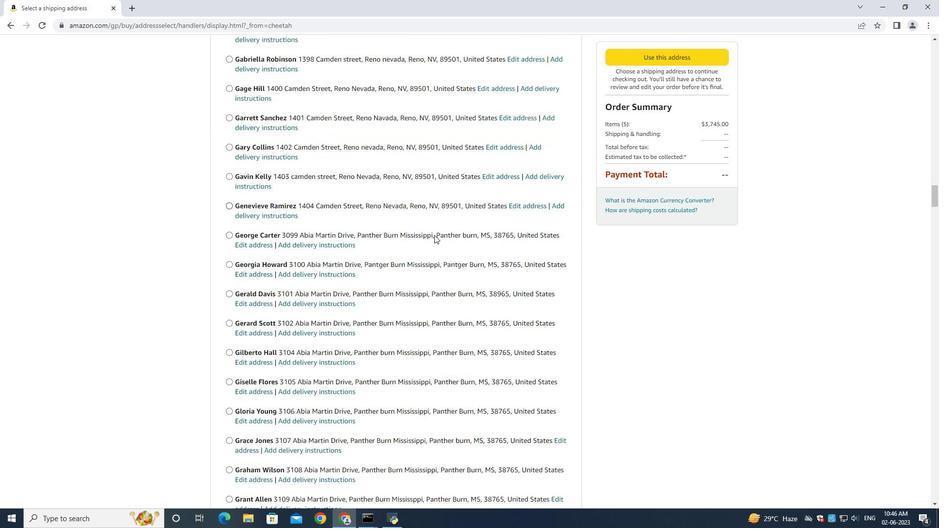 
Action: Mouse scrolled (432, 241) with delta (0, 0)
Screenshot: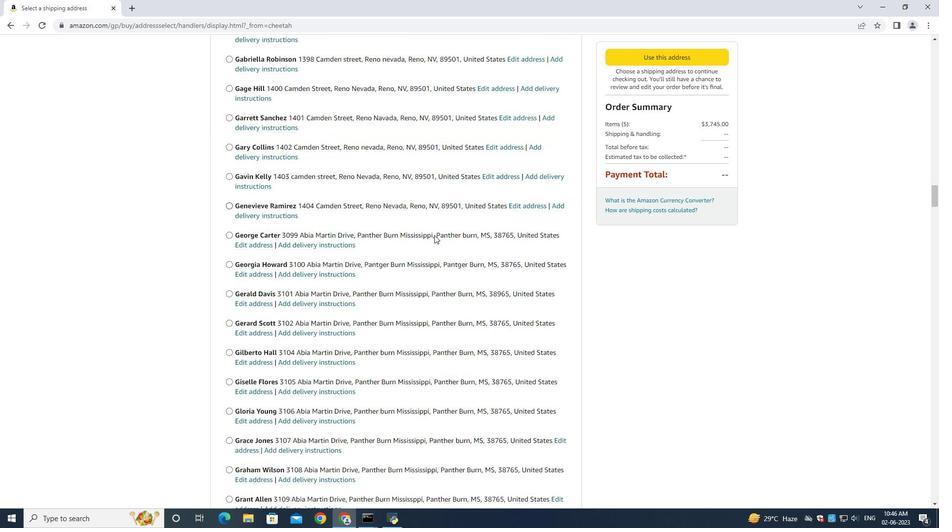 
Action: Mouse scrolled (432, 241) with delta (0, 0)
Screenshot: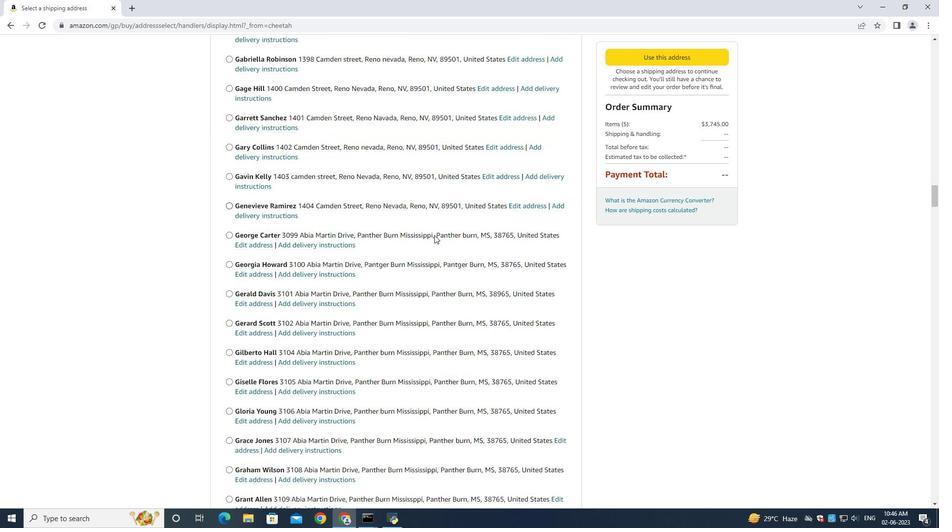 
Action: Mouse moved to (432, 242)
Screenshot: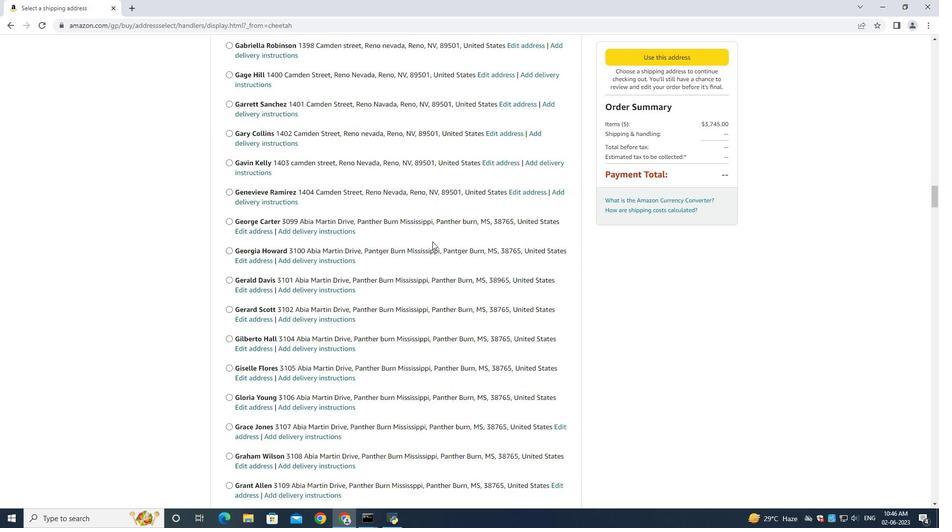 
Action: Mouse scrolled (432, 242) with delta (0, 0)
Screenshot: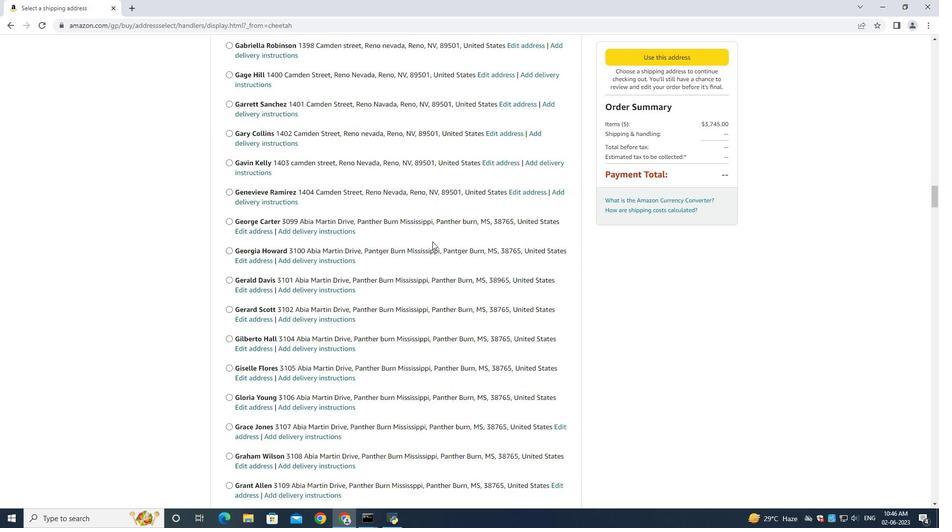 
Action: Mouse moved to (432, 243)
Screenshot: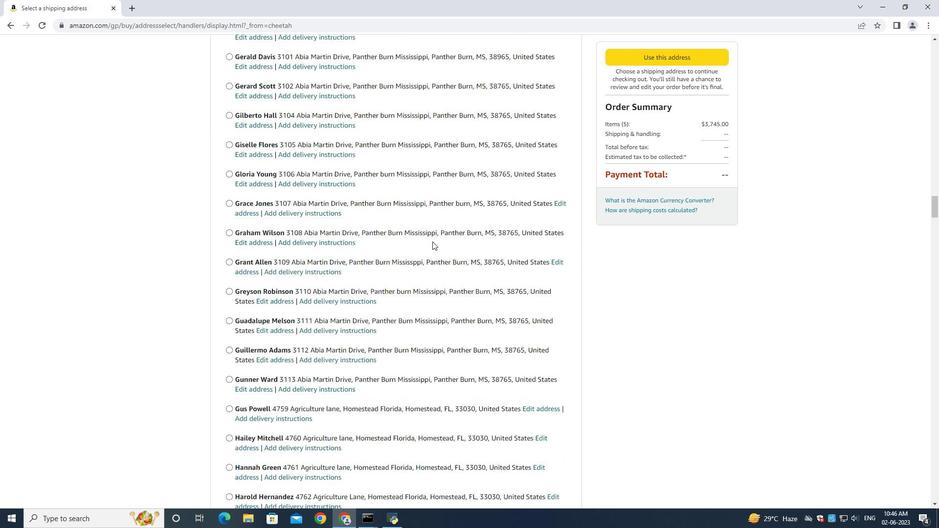 
Action: Mouse scrolled (432, 243) with delta (0, 0)
Screenshot: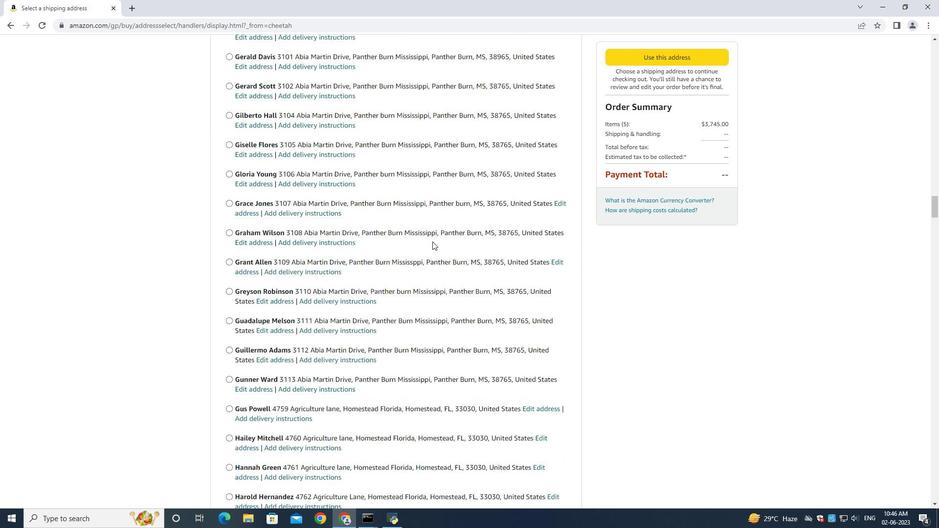 
Action: Mouse moved to (432, 244)
Screenshot: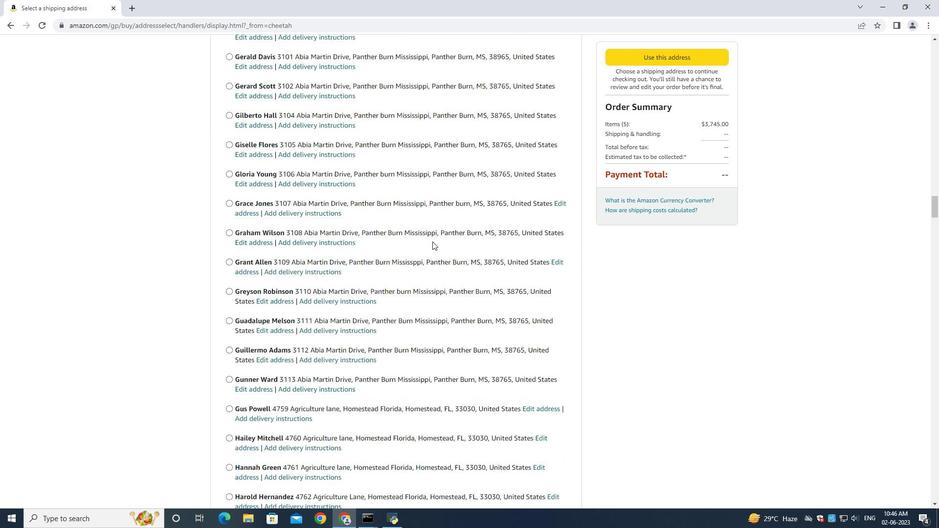 
Action: Mouse scrolled (432, 243) with delta (0, 0)
Screenshot: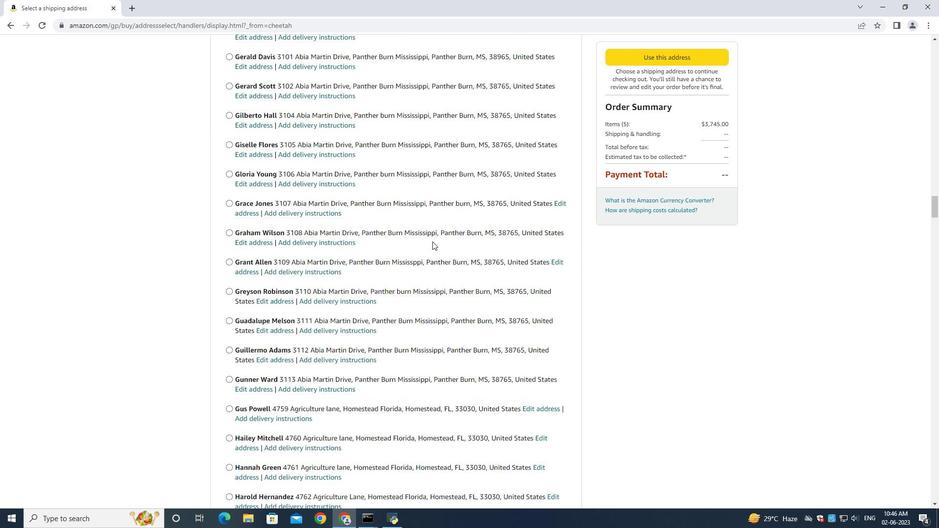 
Action: Mouse scrolled (432, 243) with delta (0, 0)
Screenshot: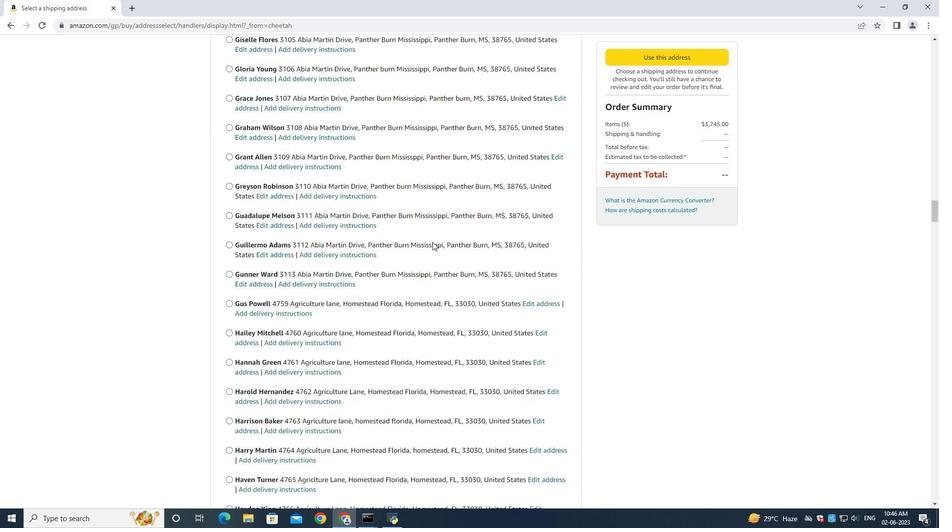 
Action: Mouse scrolled (432, 243) with delta (0, 0)
Screenshot: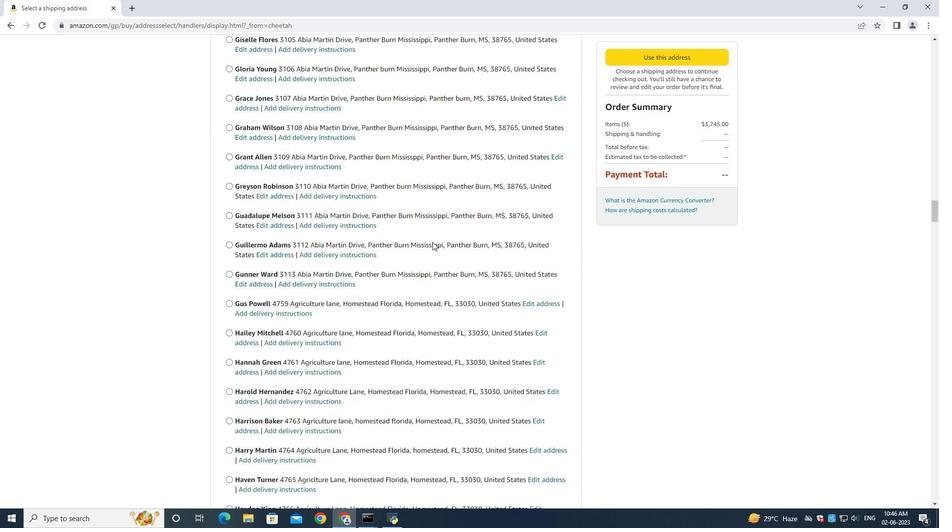 
Action: Mouse scrolled (432, 243) with delta (0, 0)
Screenshot: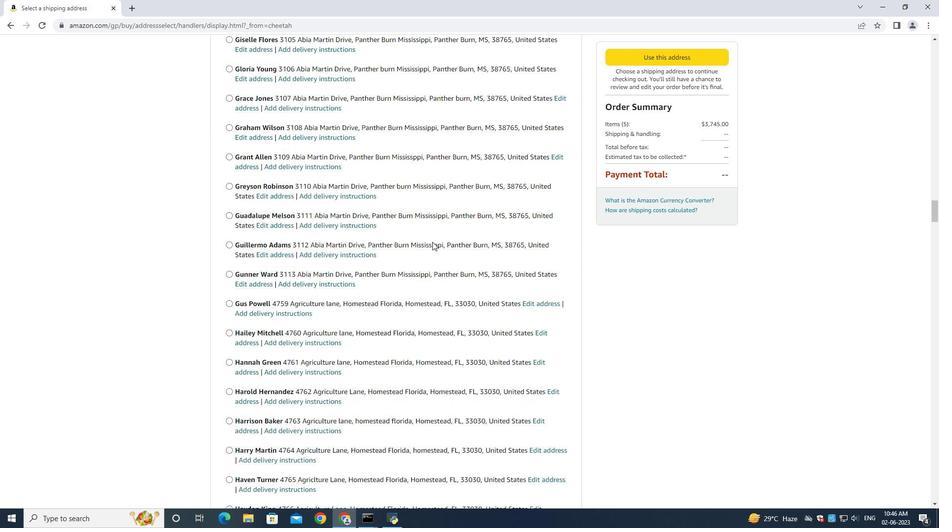 
Action: Mouse scrolled (432, 243) with delta (0, 0)
Screenshot: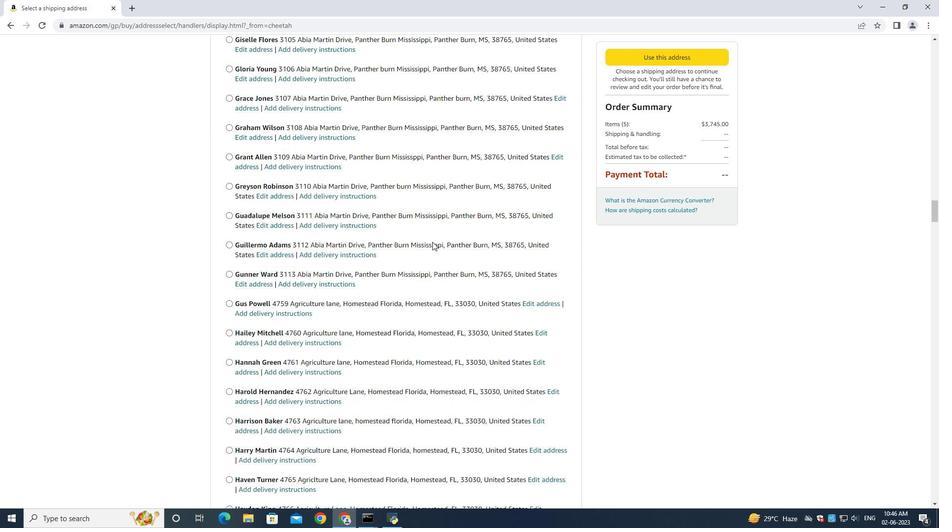 
Action: Mouse moved to (442, 271)
Screenshot: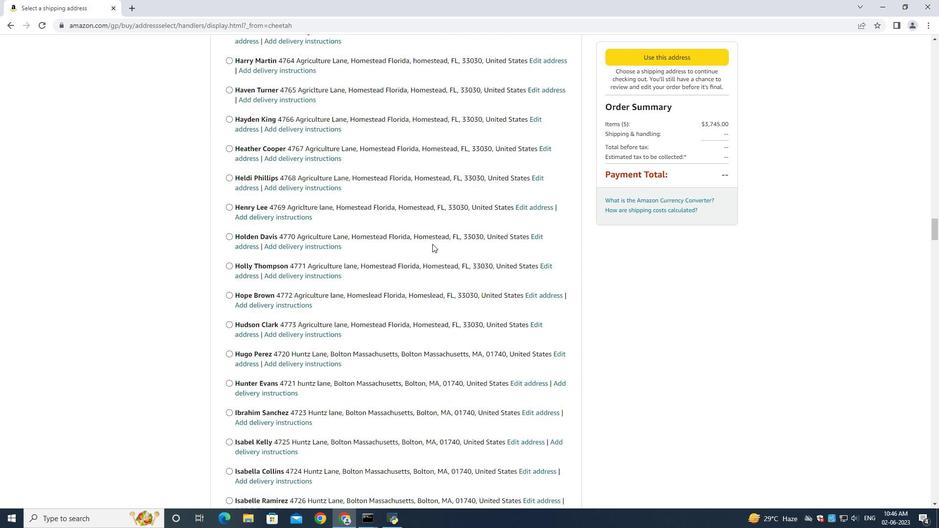 
Action: Mouse scrolled (441, 264) with delta (0, 0)
Screenshot: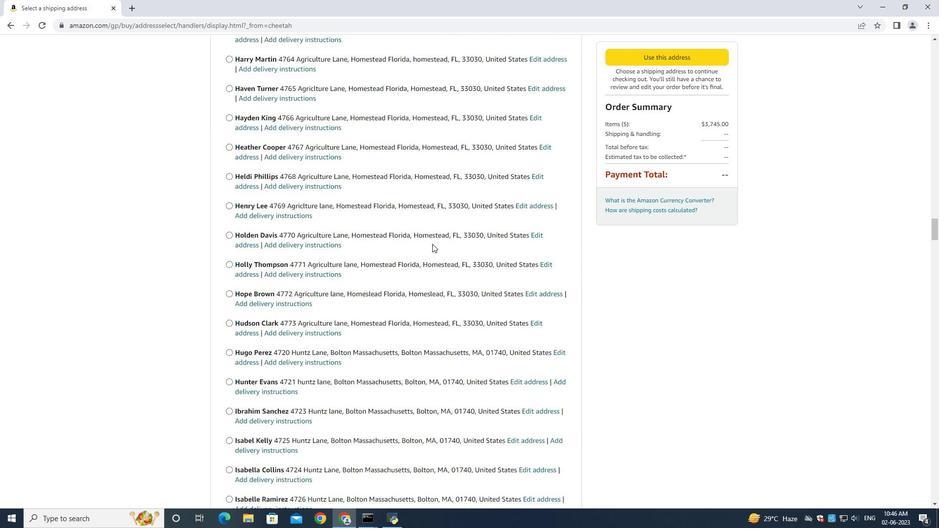 
Action: Mouse moved to (442, 276)
Screenshot: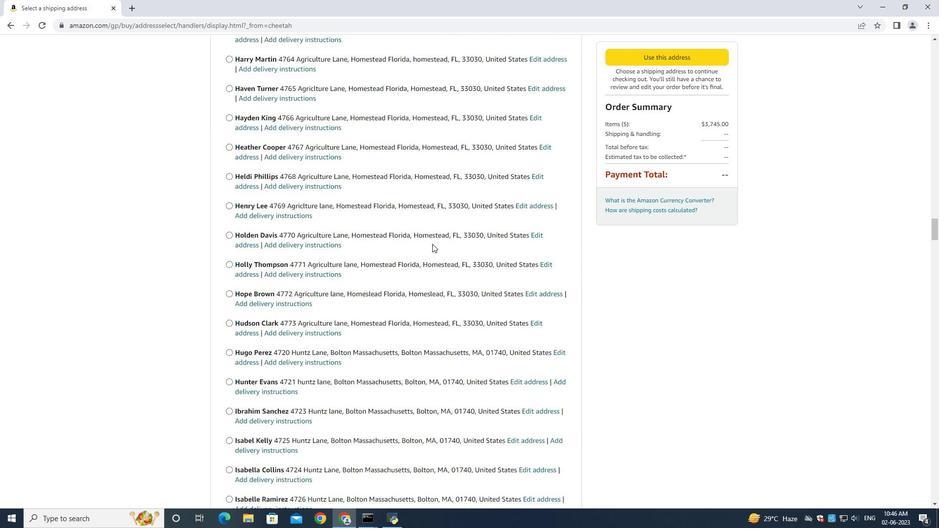 
Action: Mouse scrolled (442, 271) with delta (0, 0)
Screenshot: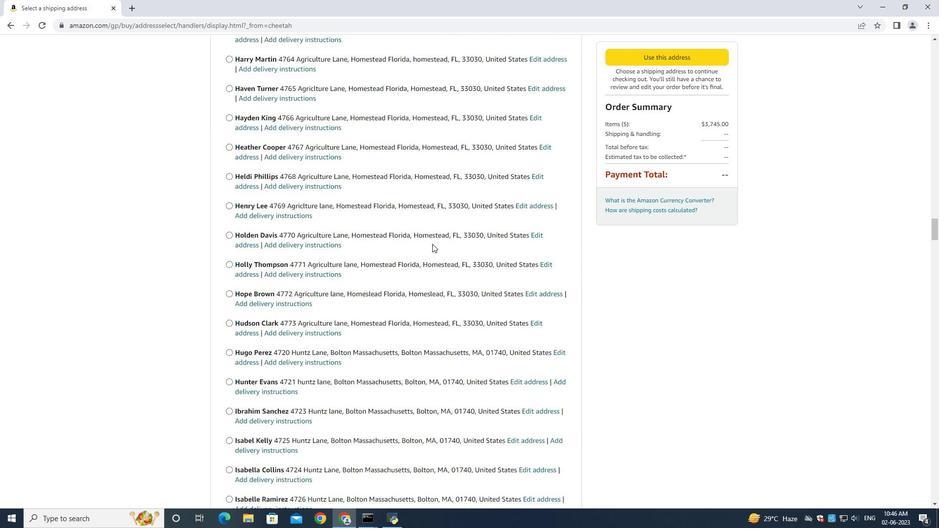 
Action: Mouse moved to (442, 277)
Screenshot: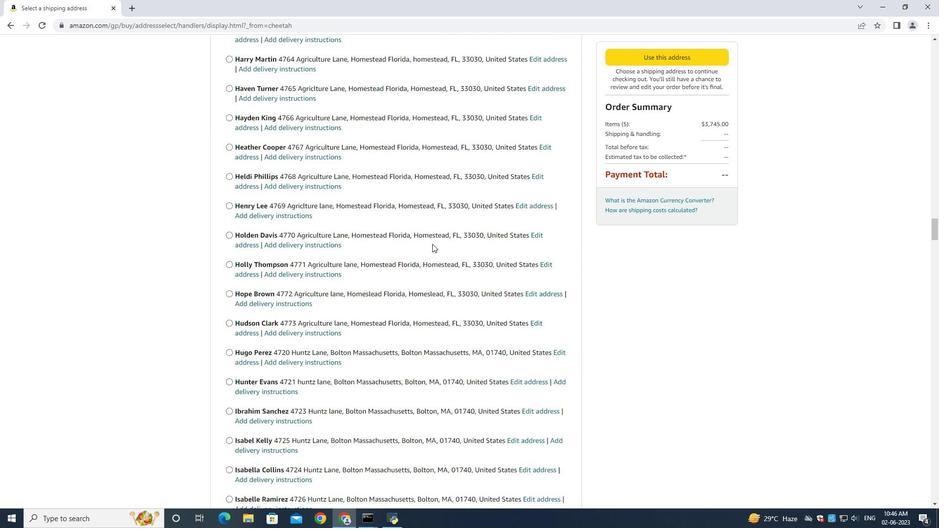 
Action: Mouse scrolled (442, 275) with delta (0, 0)
Screenshot: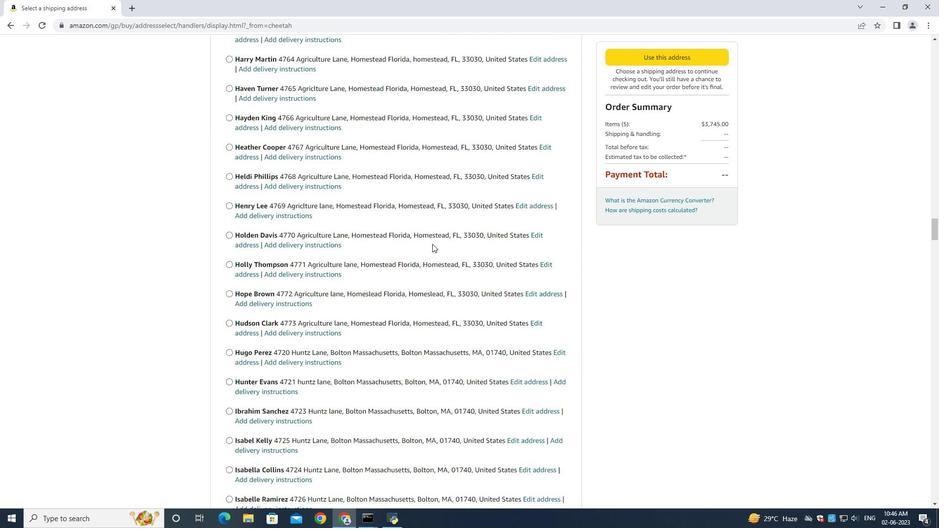 
Action: Mouse moved to (442, 278)
Screenshot: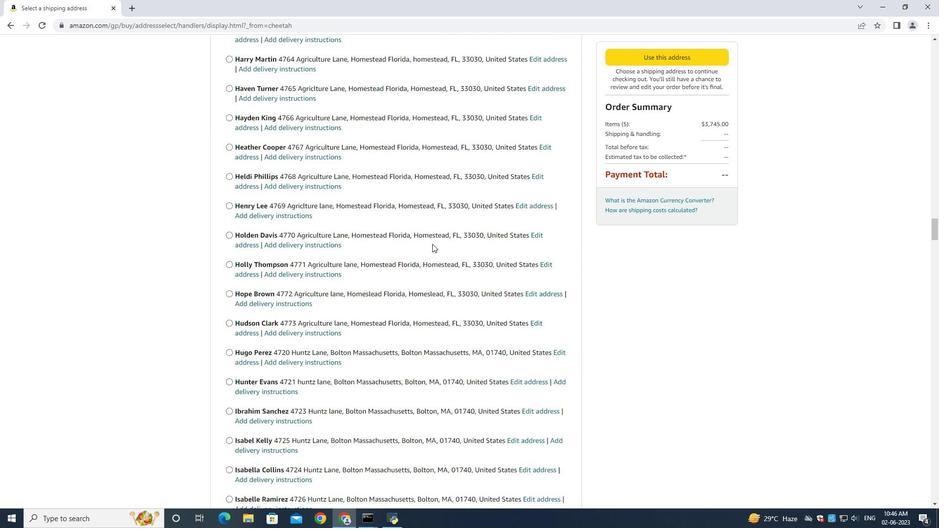 
Action: Mouse scrolled (442, 277) with delta (0, 0)
Screenshot: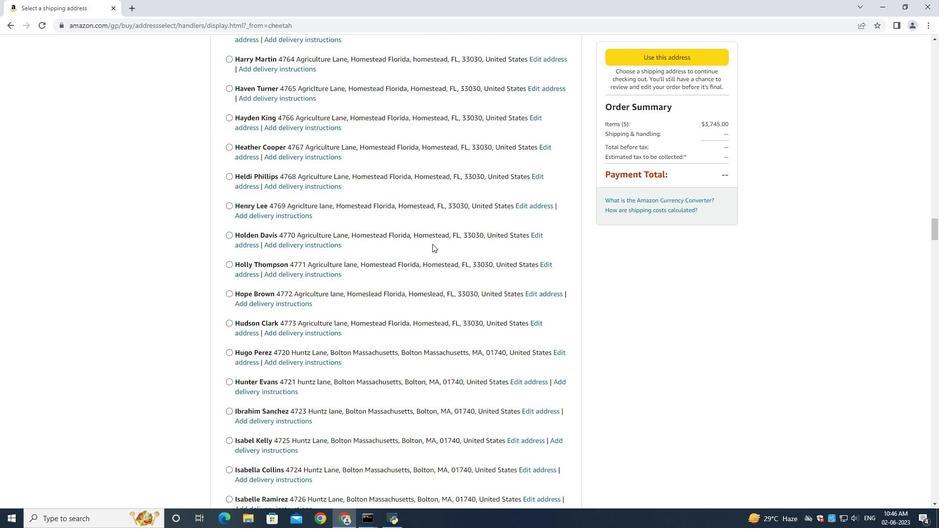
Action: Mouse moved to (442, 278)
Screenshot: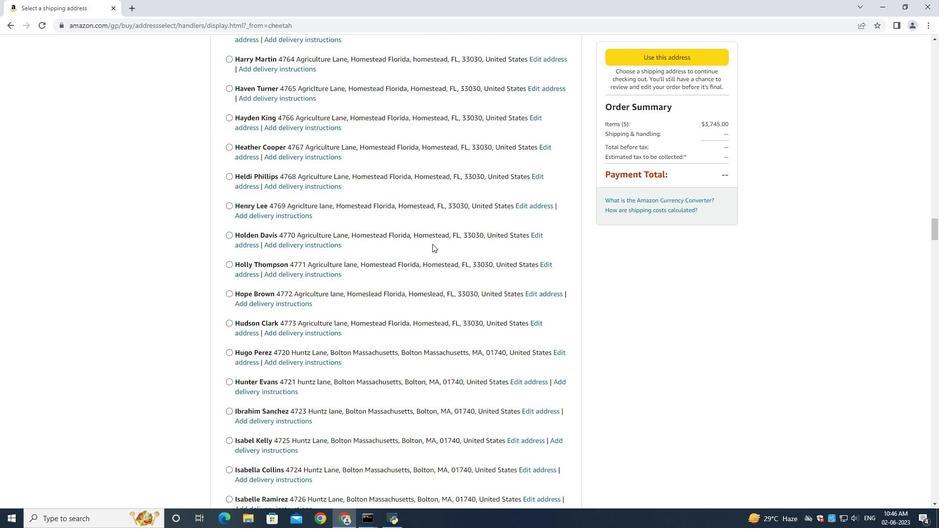 
Action: Mouse scrolled (442, 277) with delta (0, 0)
Screenshot: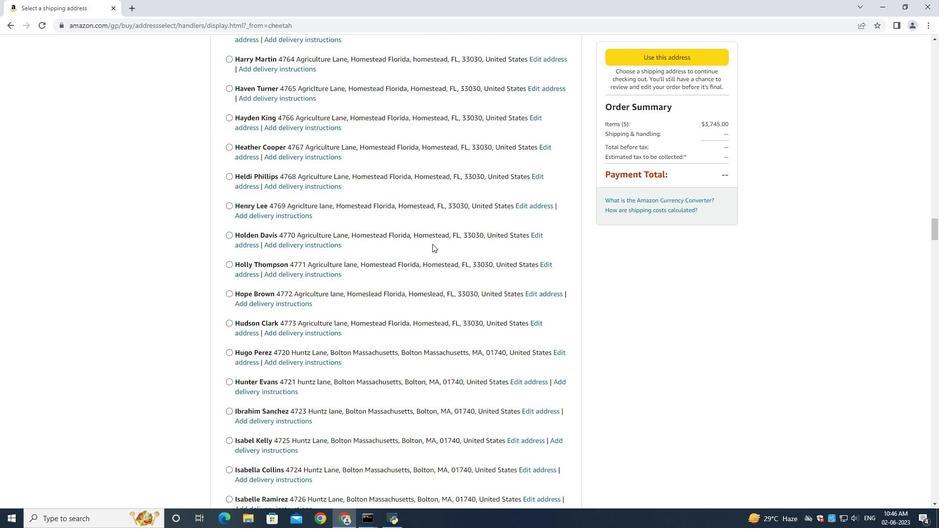 
Action: Mouse moved to (441, 278)
Screenshot: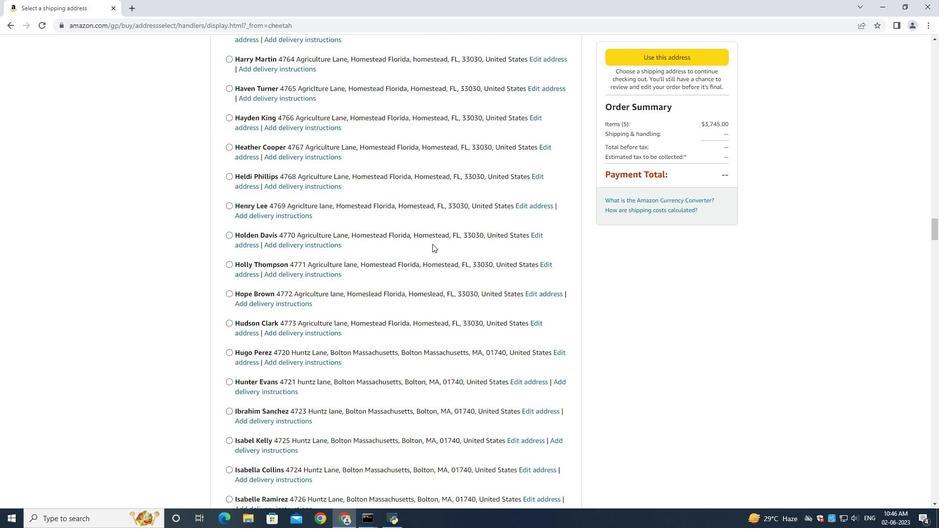 
Action: Mouse scrolled (442, 277) with delta (0, 0)
Screenshot: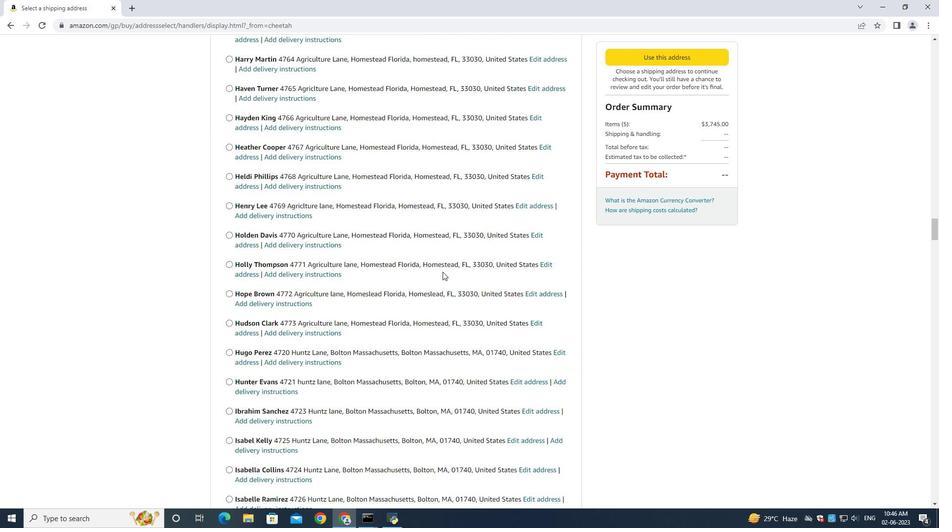 
Action: Mouse moved to (439, 276)
Screenshot: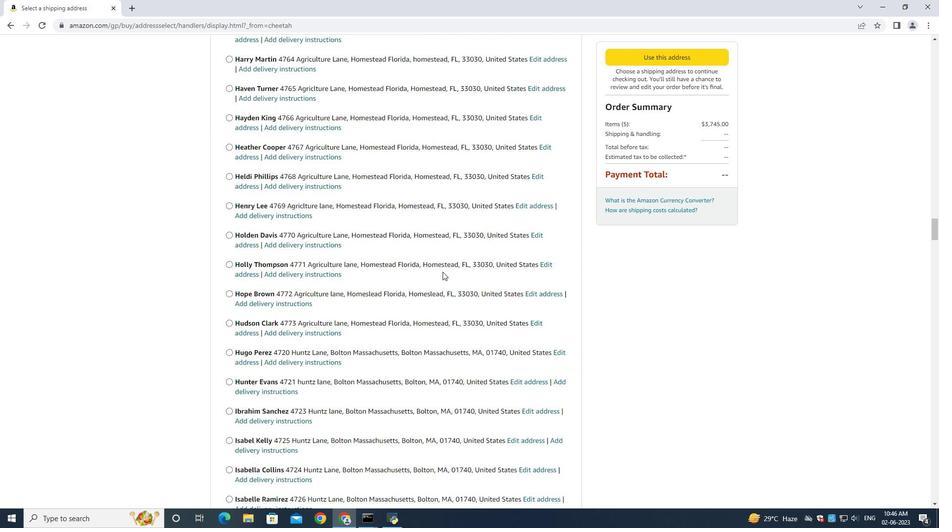 
Action: Mouse scrolled (441, 277) with delta (0, 0)
Screenshot: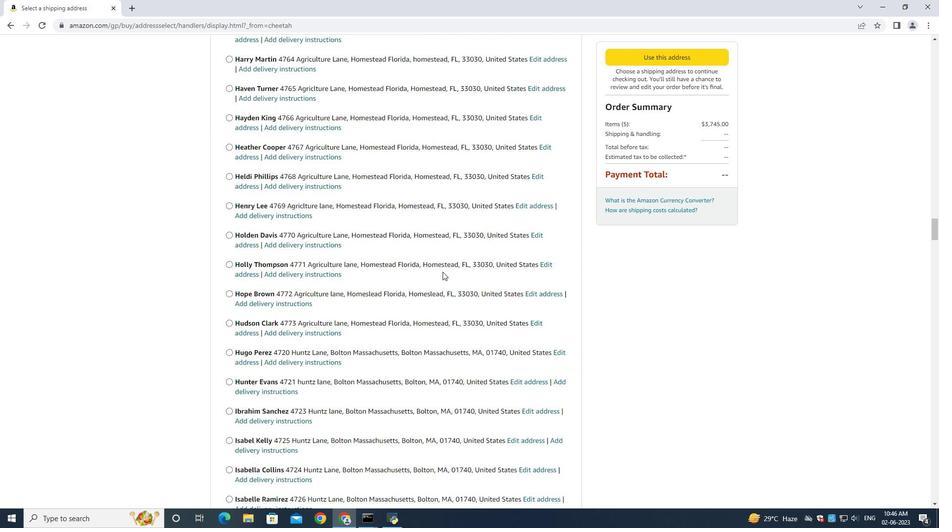 
Action: Mouse moved to (437, 272)
Screenshot: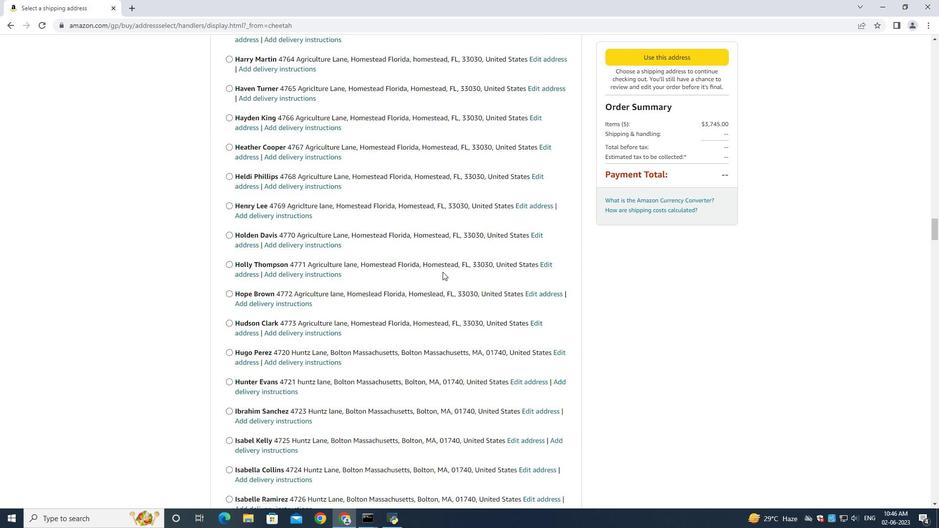 
Action: Mouse scrolled (438, 275) with delta (0, 0)
Screenshot: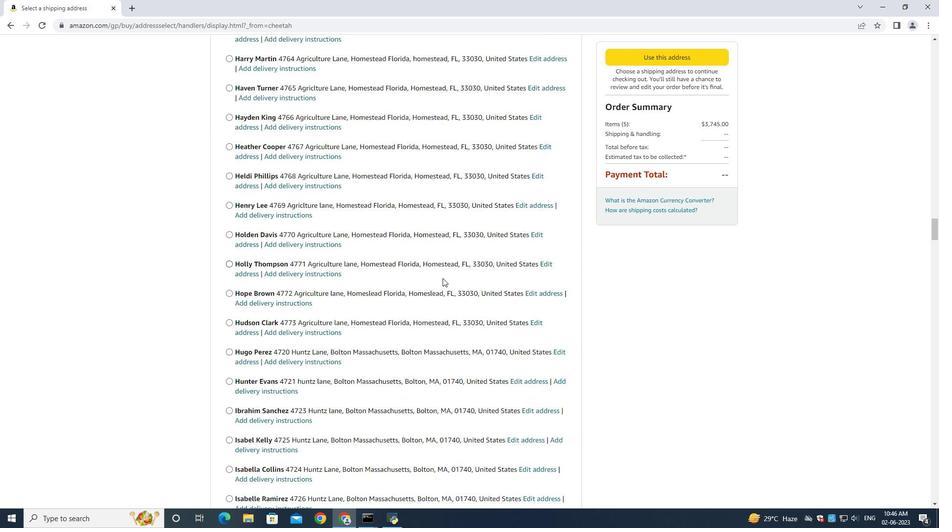 
Action: Mouse scrolled (437, 272) with delta (0, 0)
Screenshot: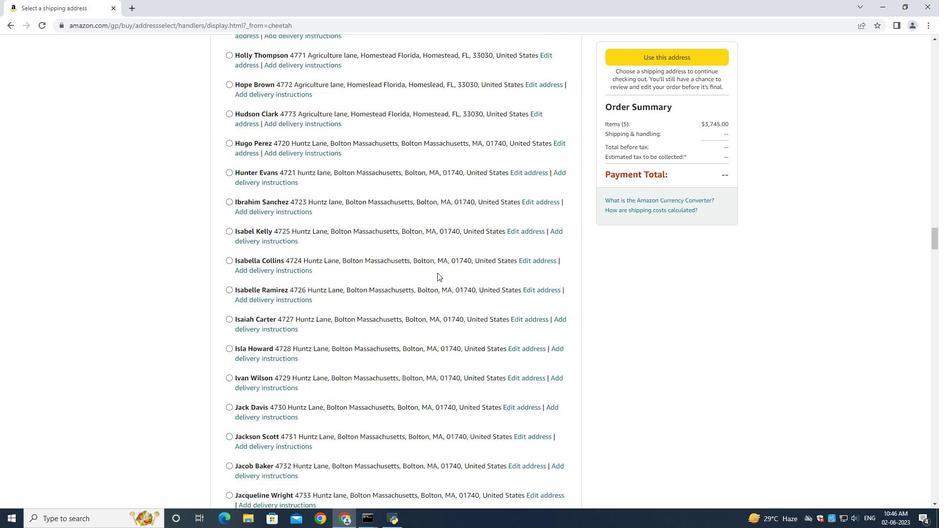 
Action: Mouse moved to (437, 272)
Screenshot: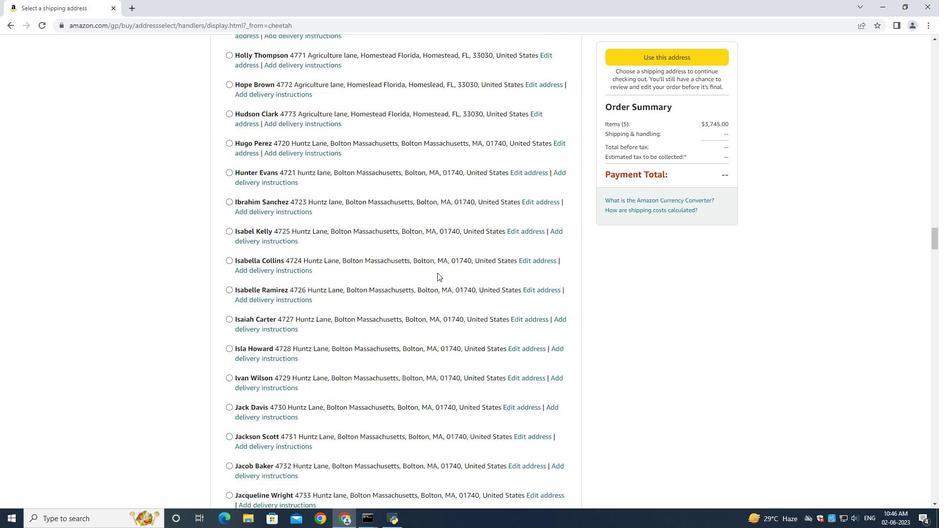
Action: Mouse scrolled (437, 272) with delta (0, 0)
Screenshot: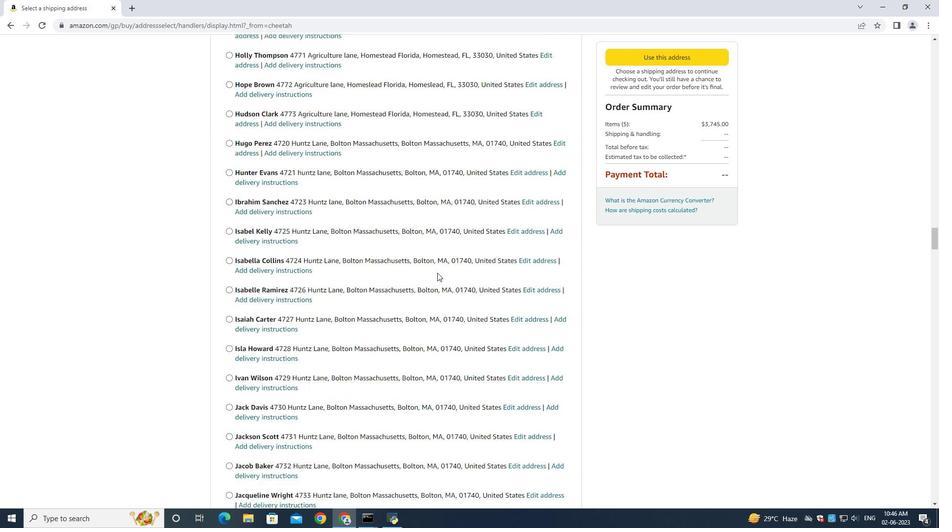 
Action: Mouse moved to (437, 272)
Screenshot: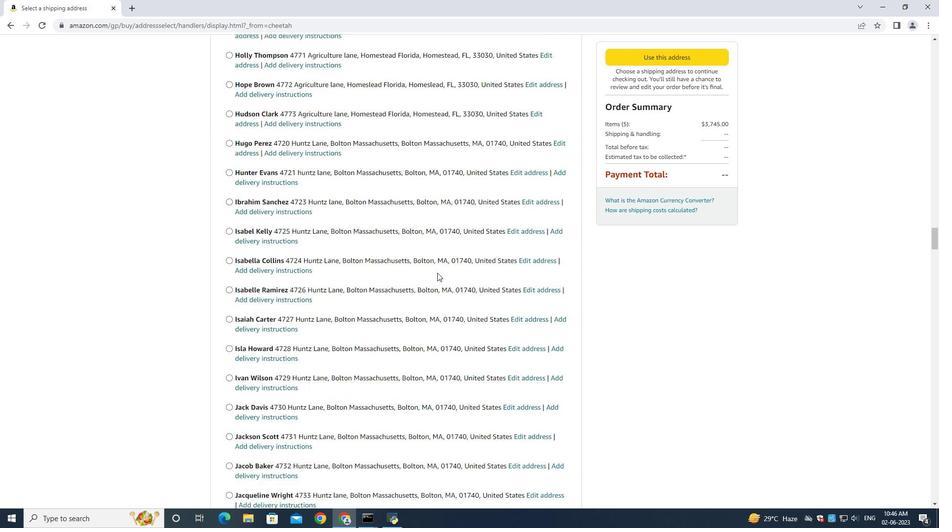 
Action: Mouse scrolled (437, 271) with delta (0, 0)
Screenshot: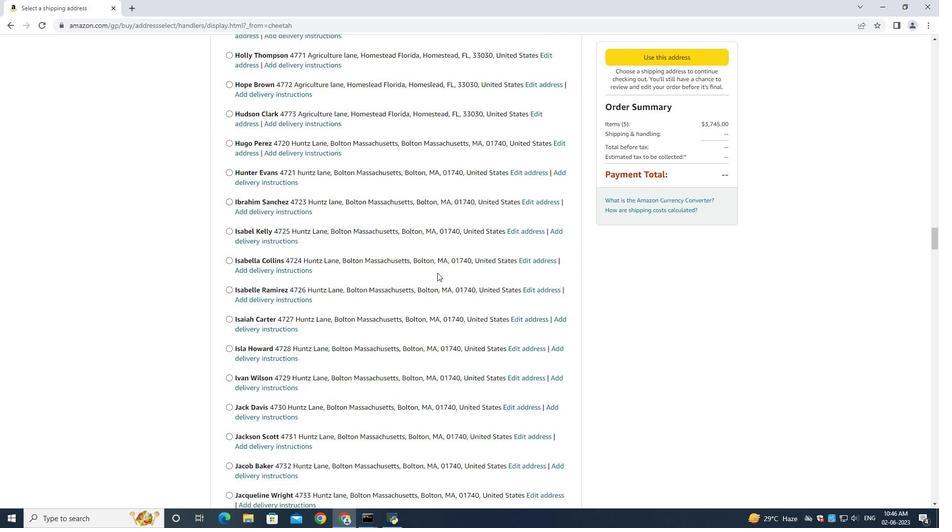 
Action: Mouse moved to (436, 272)
Screenshot: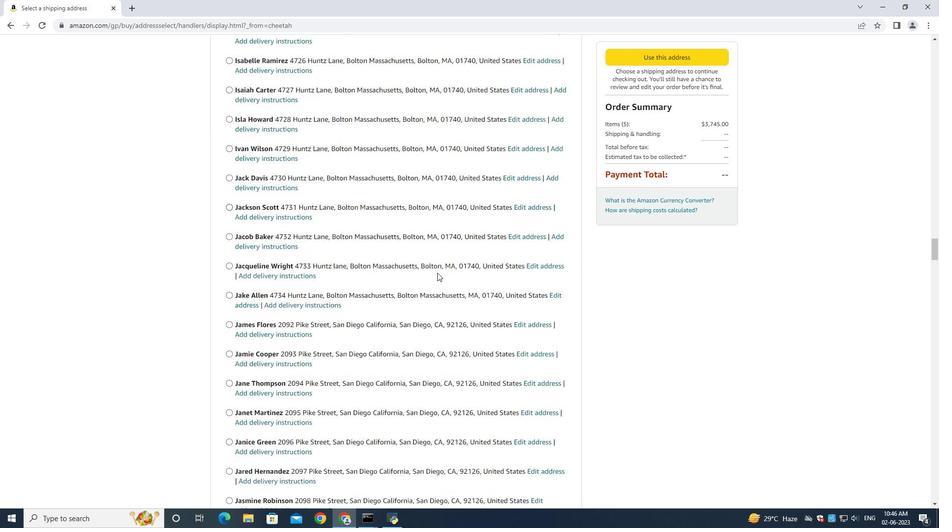 
Action: Mouse scrolled (437, 272) with delta (0, 0)
Screenshot: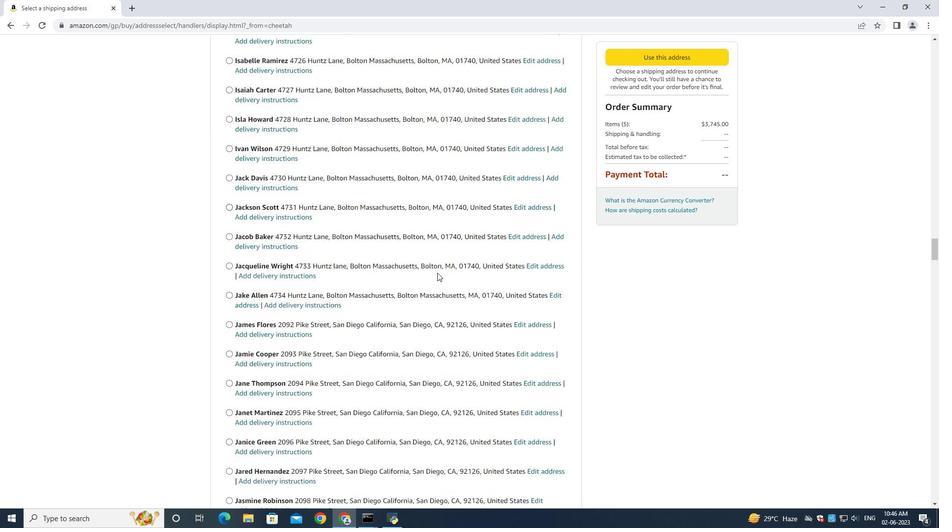 
Action: Mouse scrolled (437, 272) with delta (0, 0)
Screenshot: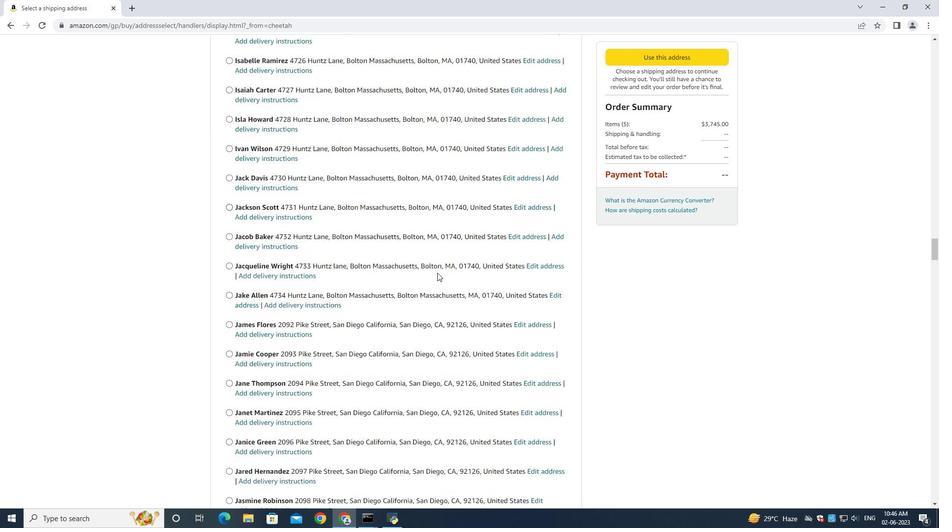 
Action: Mouse scrolled (436, 272) with delta (0, 0)
Screenshot: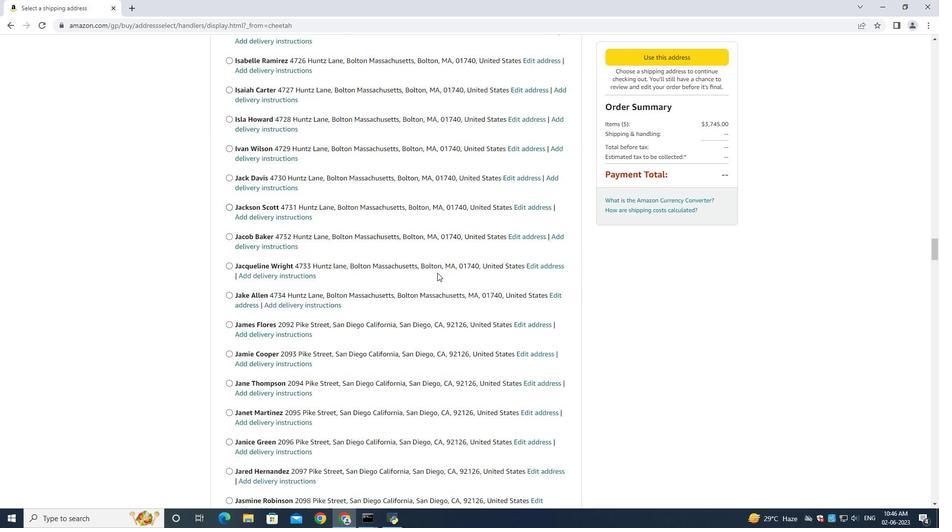 
Action: Mouse scrolled (436, 272) with delta (0, 0)
Screenshot: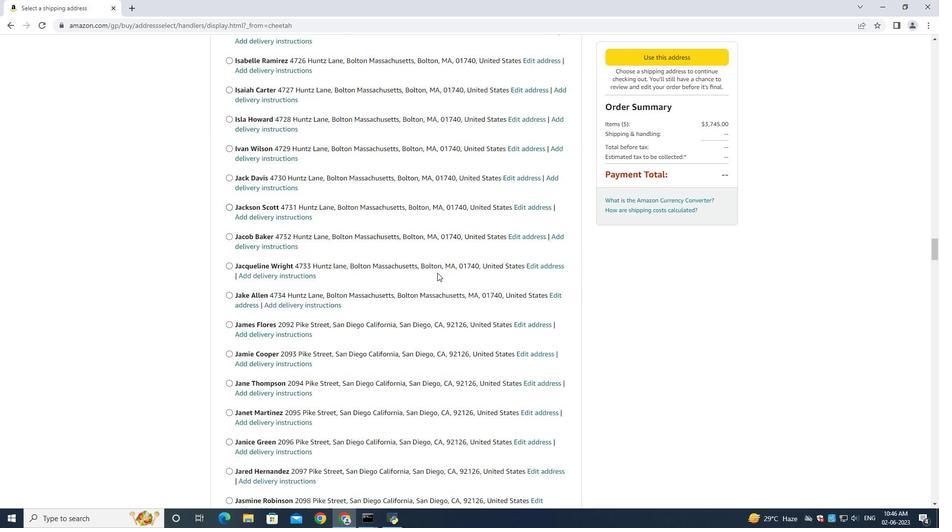 
Action: Mouse moved to (435, 276)
Screenshot: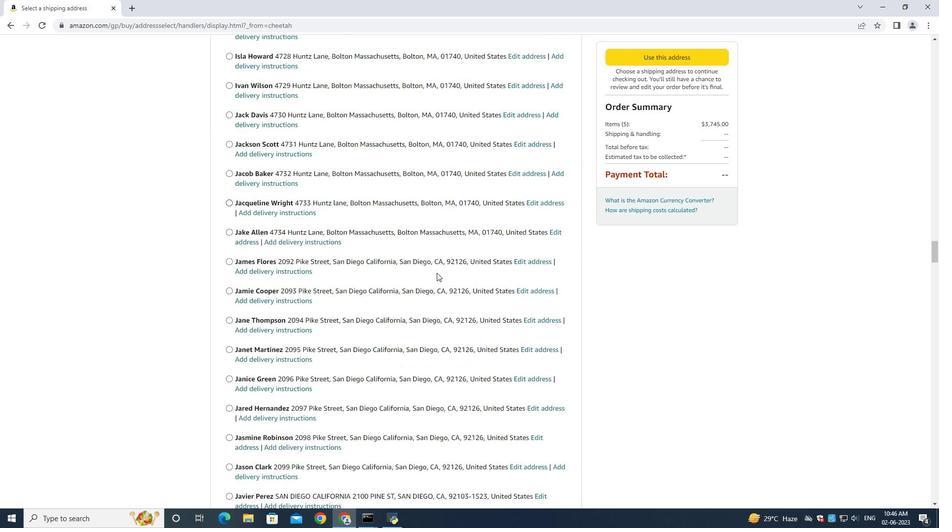 
Action: Mouse scrolled (436, 275) with delta (0, 0)
Screenshot: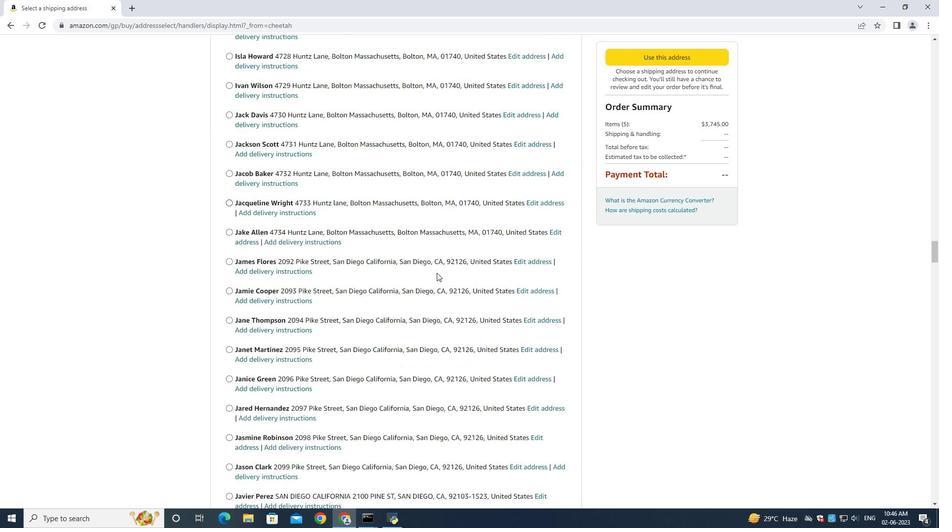 
Action: Mouse moved to (434, 277)
Screenshot: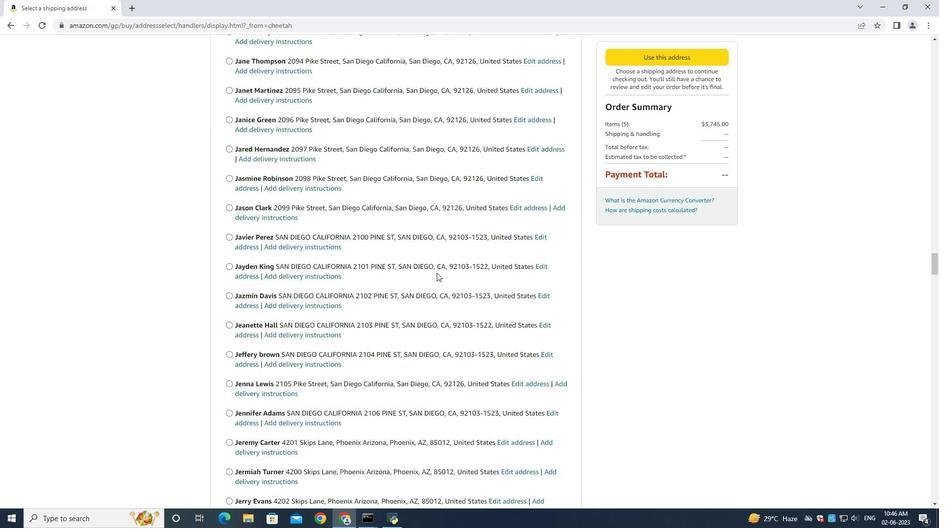 
Action: Mouse scrolled (434, 276) with delta (0, 0)
Screenshot: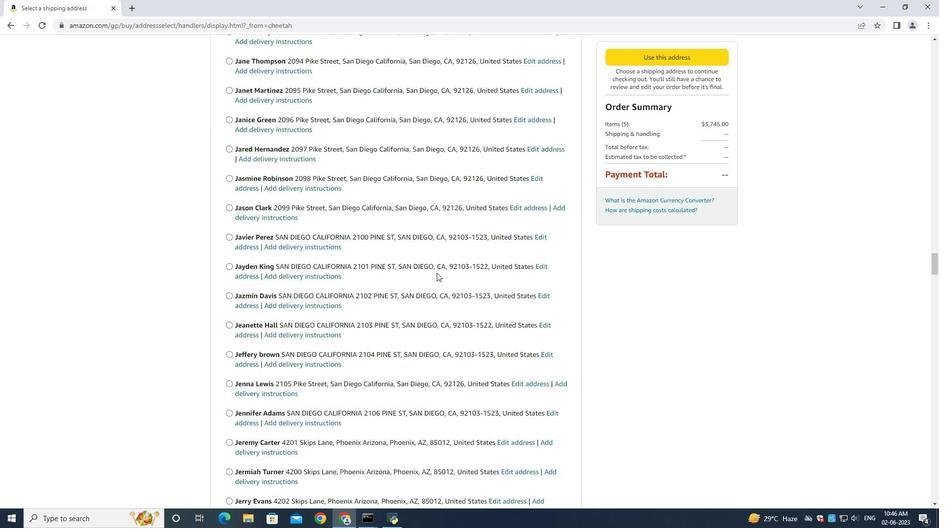 
Action: Mouse moved to (433, 277)
Screenshot: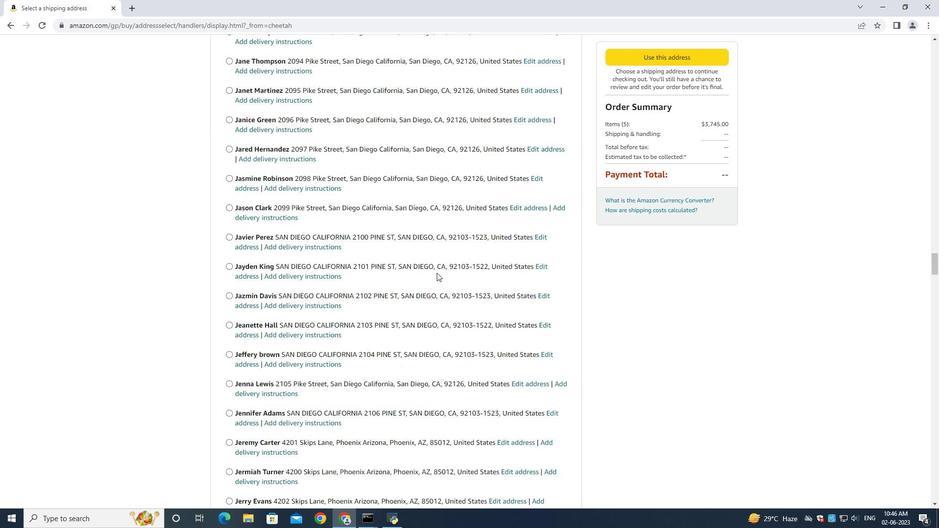 
Action: Mouse scrolled (434, 276) with delta (0, 0)
Screenshot: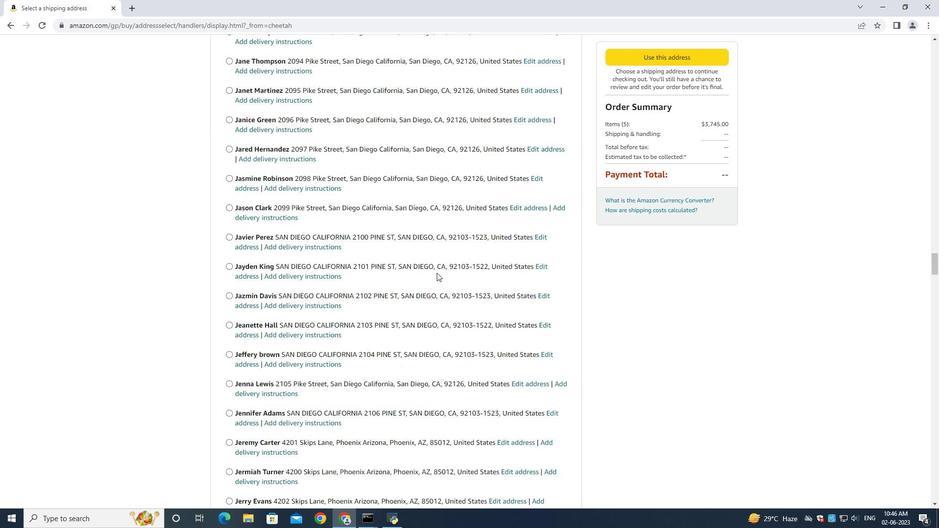 
Action: Mouse scrolled (434, 277) with delta (0, 0)
Screenshot: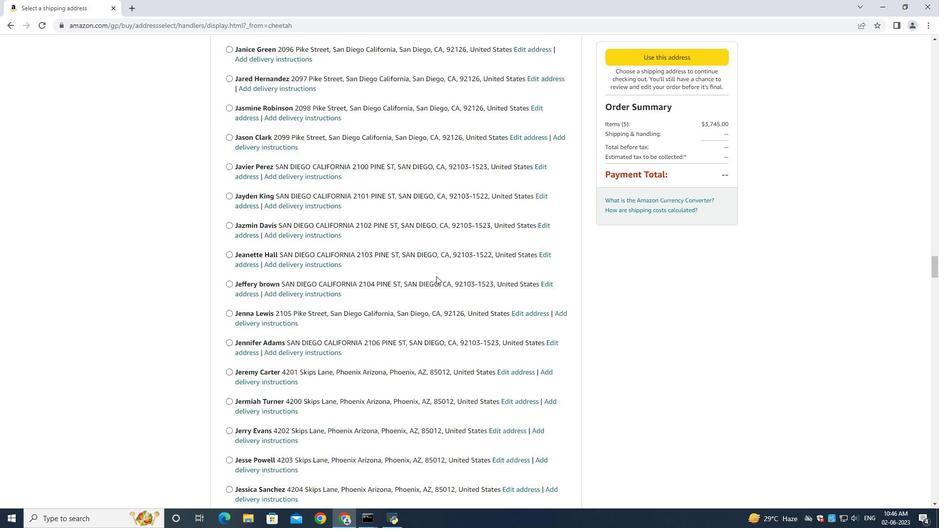 
Action: Mouse scrolled (434, 277) with delta (0, 0)
Screenshot: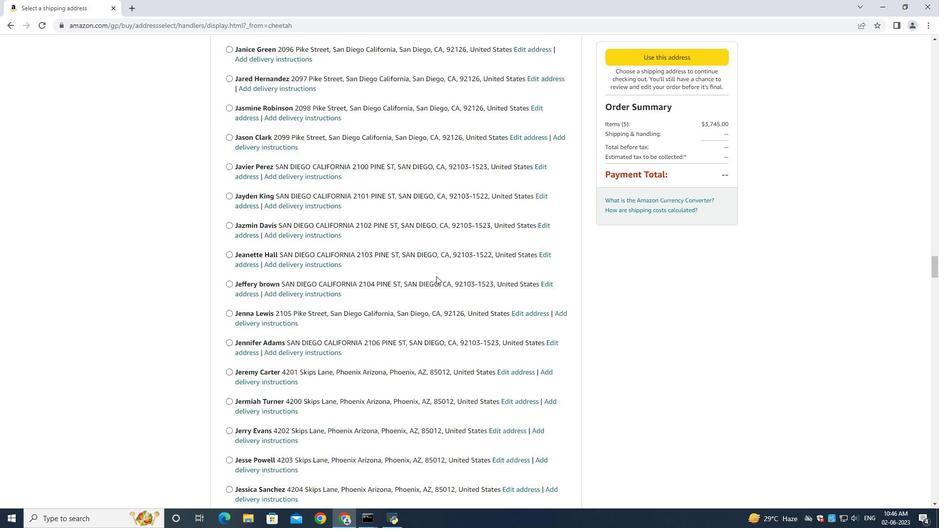 
Action: Mouse scrolled (434, 277) with delta (0, 0)
Screenshot: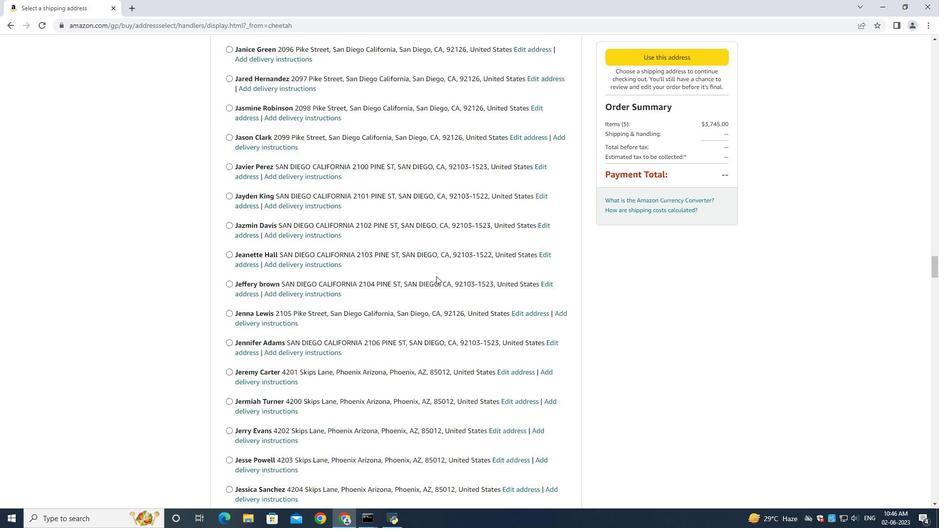 
Action: Mouse moved to (426, 288)
Screenshot: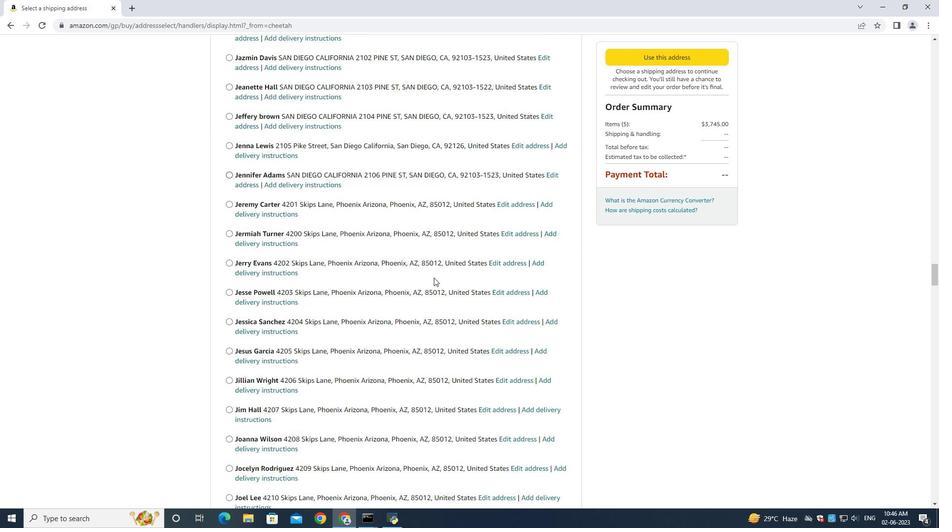 
Action: Mouse scrolled (428, 284) with delta (0, 0)
Screenshot: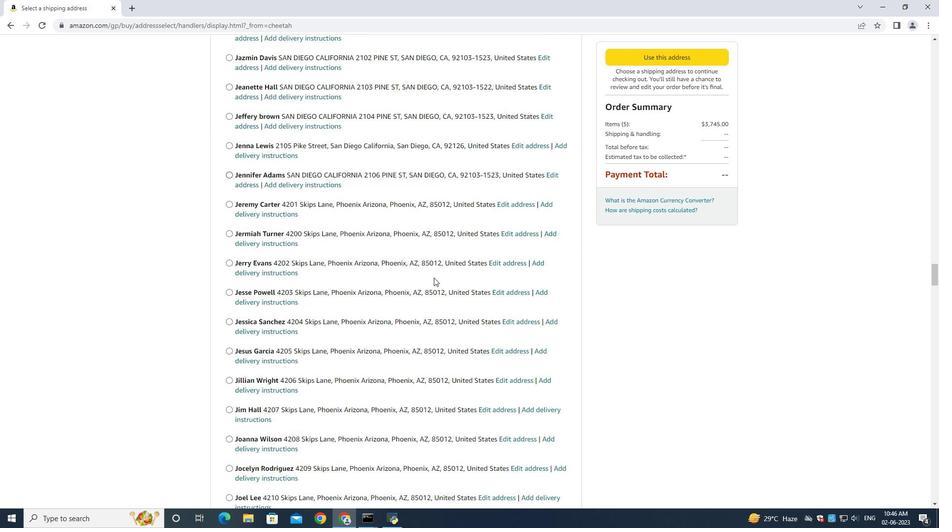 
Action: Mouse moved to (426, 288)
Screenshot: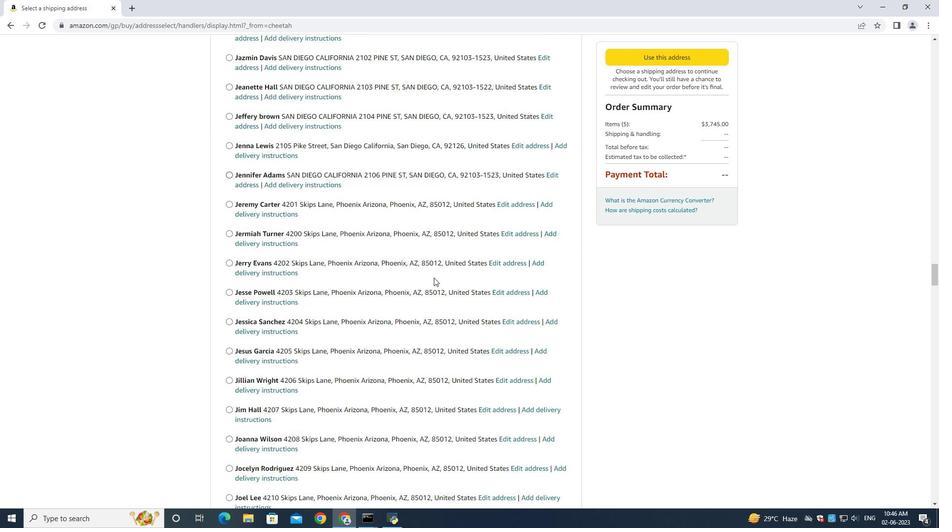
Action: Mouse scrolled (427, 286) with delta (0, 0)
Screenshot: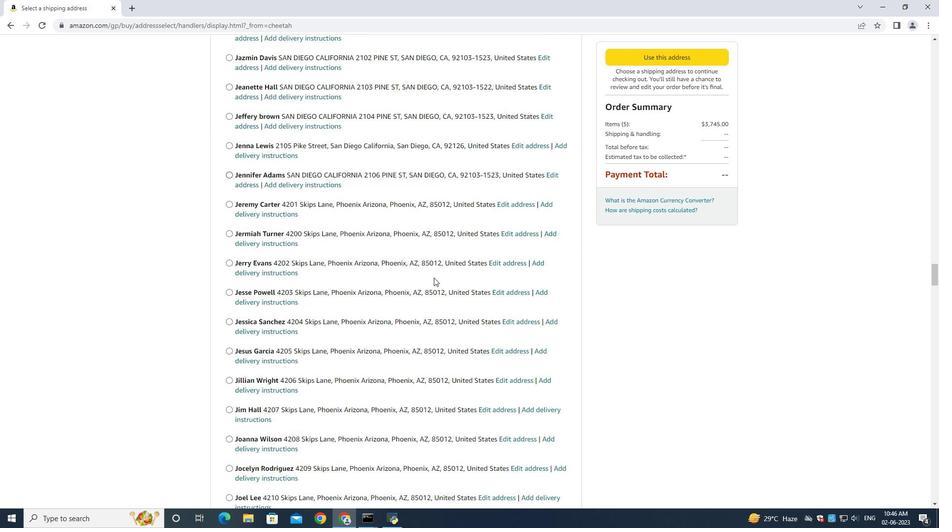 
Action: Mouse scrolled (427, 286) with delta (0, 0)
Screenshot: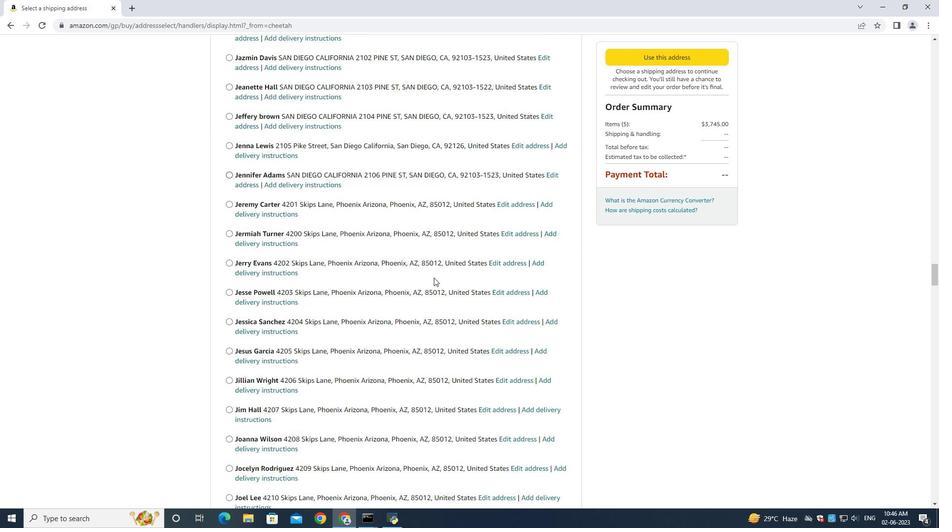 
Action: Mouse scrolled (427, 286) with delta (0, 0)
Screenshot: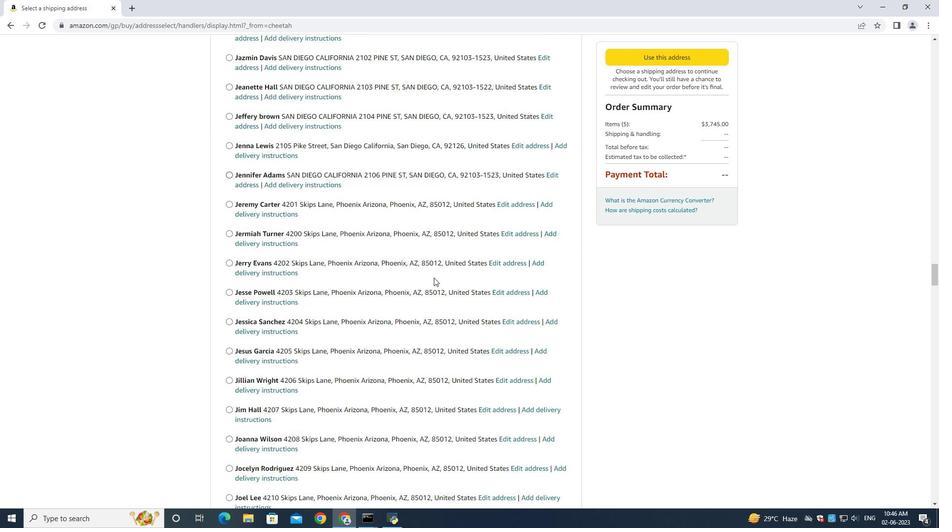 
Action: Mouse scrolled (427, 286) with delta (0, 0)
Screenshot: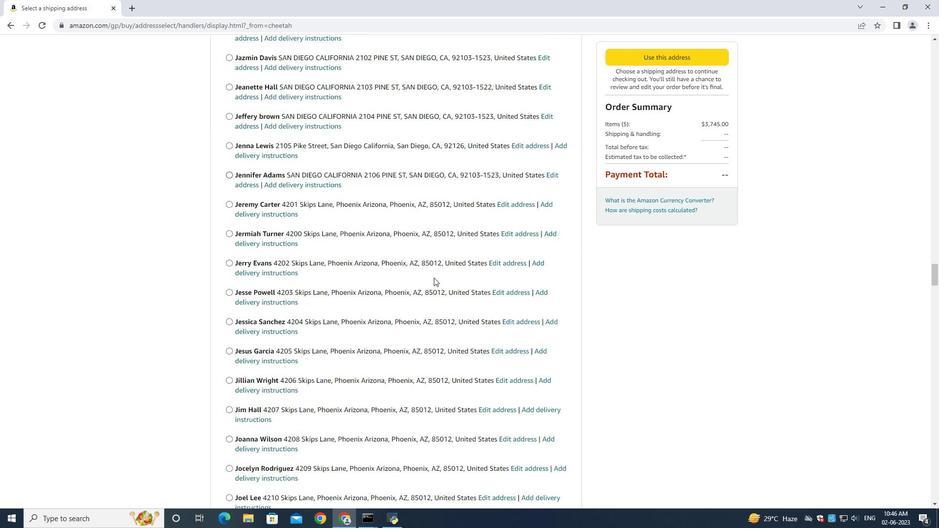 
Action: Mouse scrolled (427, 286) with delta (0, 0)
Screenshot: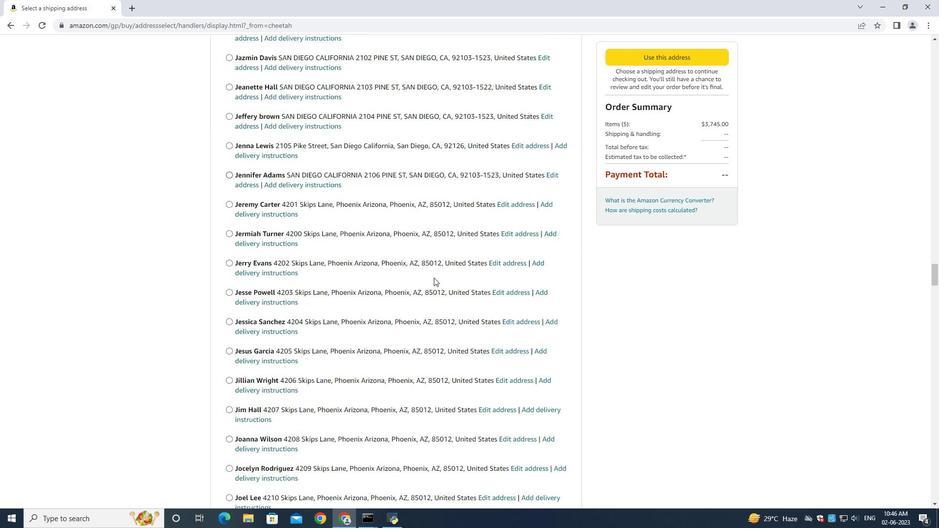 
Action: Mouse scrolled (426, 288) with delta (0, 0)
Screenshot: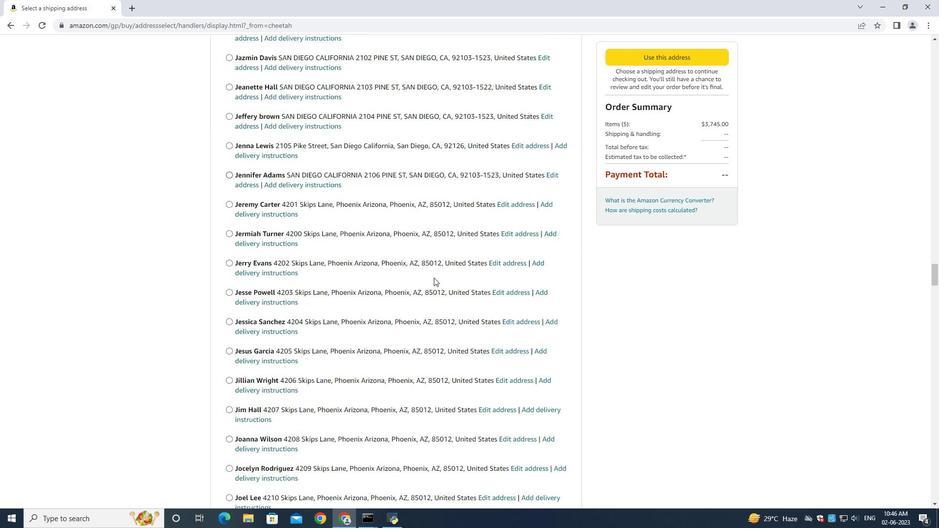 
Action: Mouse moved to (423, 292)
Screenshot: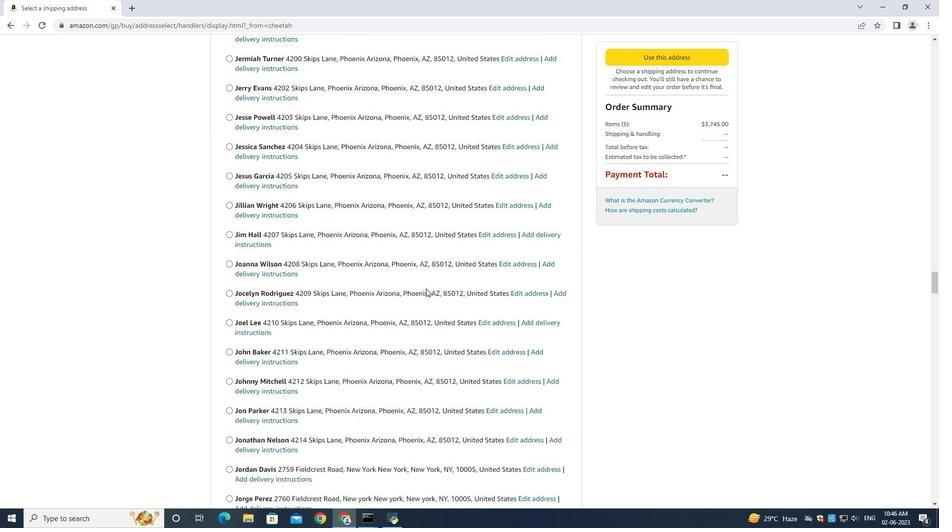 
Action: Mouse scrolled (423, 292) with delta (0, 0)
Screenshot: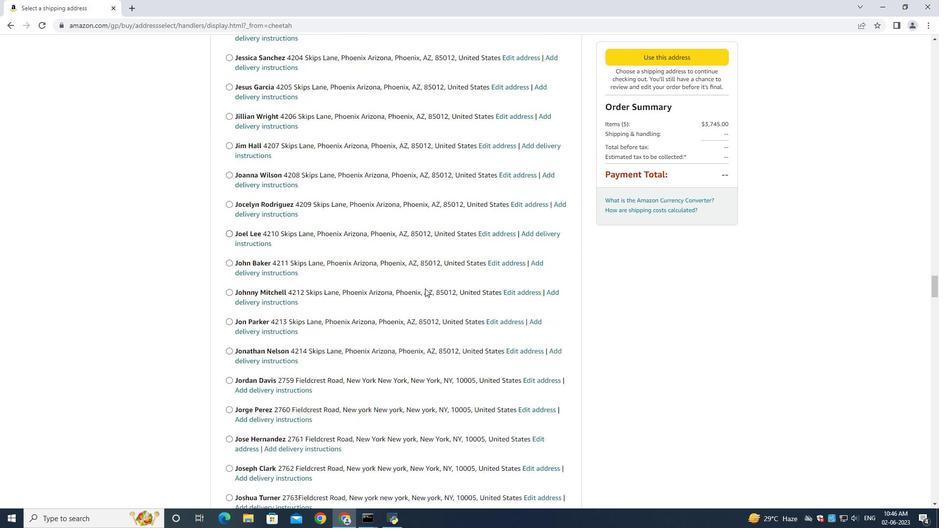 
Action: Mouse moved to (422, 293)
Screenshot: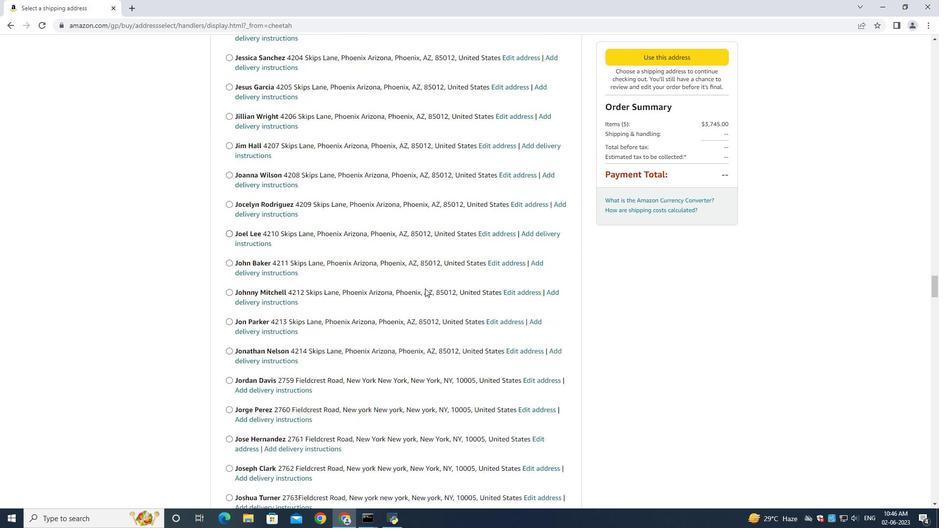 
Action: Mouse scrolled (422, 293) with delta (0, 0)
Screenshot: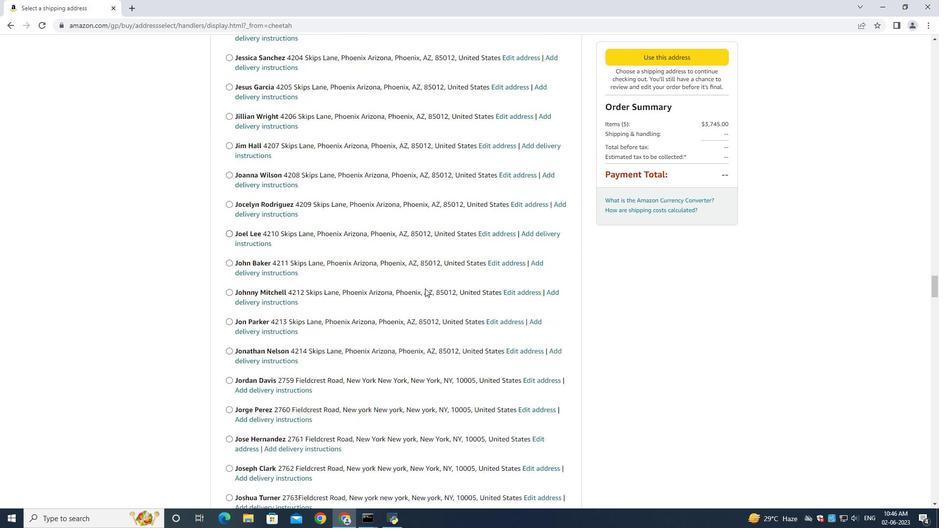 
Action: Mouse moved to (422, 294)
Screenshot: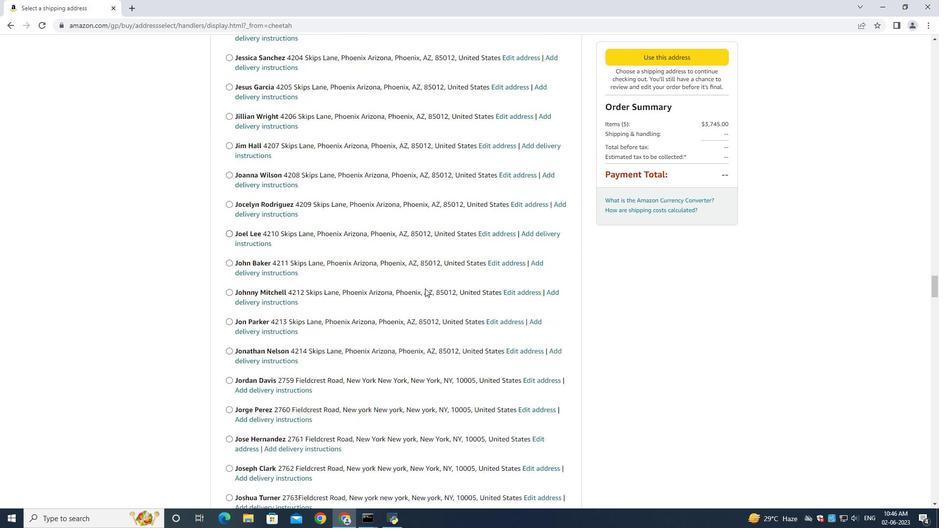 
Action: Mouse scrolled (422, 293) with delta (0, 0)
Screenshot: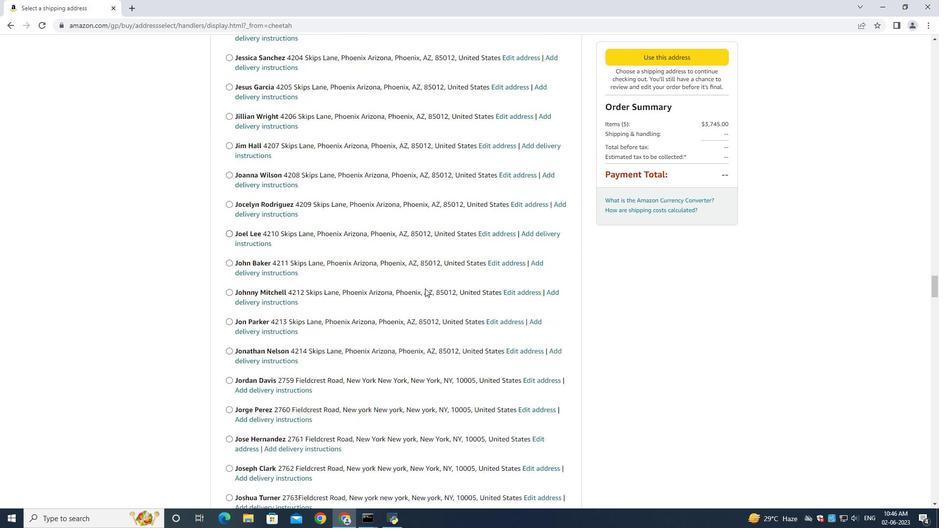 
Action: Mouse scrolled (422, 293) with delta (0, 0)
Screenshot: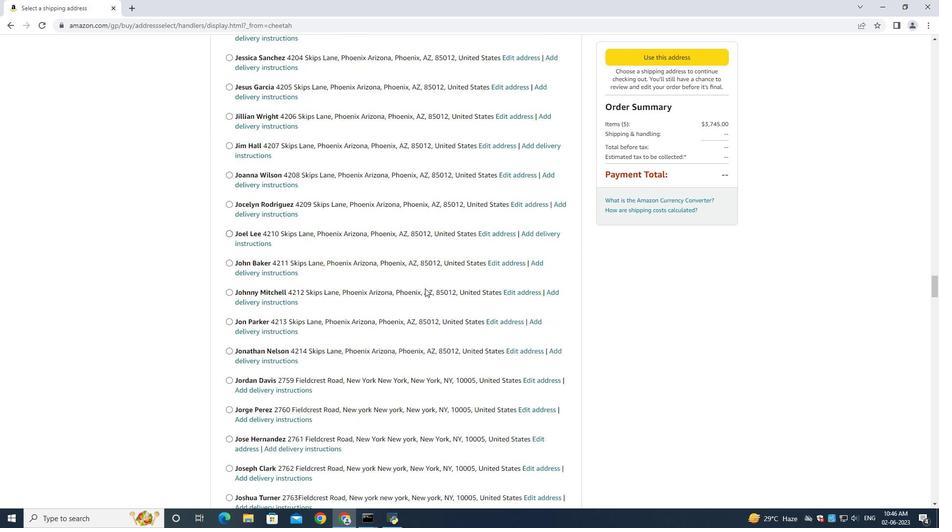 
Action: Mouse scrolled (422, 293) with delta (0, 0)
Screenshot: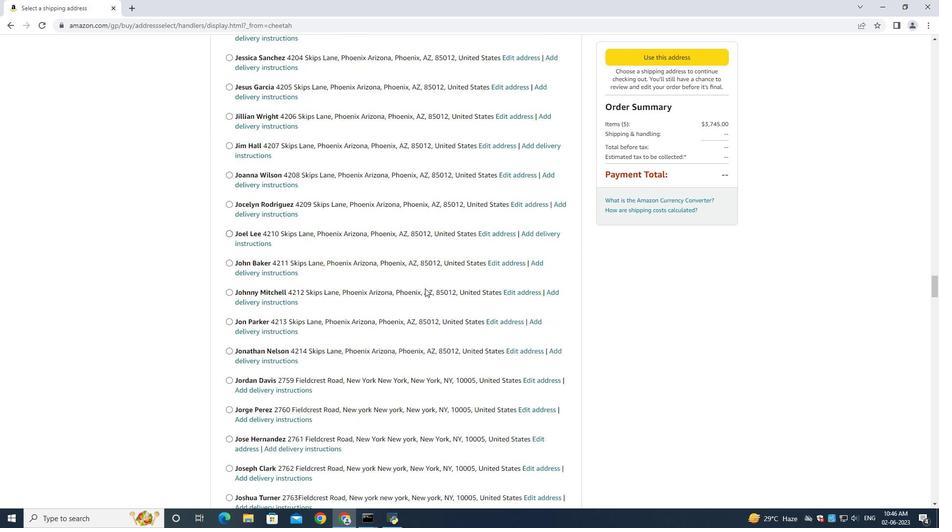 
Action: Mouse moved to (422, 294)
Screenshot: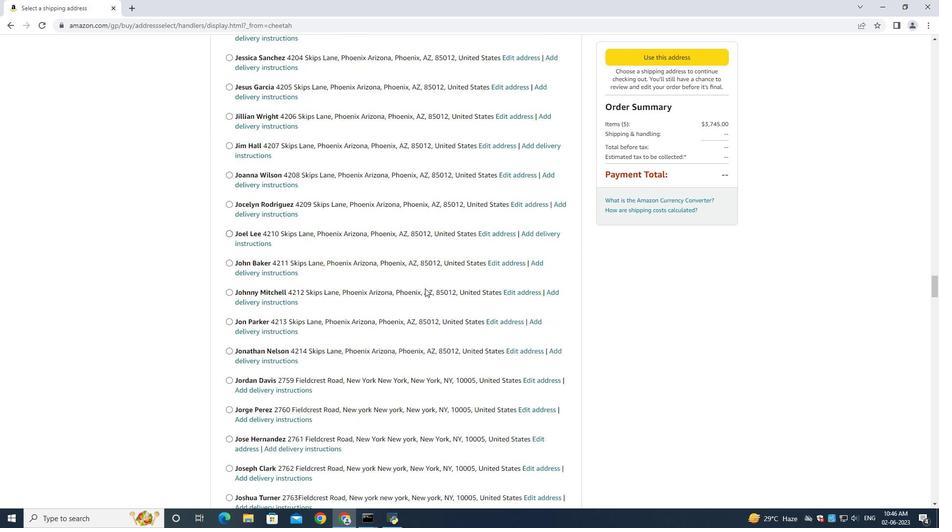 
Action: Mouse scrolled (422, 293) with delta (0, 0)
Screenshot: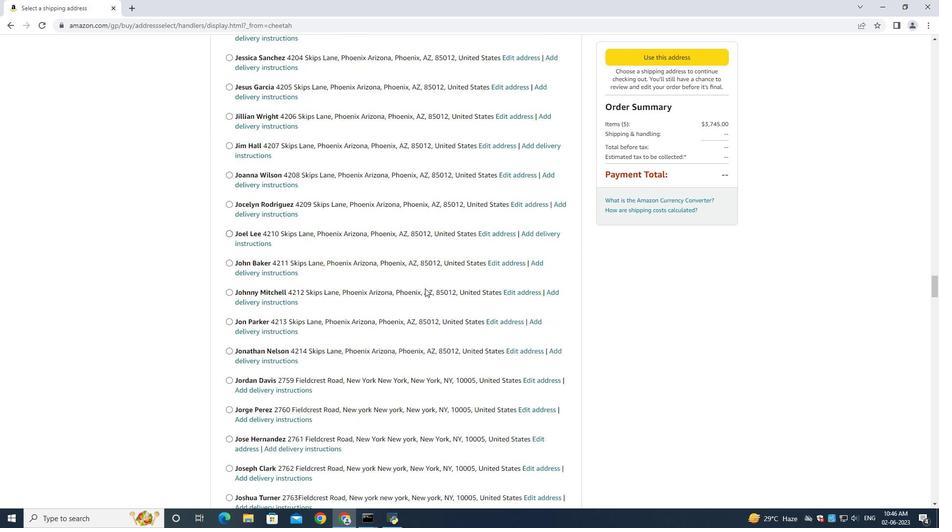 
Action: Mouse scrolled (422, 293) with delta (0, 0)
Screenshot: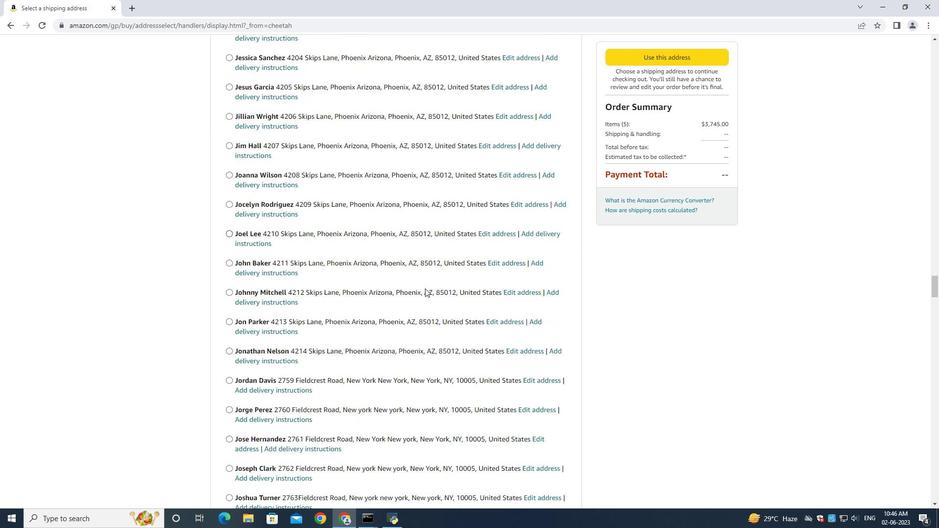 
Action: Mouse moved to (420, 294)
Screenshot: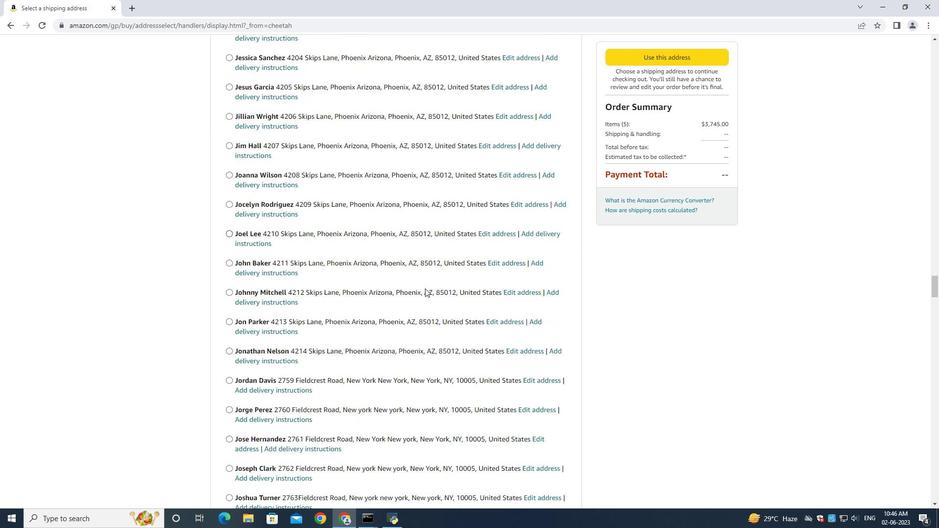 
Action: Mouse scrolled (421, 293) with delta (0, 0)
Screenshot: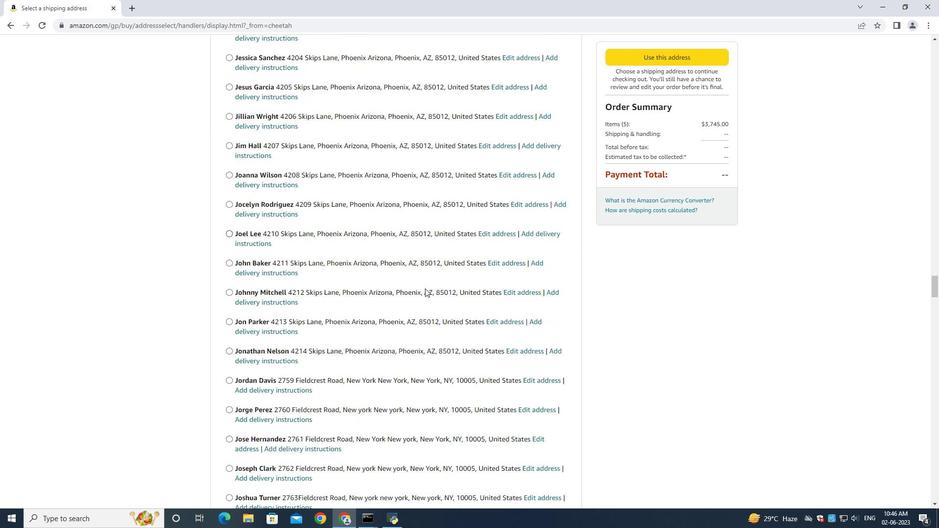 
Action: Mouse moved to (418, 298)
Screenshot: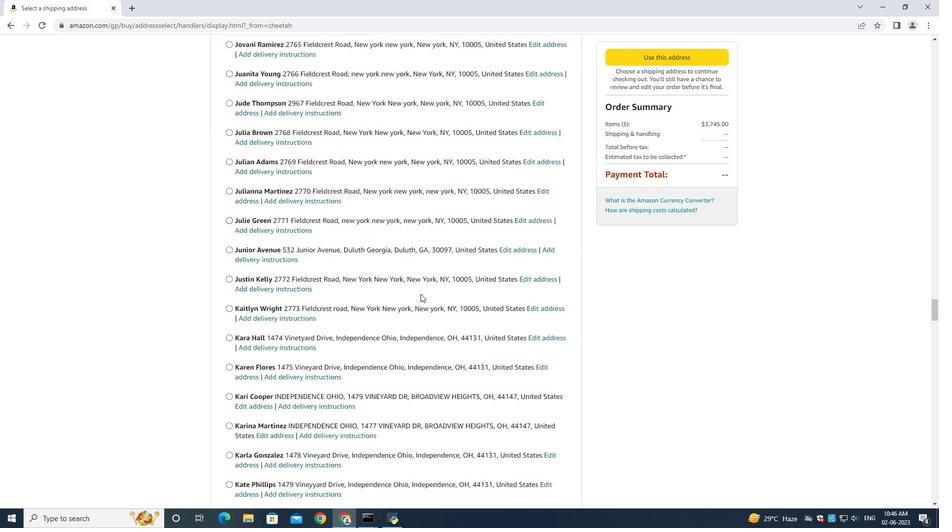 
Action: Mouse scrolled (418, 296) with delta (0, 0)
Screenshot: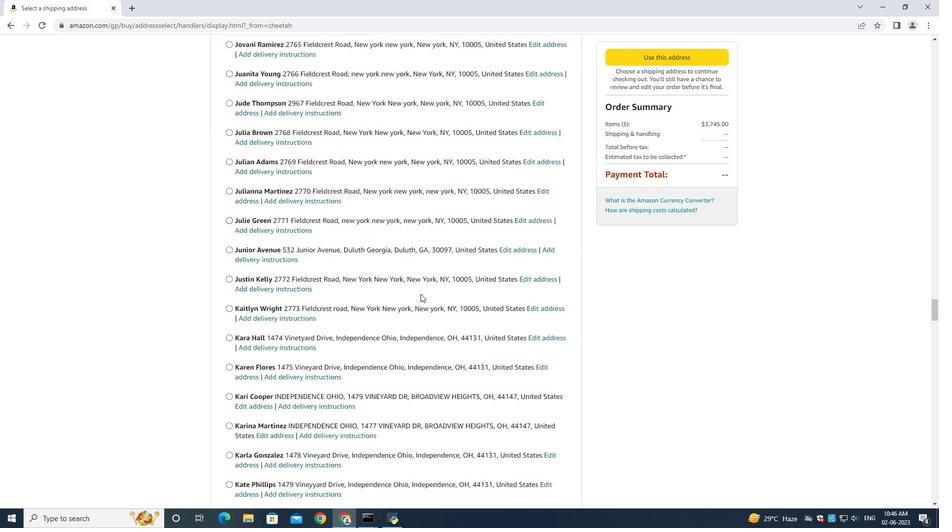 
Action: Mouse moved to (417, 299)
Screenshot: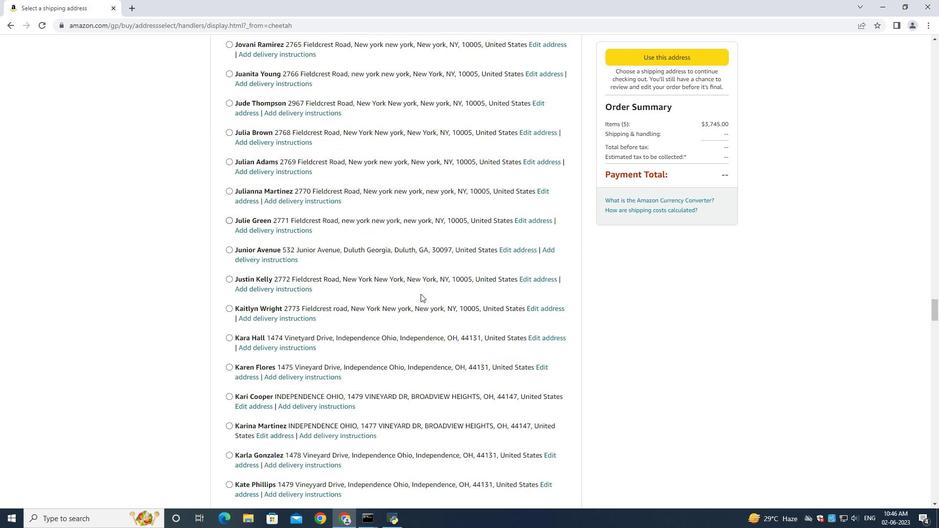 
Action: Mouse scrolled (417, 298) with delta (0, 0)
Screenshot: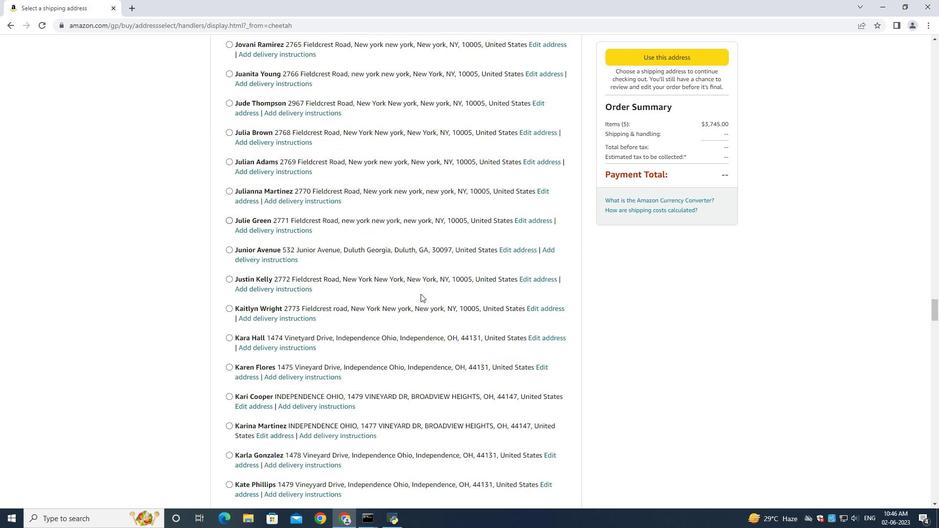 
Action: Mouse scrolled (417, 298) with delta (0, 0)
Screenshot: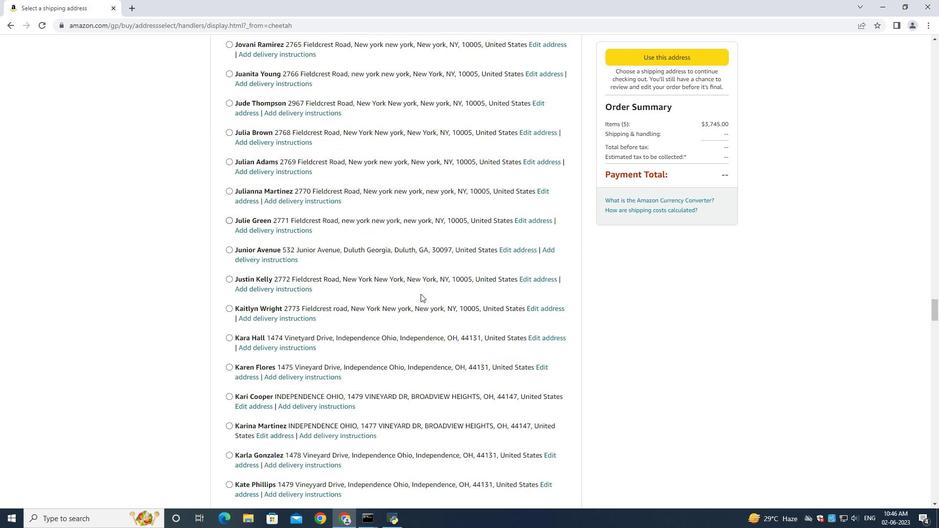 
Action: Mouse scrolled (417, 298) with delta (0, 0)
Screenshot: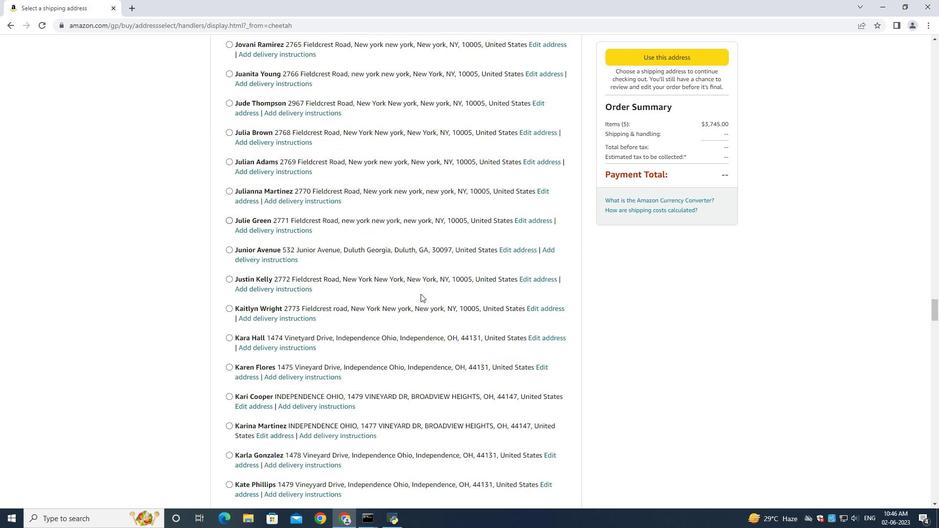 
Action: Mouse scrolled (417, 298) with delta (0, 0)
Screenshot: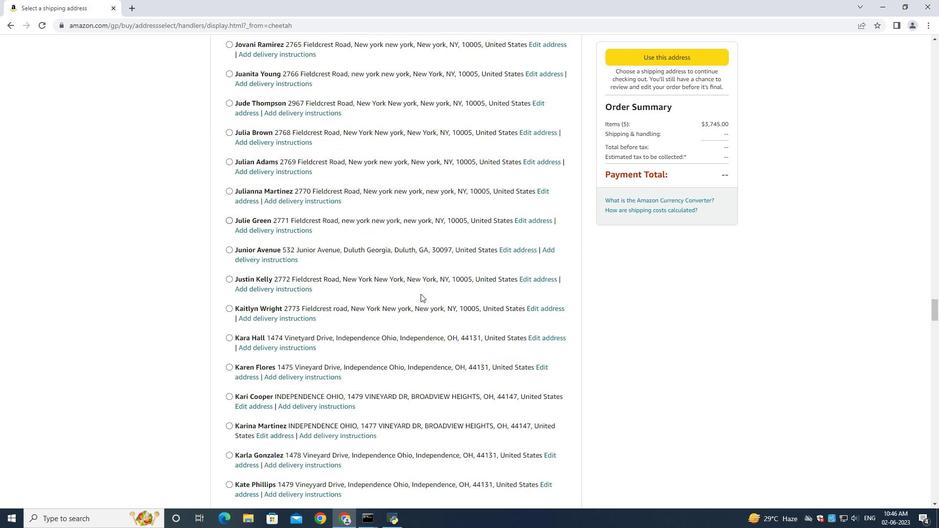 
Action: Mouse moved to (417, 299)
Screenshot: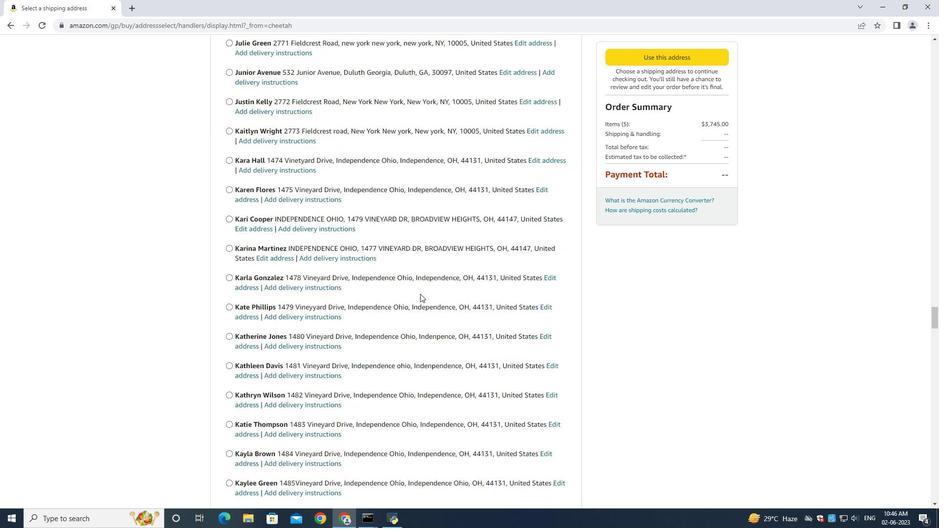 
Action: Mouse scrolled (417, 298) with delta (0, 0)
Screenshot: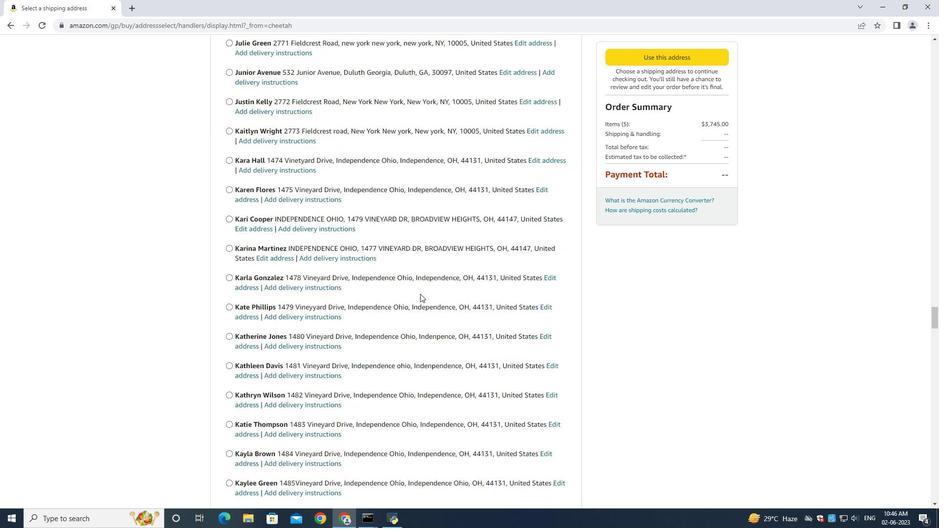 
Action: Mouse scrolled (417, 298) with delta (0, 0)
Screenshot: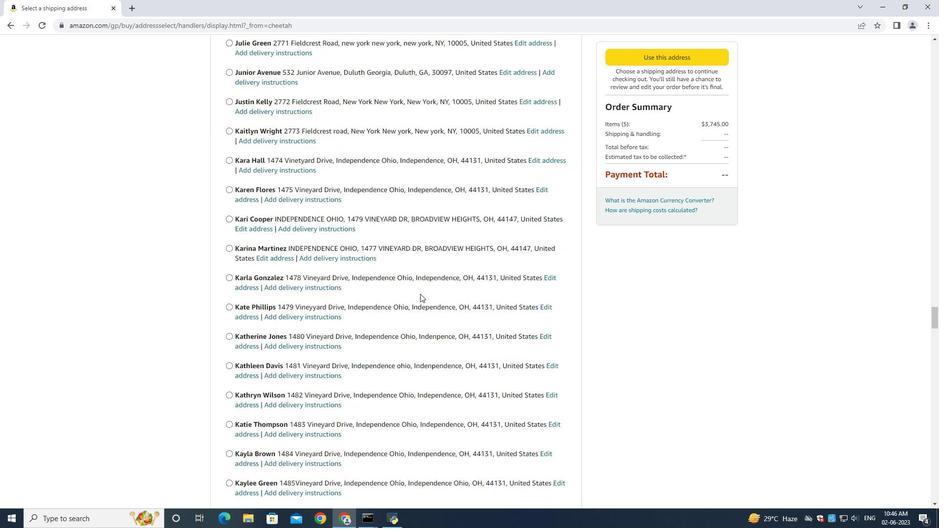 
Action: Mouse moved to (416, 299)
Screenshot: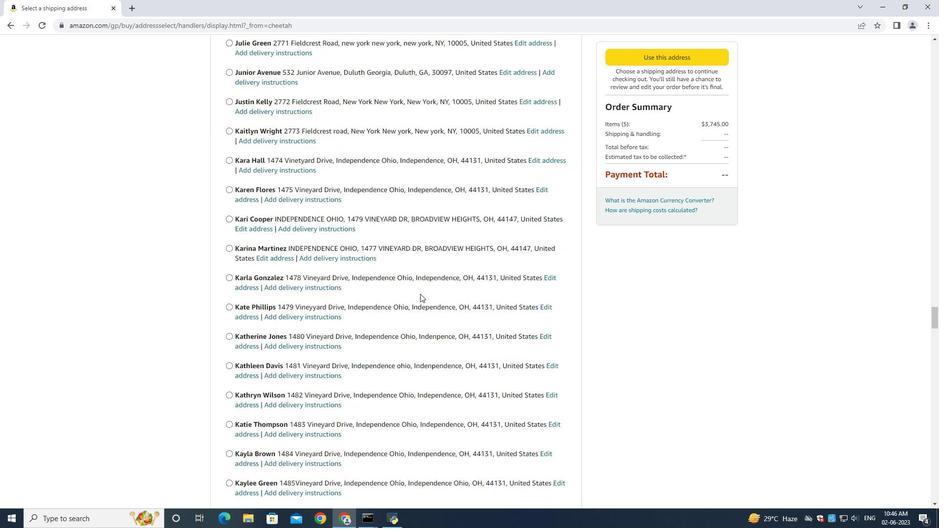 
Action: Mouse scrolled (416, 298) with delta (0, 0)
Screenshot: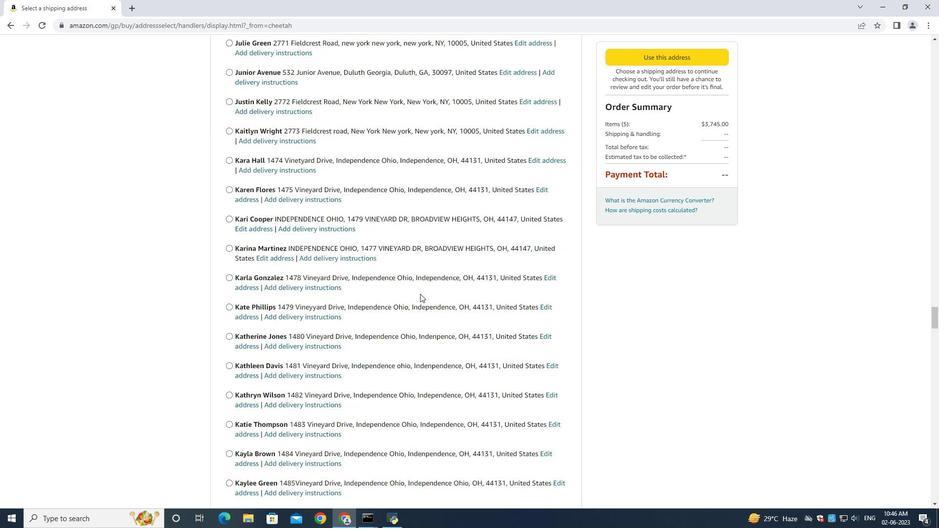 
Action: Mouse moved to (415, 299)
Screenshot: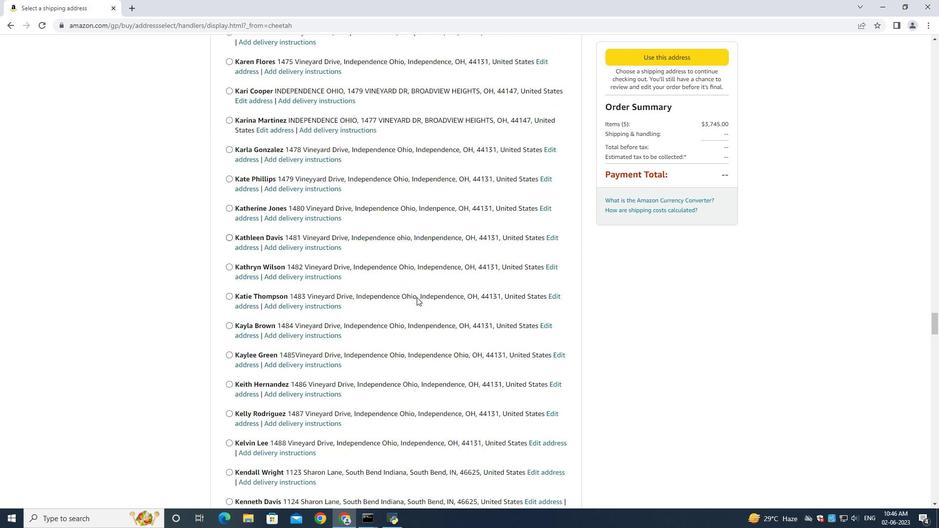 
Action: Mouse scrolled (415, 298) with delta (0, 0)
Screenshot: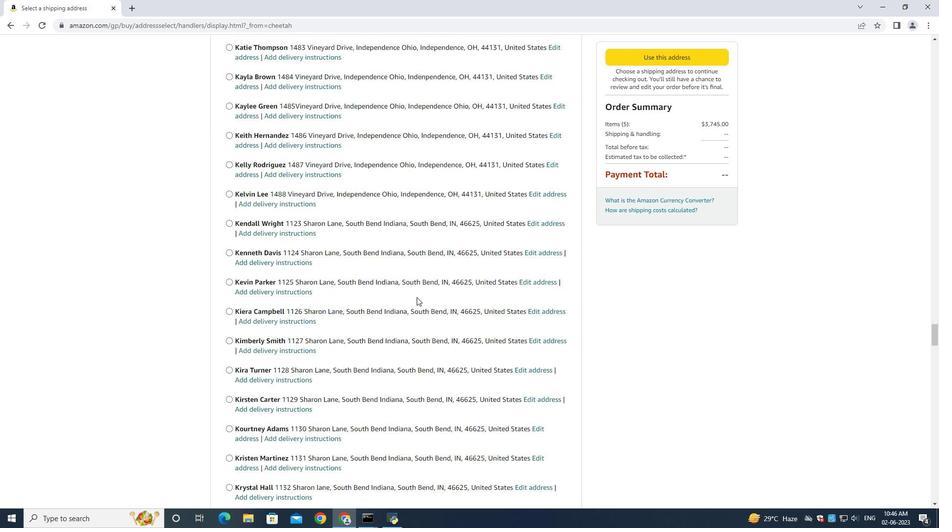 
Action: Mouse moved to (415, 300)
Screenshot: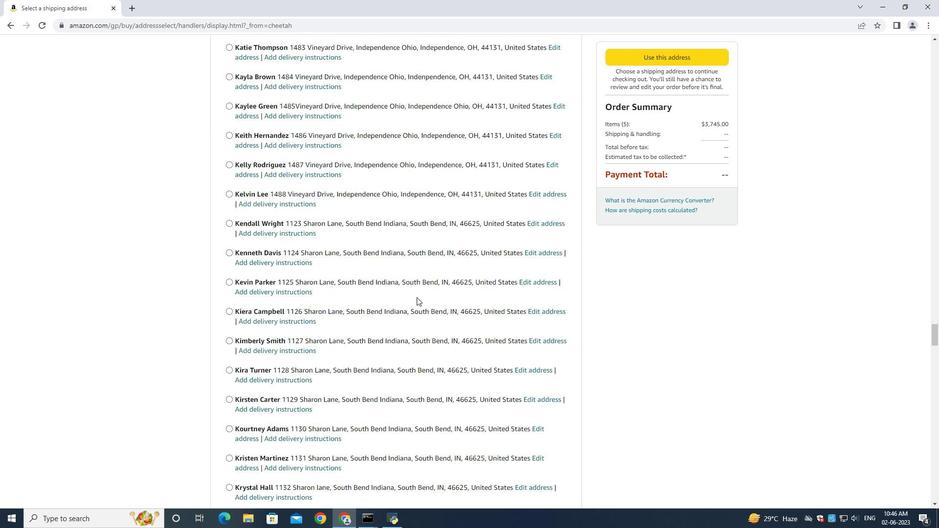 
Action: Mouse scrolled (415, 299) with delta (0, 0)
Screenshot: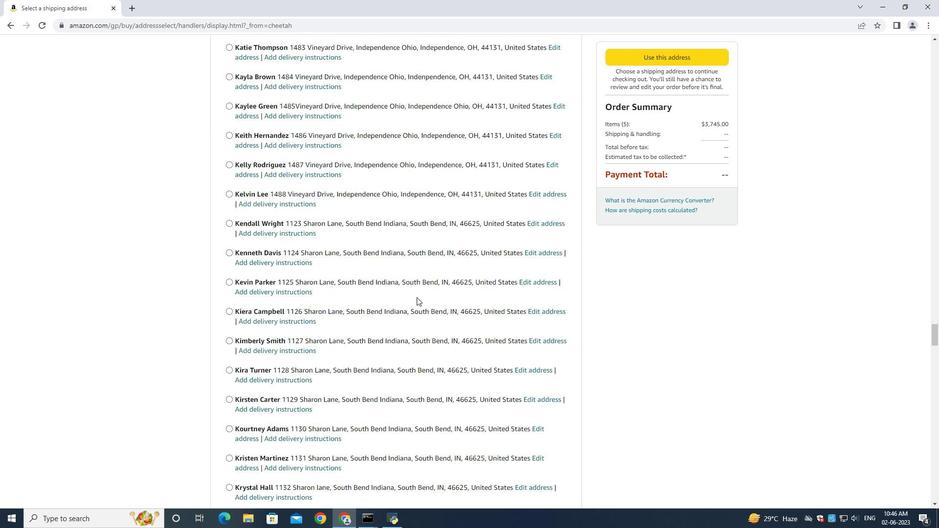 
Action: Mouse moved to (415, 300)
Screenshot: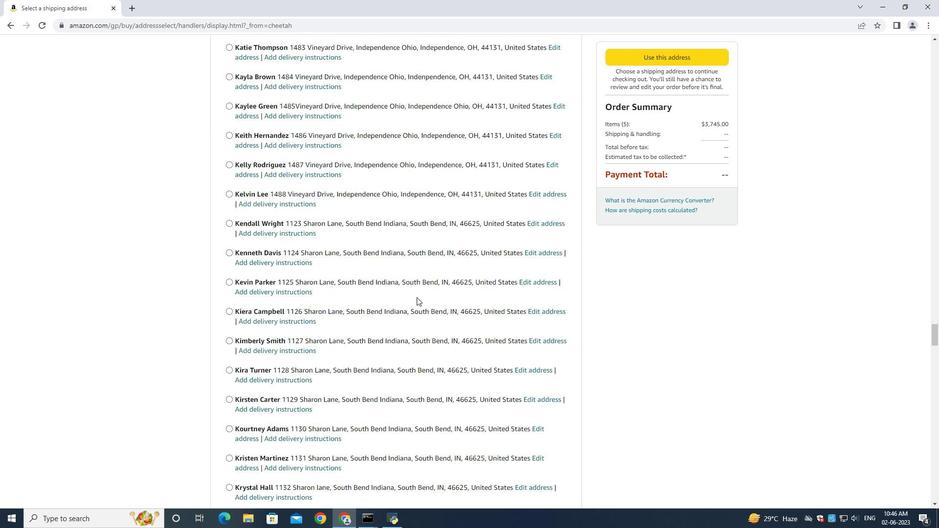 
Action: Mouse scrolled (415, 299) with delta (0, 0)
Screenshot: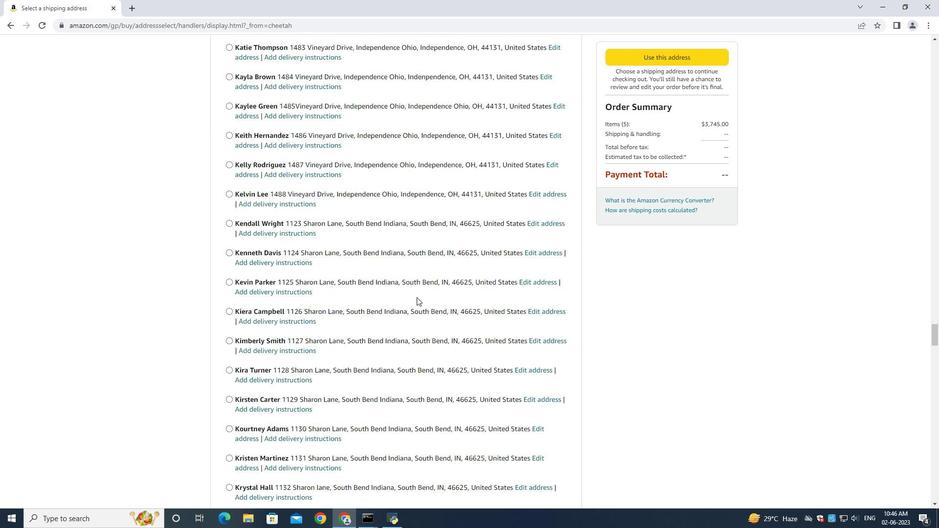 
Action: Mouse scrolled (415, 299) with delta (0, 0)
Screenshot: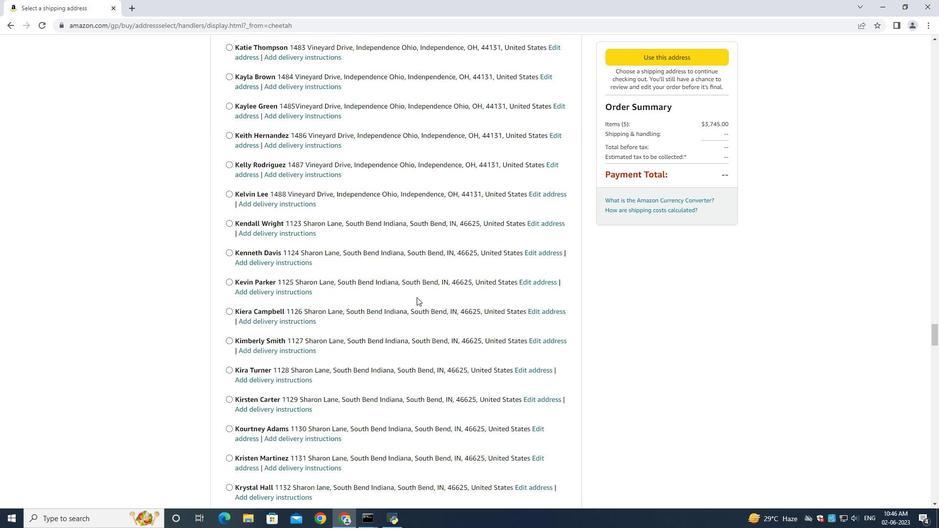 
Action: Mouse scrolled (415, 299) with delta (0, 0)
Screenshot: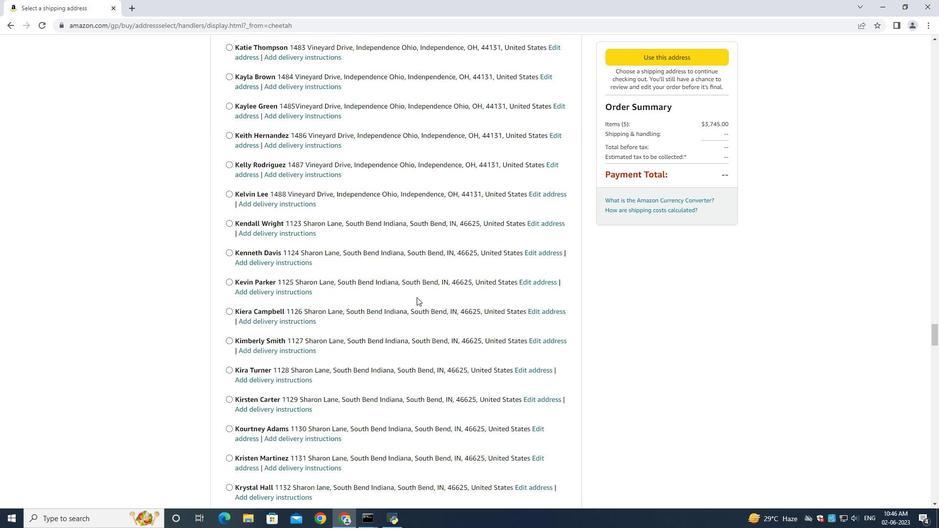 
Action: Mouse scrolled (415, 299) with delta (0, 0)
Screenshot: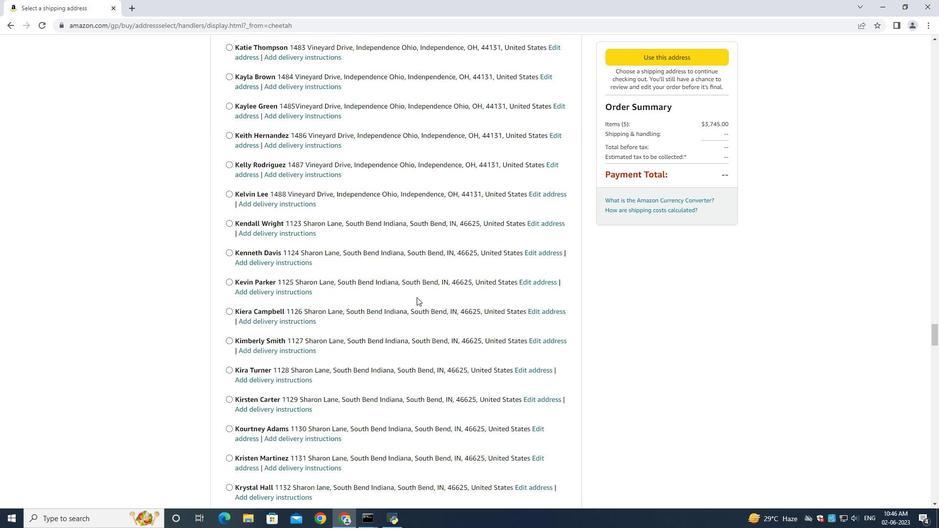 
Action: Mouse scrolled (415, 299) with delta (0, 0)
Screenshot: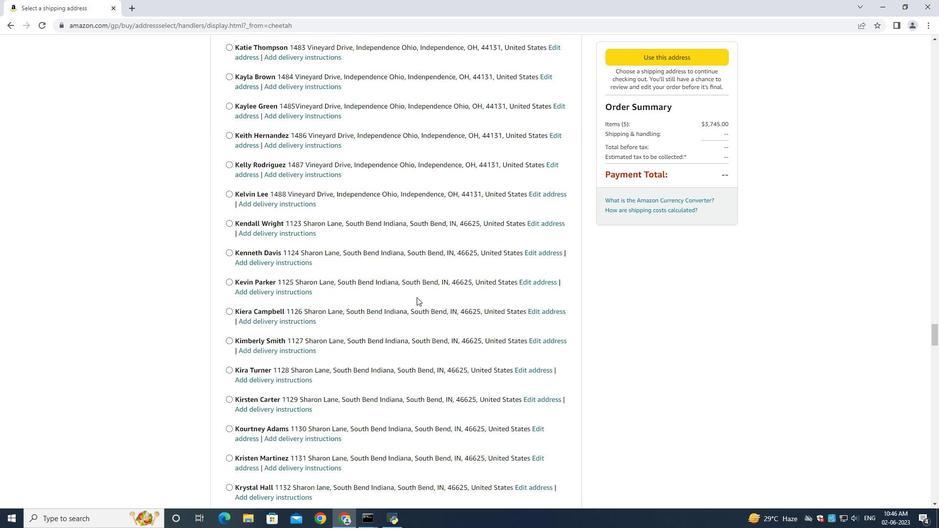 
Action: Mouse moved to (414, 301)
Screenshot: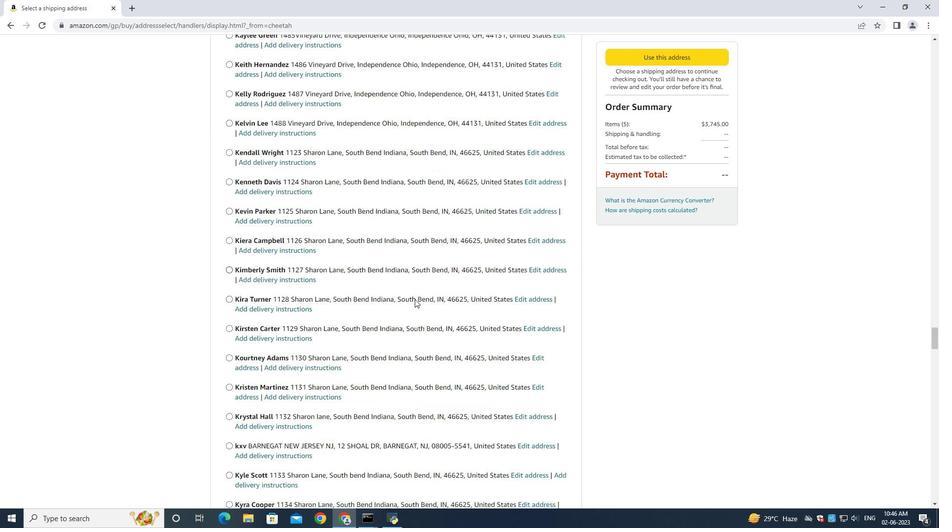 
Action: Mouse scrolled (414, 300) with delta (0, 0)
Screenshot: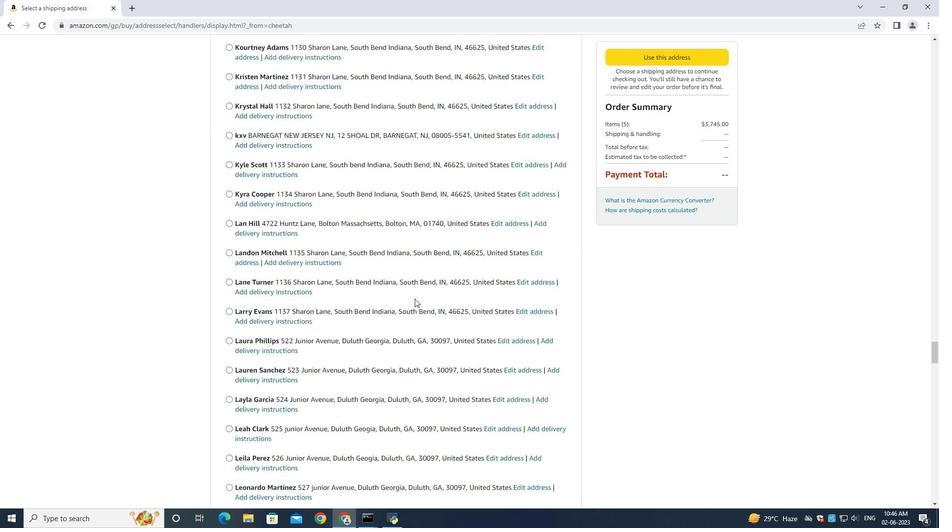 
Action: Mouse moved to (413, 302)
Screenshot: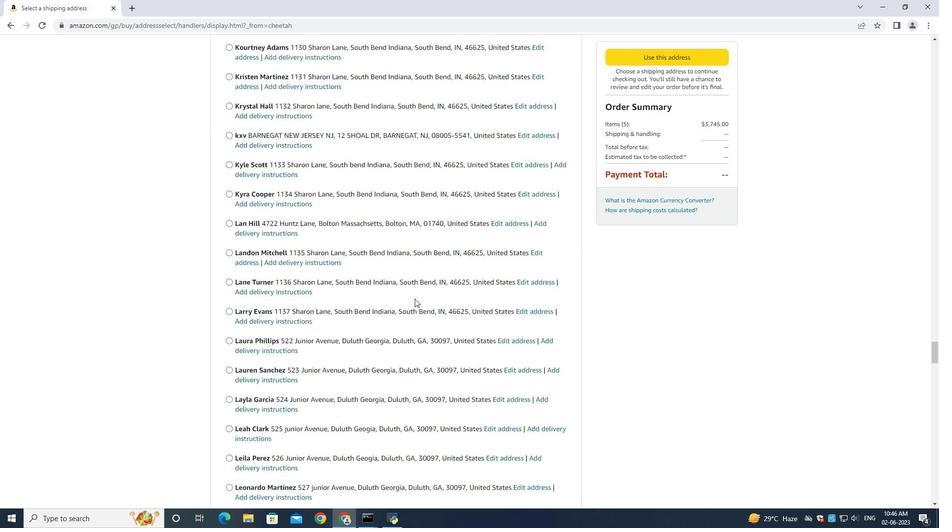 
Action: Mouse scrolled (413, 301) with delta (0, 0)
Screenshot: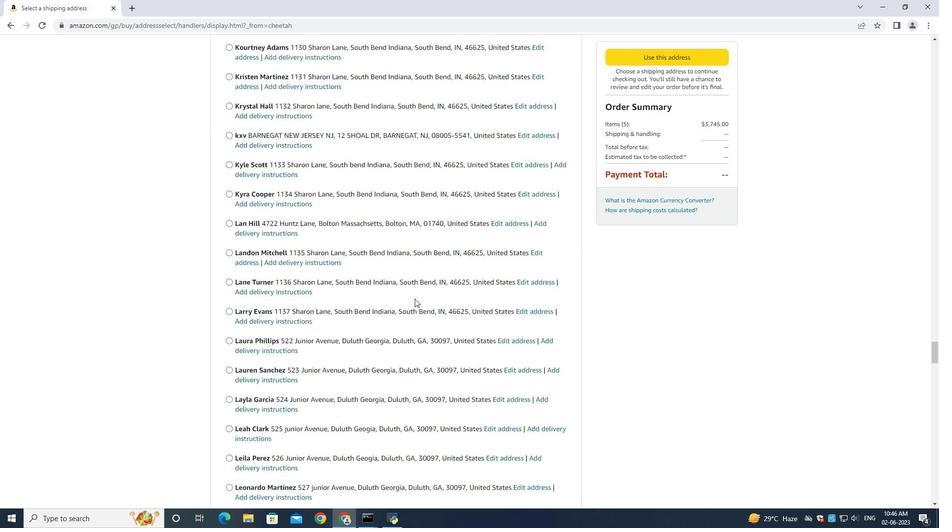 
Action: Mouse scrolled (413, 301) with delta (0, 0)
Screenshot: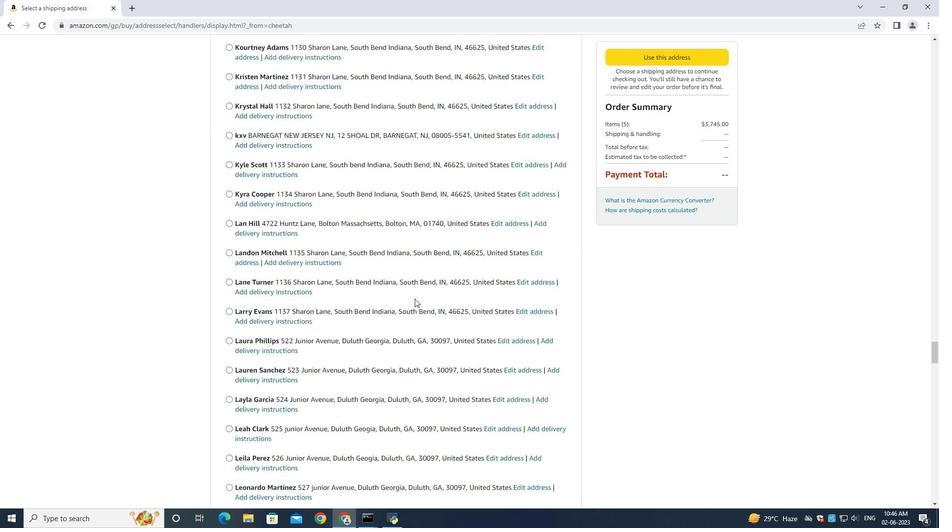 
Action: Mouse moved to (413, 302)
Screenshot: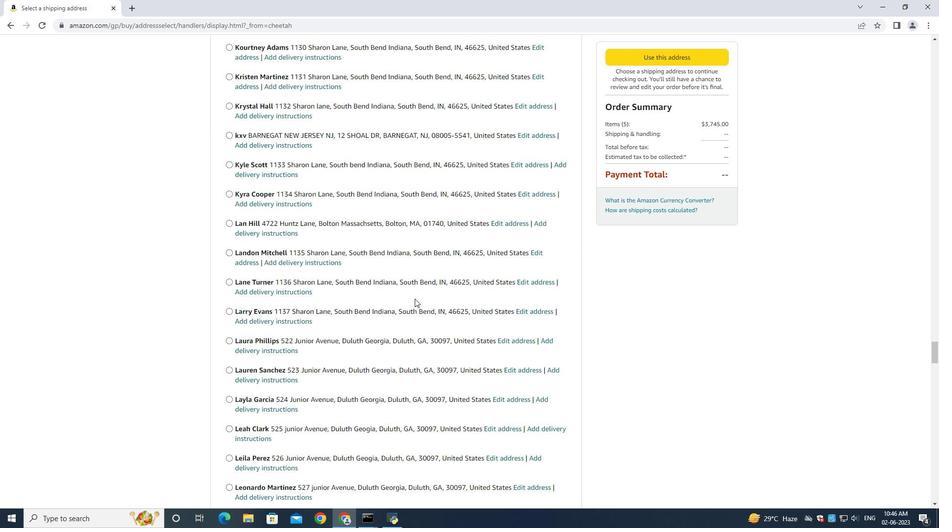 
Action: Mouse scrolled (413, 301) with delta (0, 0)
Screenshot: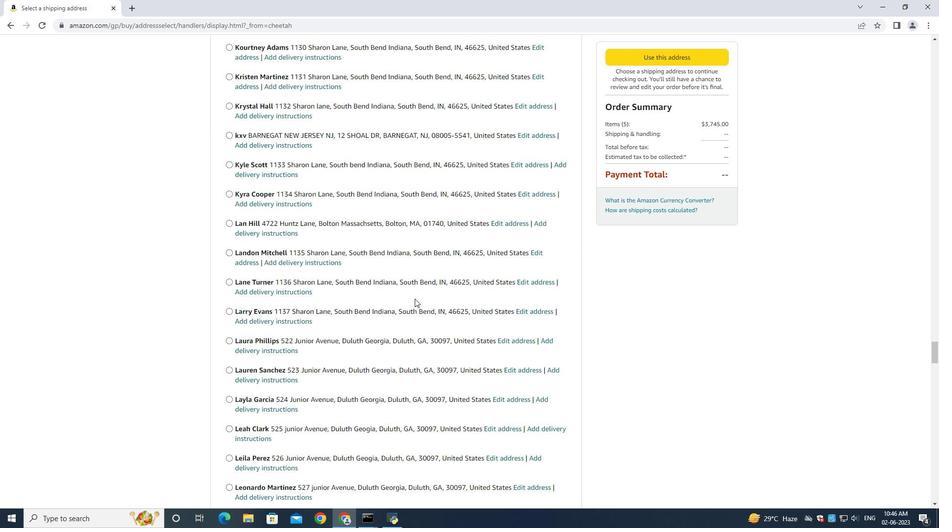 
Action: Mouse scrolled (413, 301) with delta (0, 0)
Screenshot: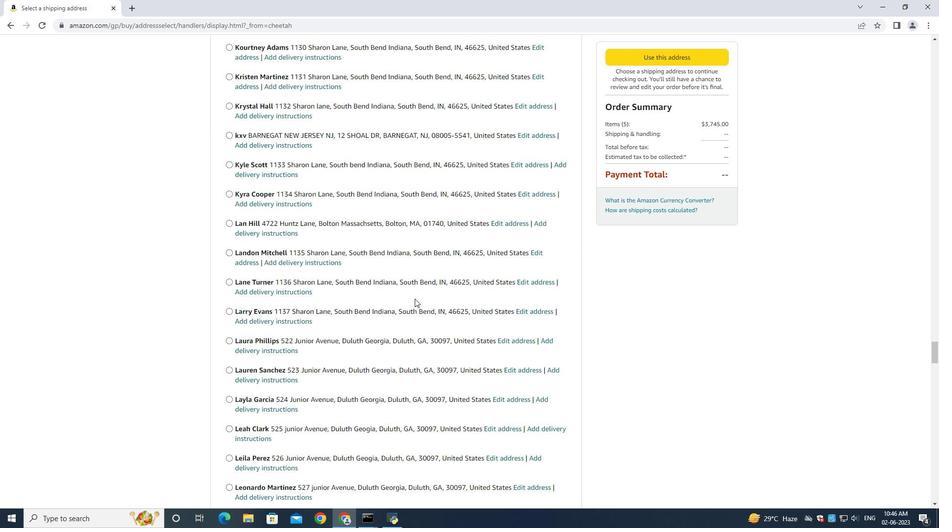 
Action: Mouse scrolled (413, 301) with delta (0, 0)
Screenshot: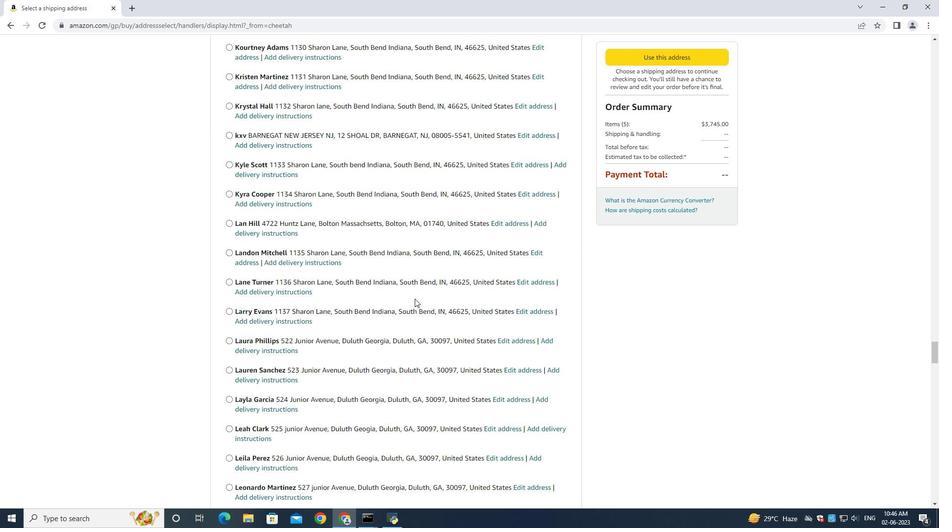 
Action: Mouse scrolled (413, 301) with delta (0, 0)
Screenshot: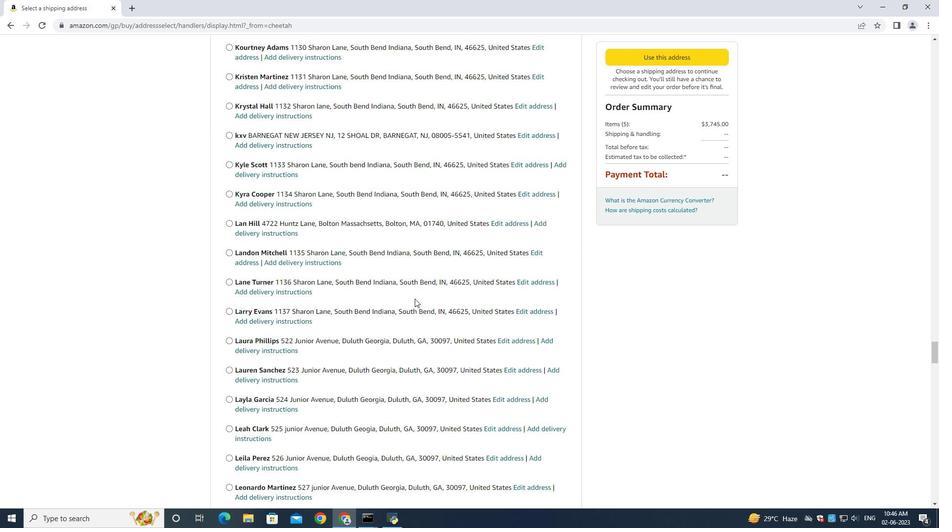 
Action: Mouse moved to (413, 302)
Screenshot: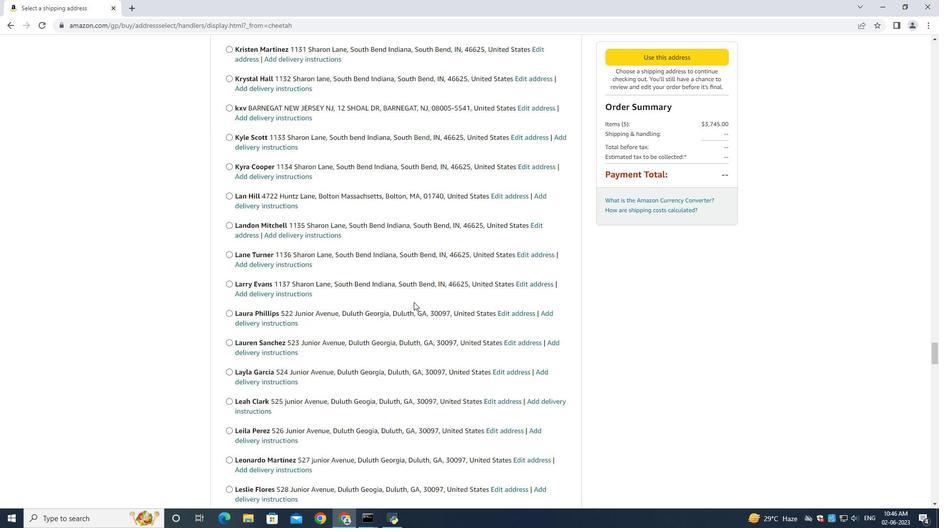 
Action: Mouse scrolled (413, 301) with delta (0, 0)
Screenshot: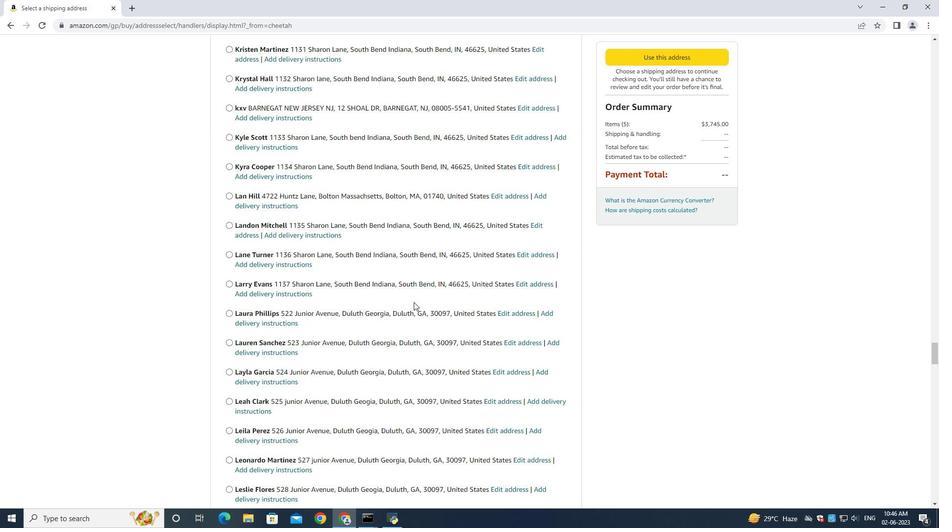 
Action: Mouse moved to (413, 301)
Screenshot: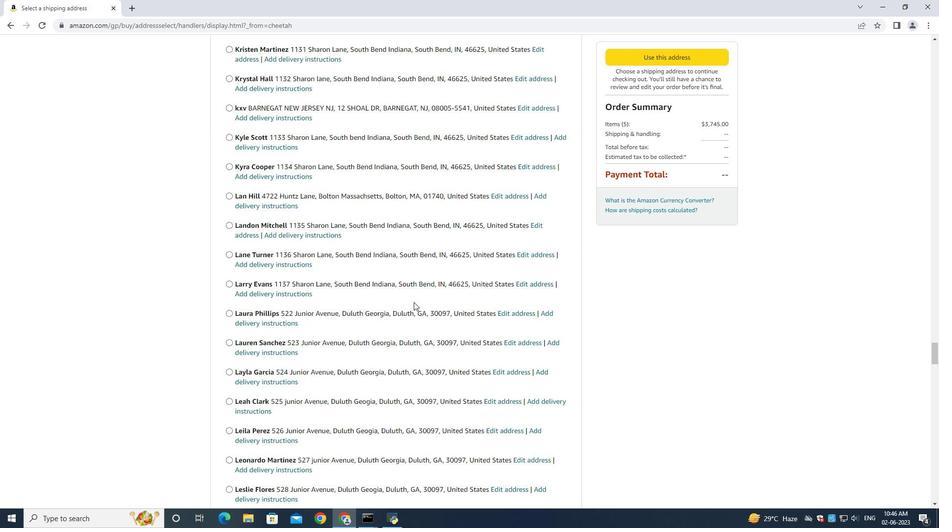 
Action: Mouse scrolled (413, 301) with delta (0, 0)
Screenshot: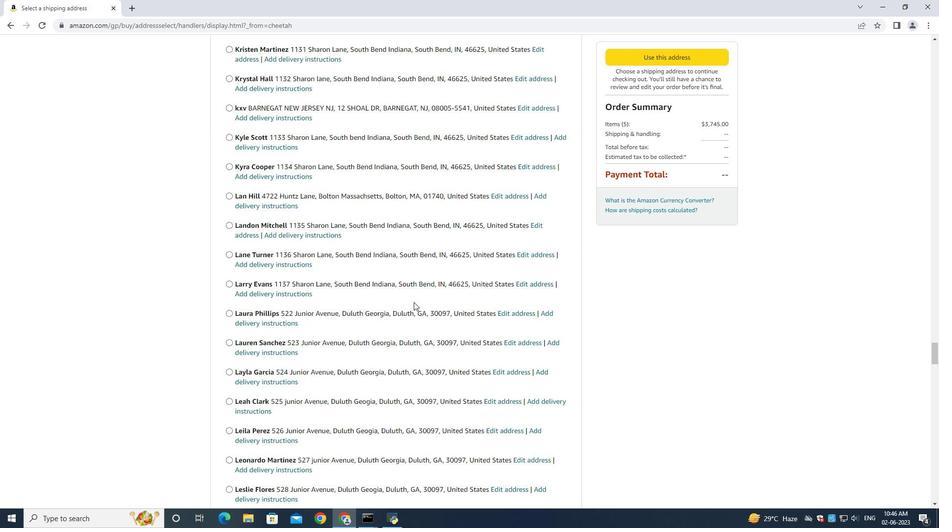 
Action: Mouse moved to (413, 302)
Screenshot: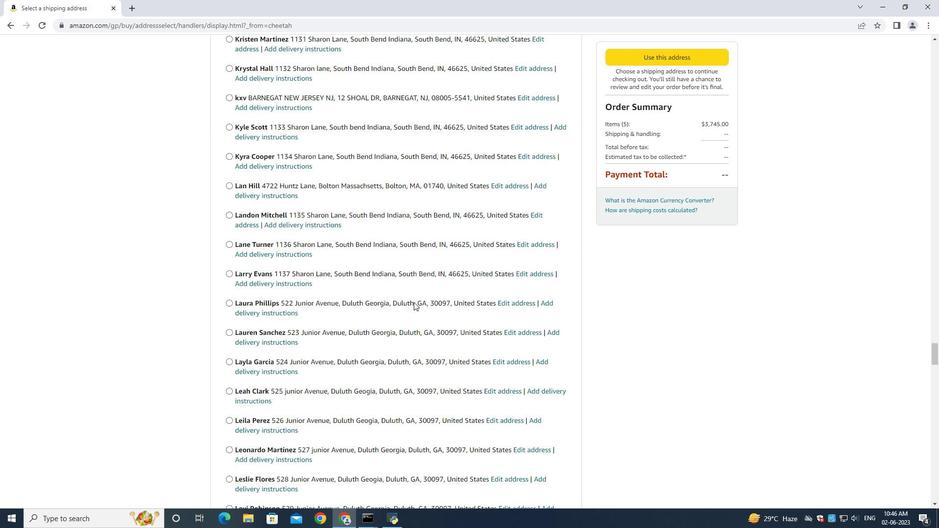 
Action: Mouse scrolled (413, 301) with delta (0, 0)
Screenshot: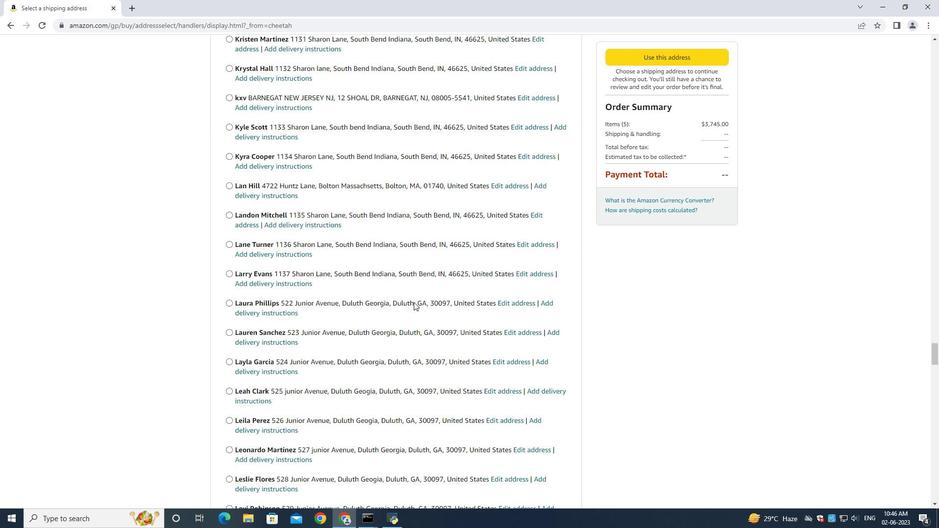 
Action: Mouse moved to (413, 302)
Screenshot: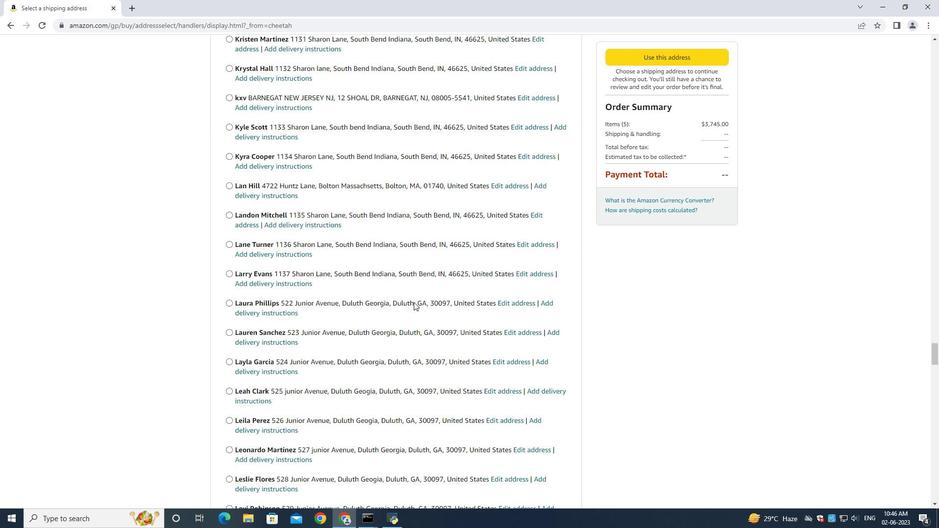 
Action: Mouse scrolled (413, 302) with delta (0, 0)
Screenshot: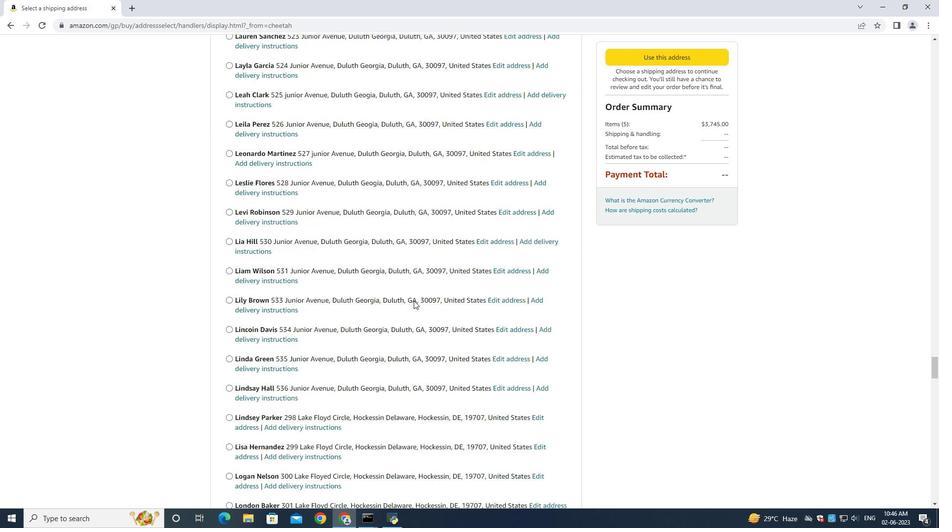 
Action: Mouse scrolled (413, 302) with delta (0, 0)
Screenshot: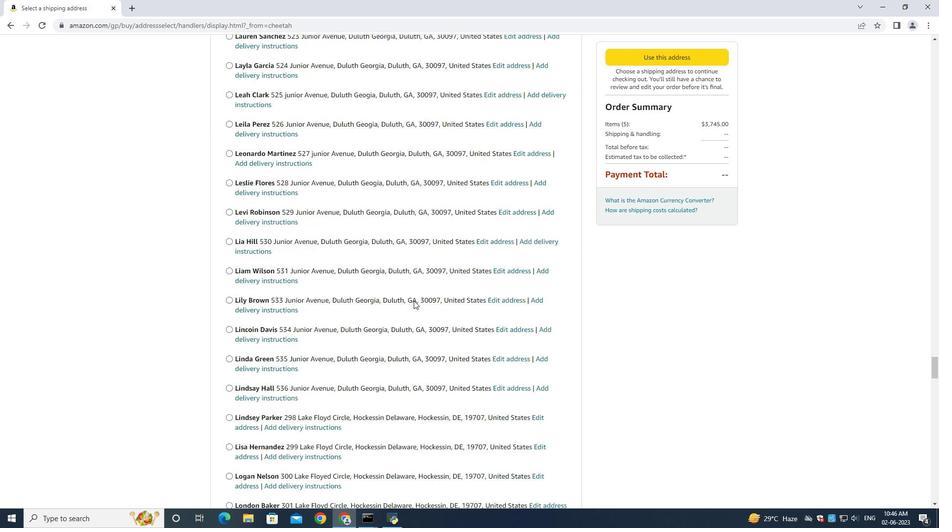 
Action: Mouse moved to (413, 302)
Screenshot: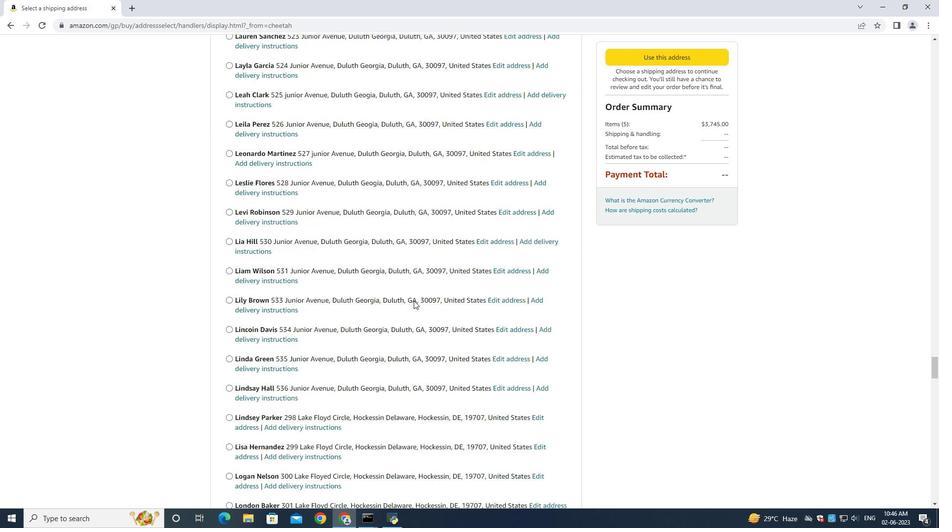 
Action: Mouse scrolled (413, 302) with delta (0, 0)
Screenshot: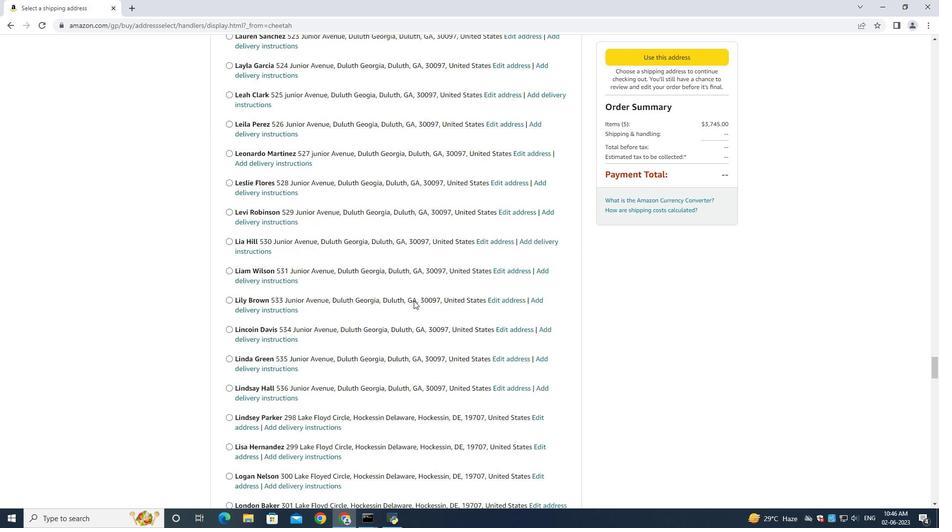 
Action: Mouse scrolled (413, 301) with delta (0, 0)
Screenshot: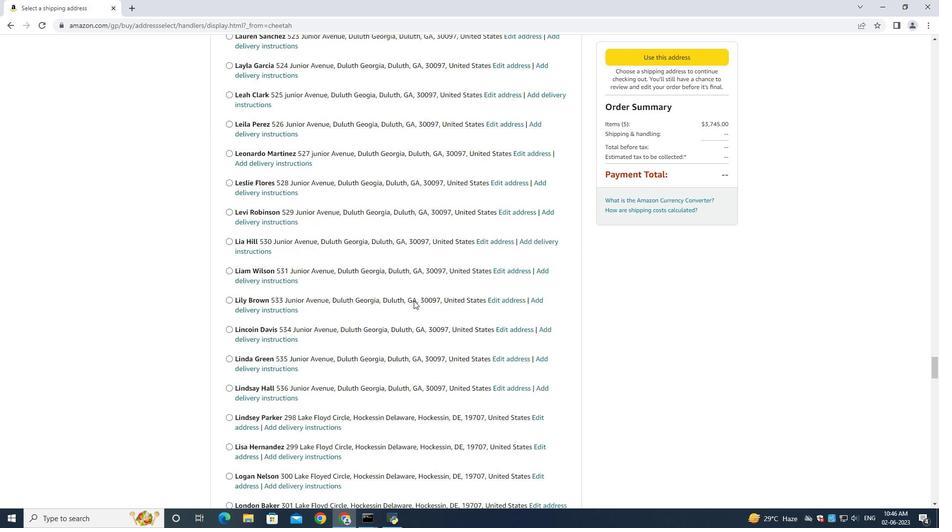 
Action: Mouse scrolled (413, 302) with delta (0, 0)
Screenshot: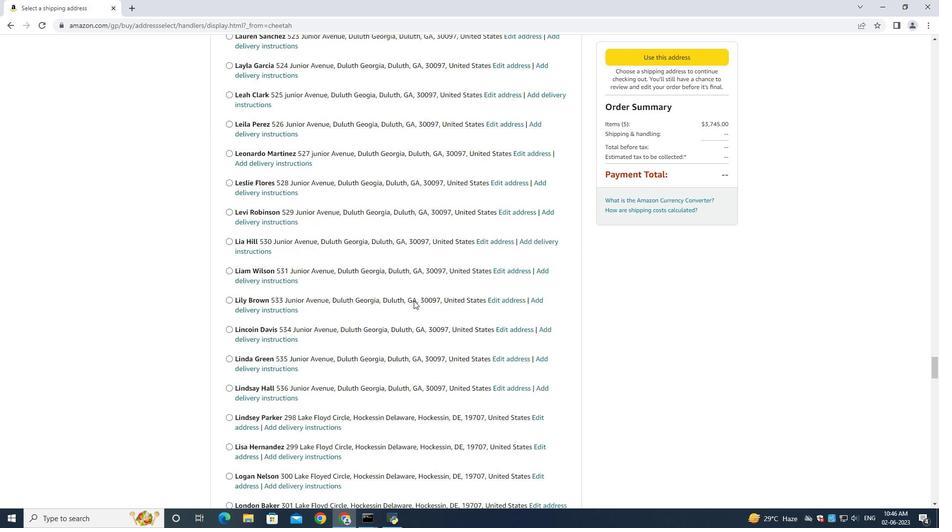 
Action: Mouse scrolled (413, 302) with delta (0, 0)
Screenshot: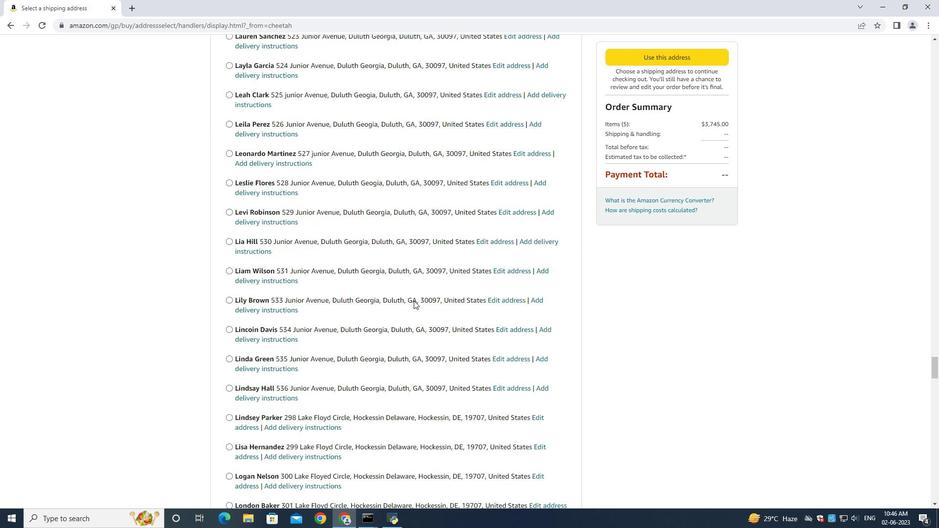 
Action: Mouse scrolled (413, 302) with delta (0, 0)
Screenshot: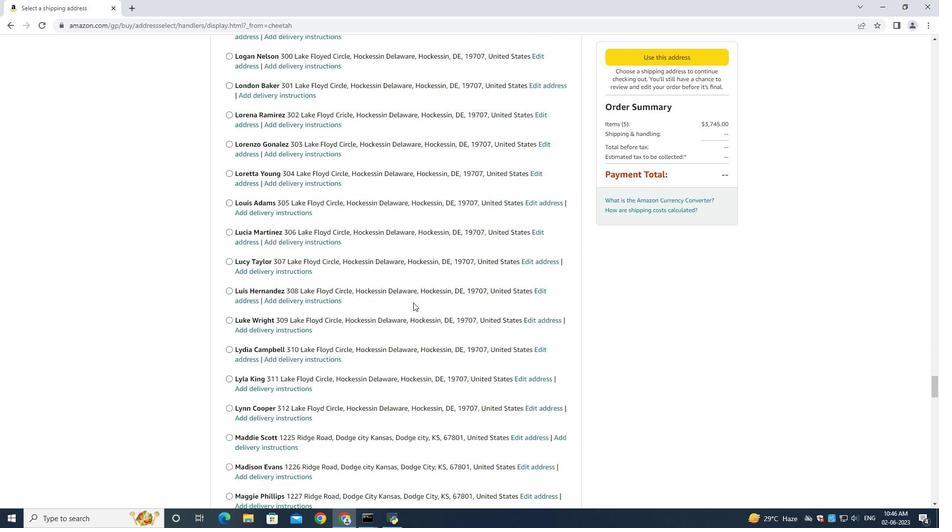 
Action: Mouse moved to (412, 303)
Screenshot: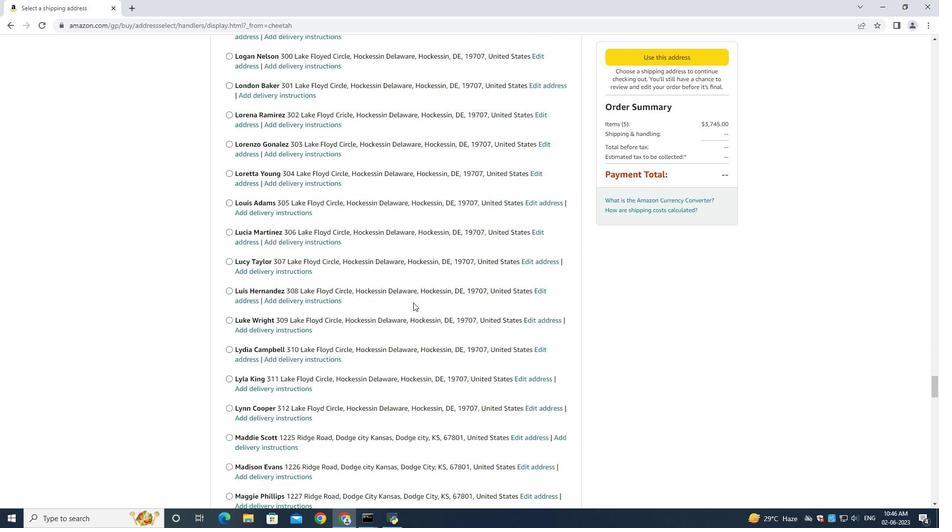 
Action: Mouse scrolled (412, 303) with delta (0, 0)
